 Task: Search one way flight ticket for 5 adults, 2 children, 1 infant in seat and 1 infant on lap in economy from Monroe: Monroe Regional Airport to Jacksonville: Albert J. Ellis Airport on 5-3-2023. Choice of flights is Emirates. Number of bags: 10 checked bags. Price is upto 83000. Outbound departure time preference is 17:15.
Action: Mouse moved to (222, 215)
Screenshot: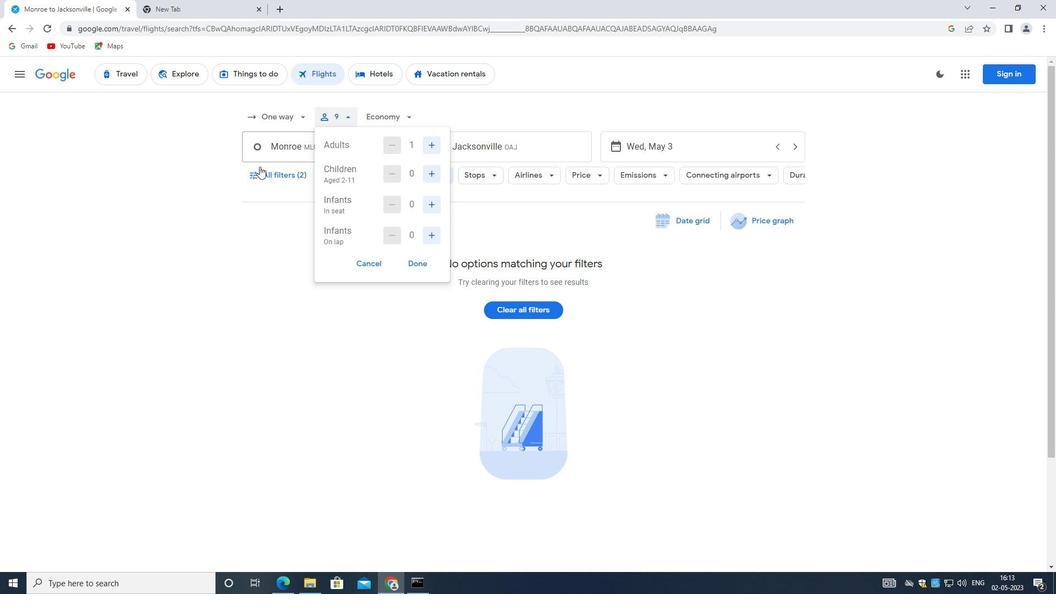 
Action: Mouse pressed left at (222, 215)
Screenshot: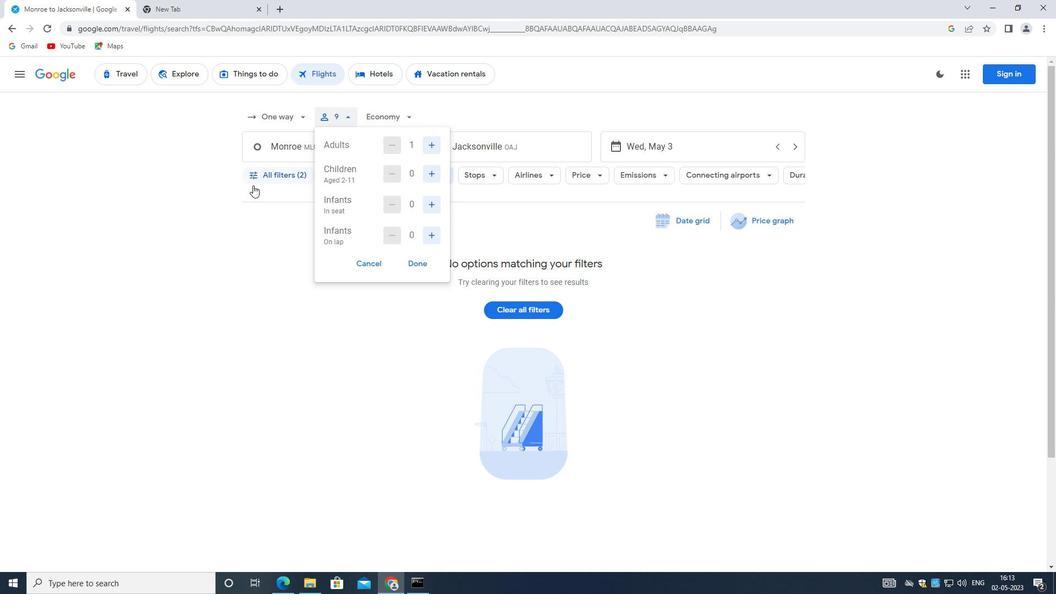 
Action: Mouse moved to (288, 120)
Screenshot: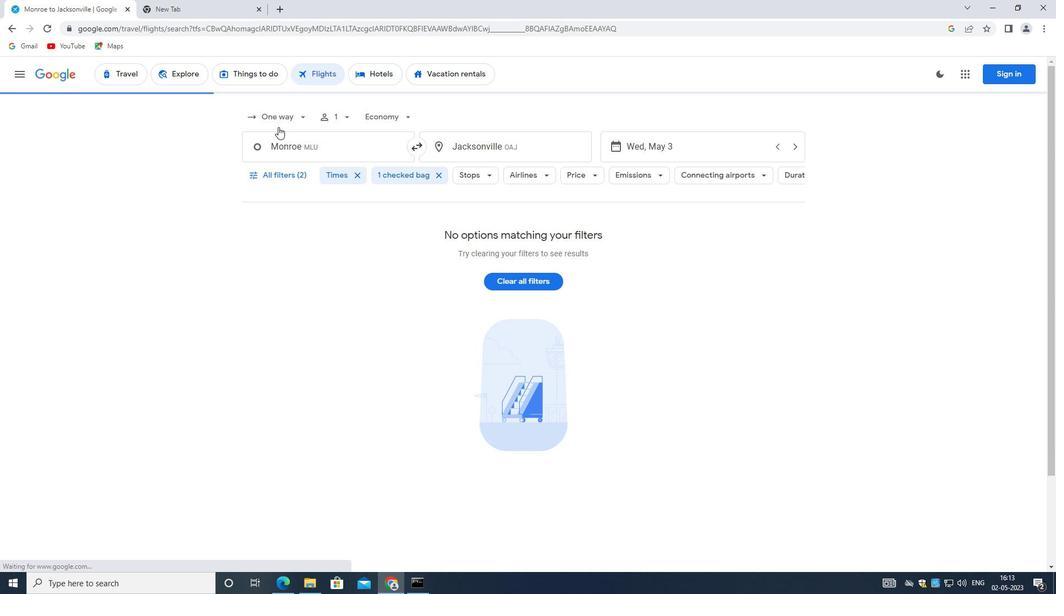 
Action: Mouse pressed left at (288, 120)
Screenshot: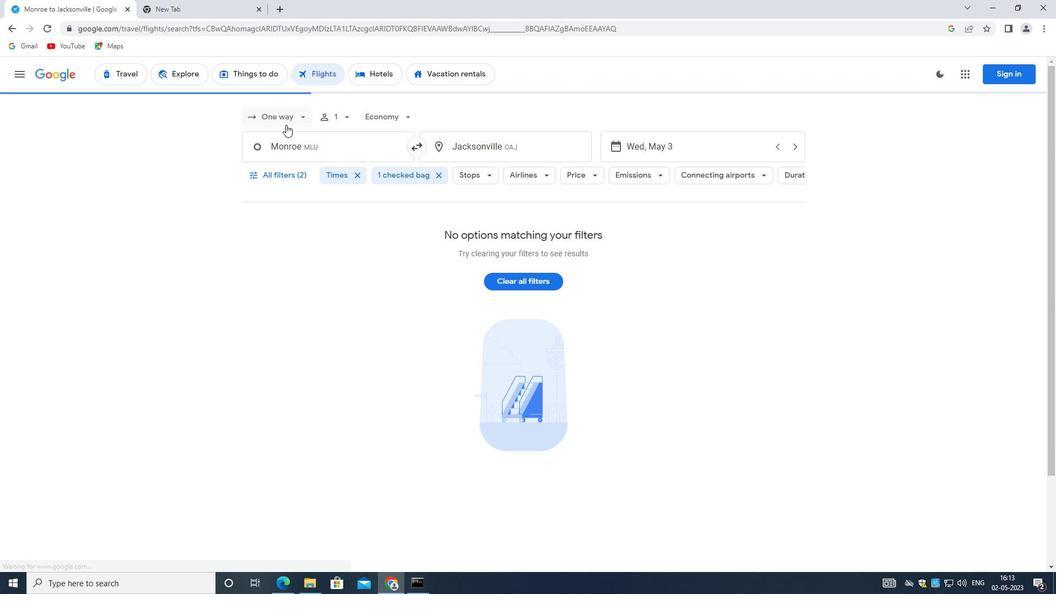 
Action: Mouse moved to (290, 167)
Screenshot: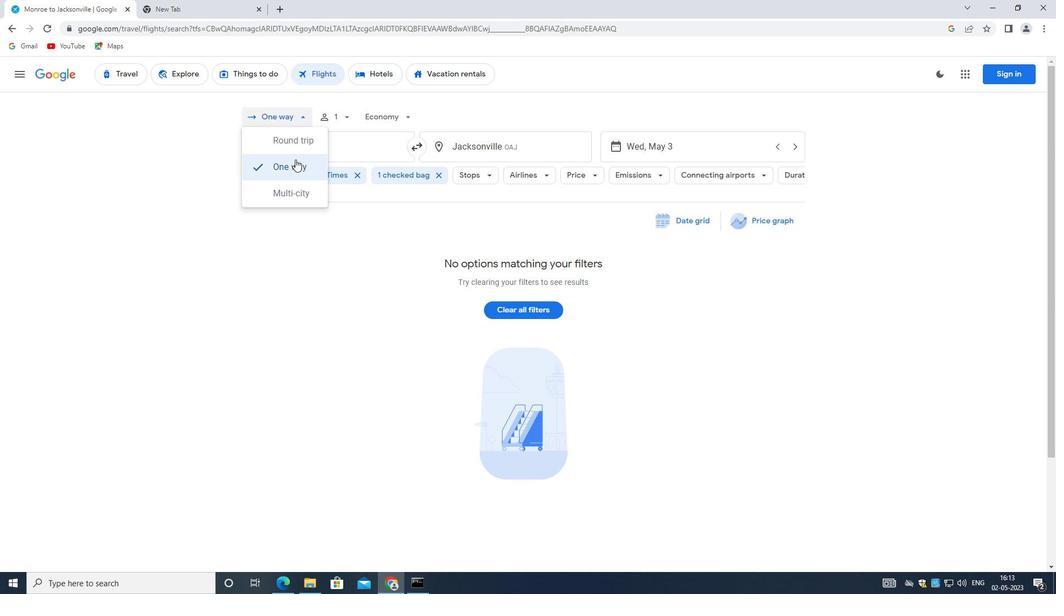 
Action: Mouse pressed left at (290, 167)
Screenshot: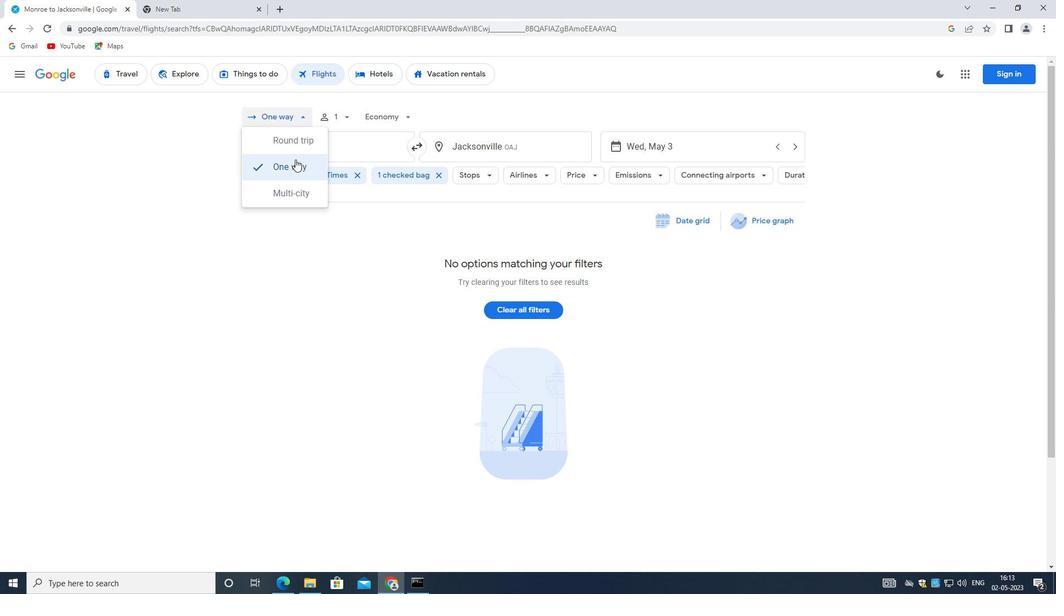 
Action: Mouse moved to (345, 117)
Screenshot: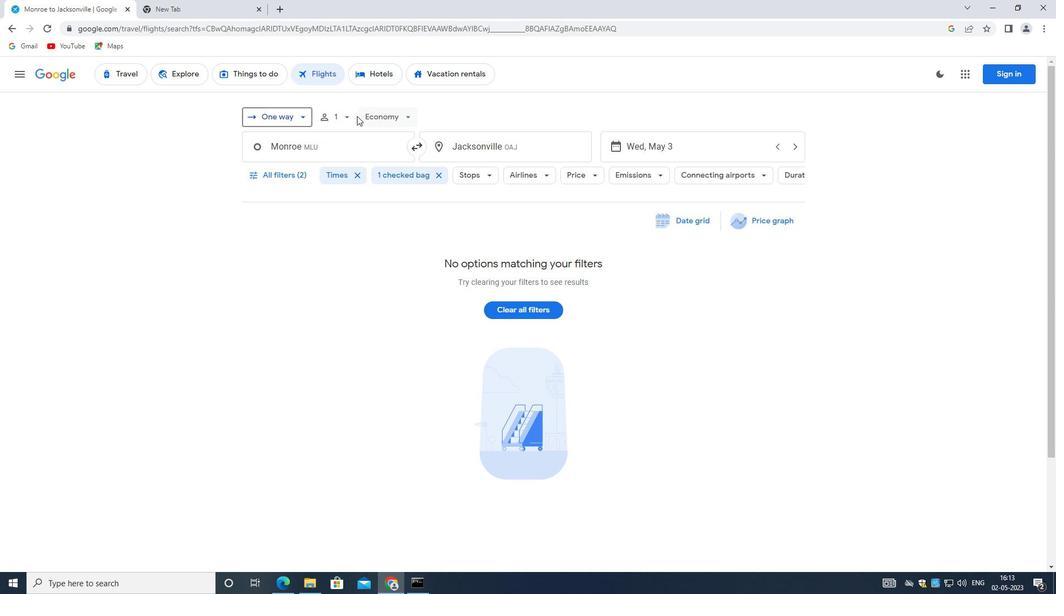 
Action: Mouse pressed left at (345, 117)
Screenshot: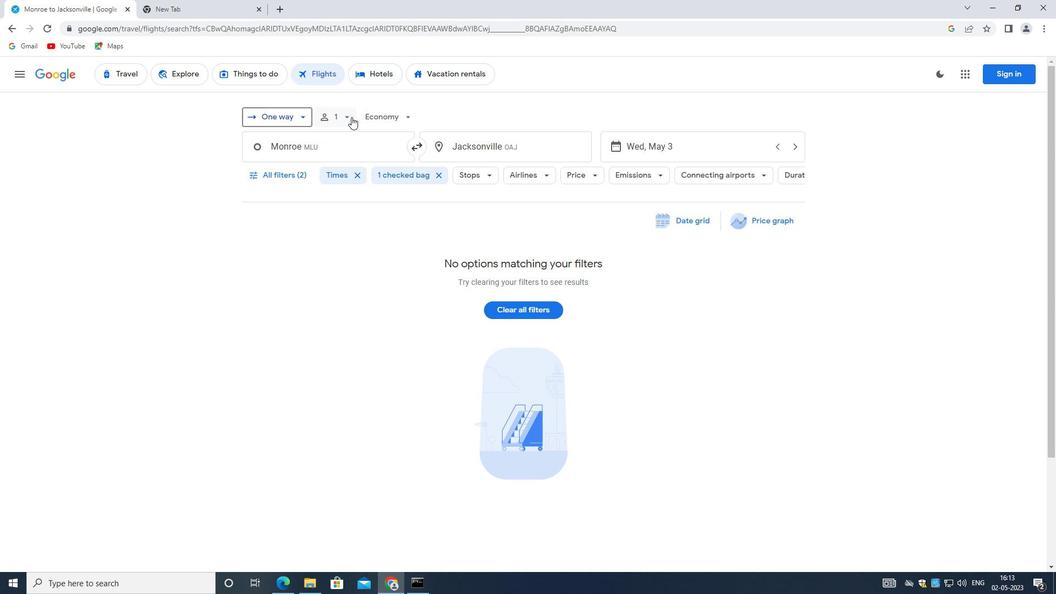
Action: Mouse moved to (425, 142)
Screenshot: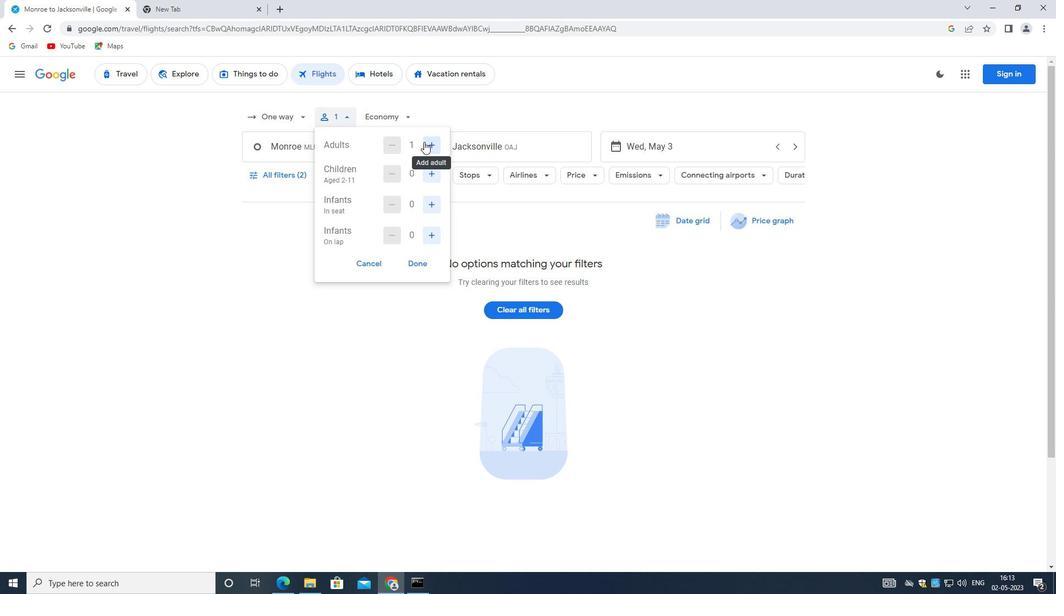 
Action: Mouse pressed left at (425, 142)
Screenshot: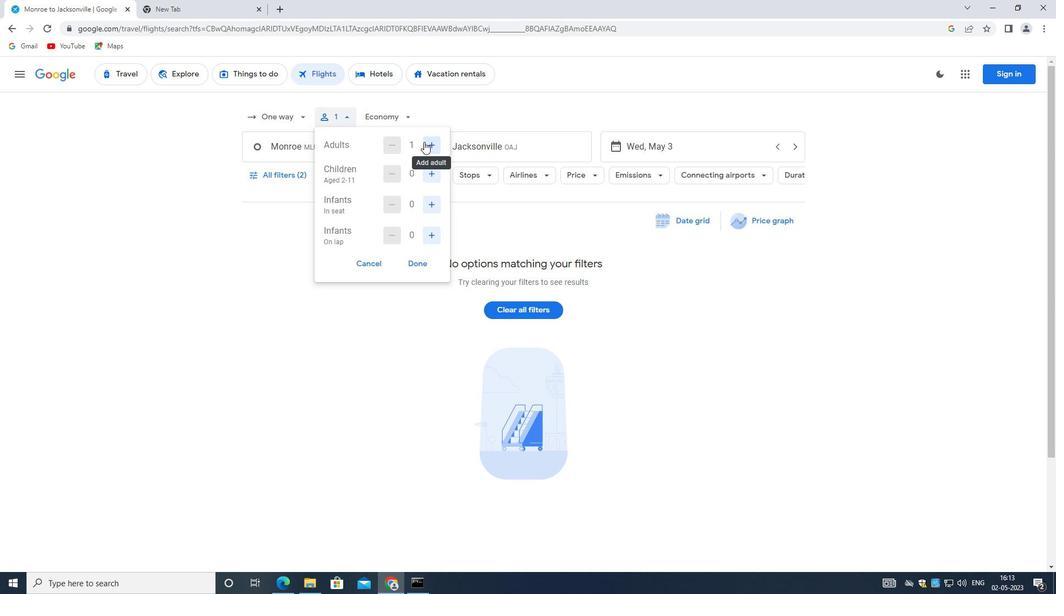 
Action: Mouse pressed left at (425, 142)
Screenshot: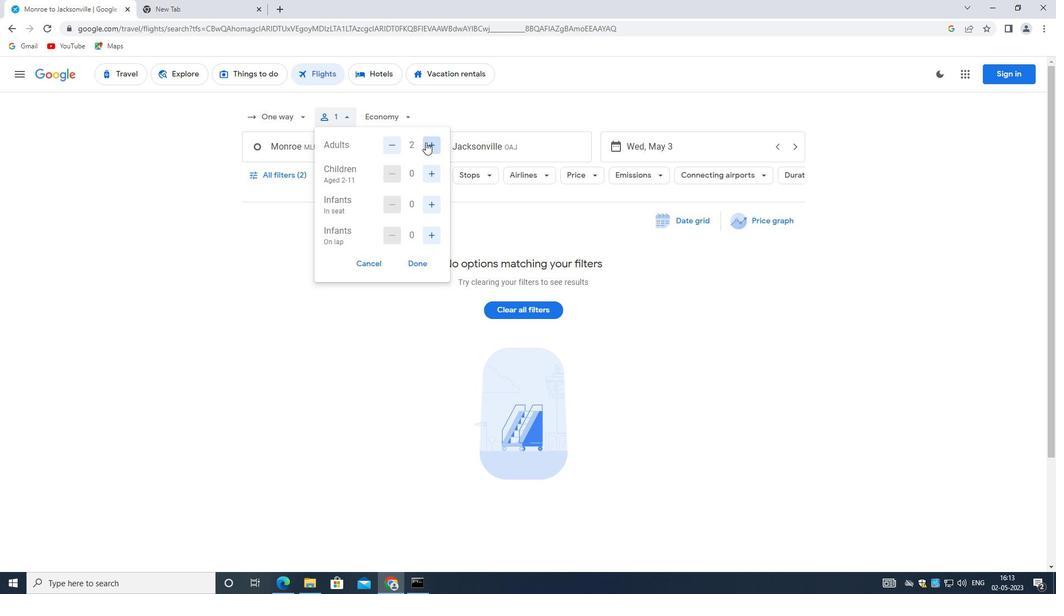 
Action: Mouse moved to (426, 142)
Screenshot: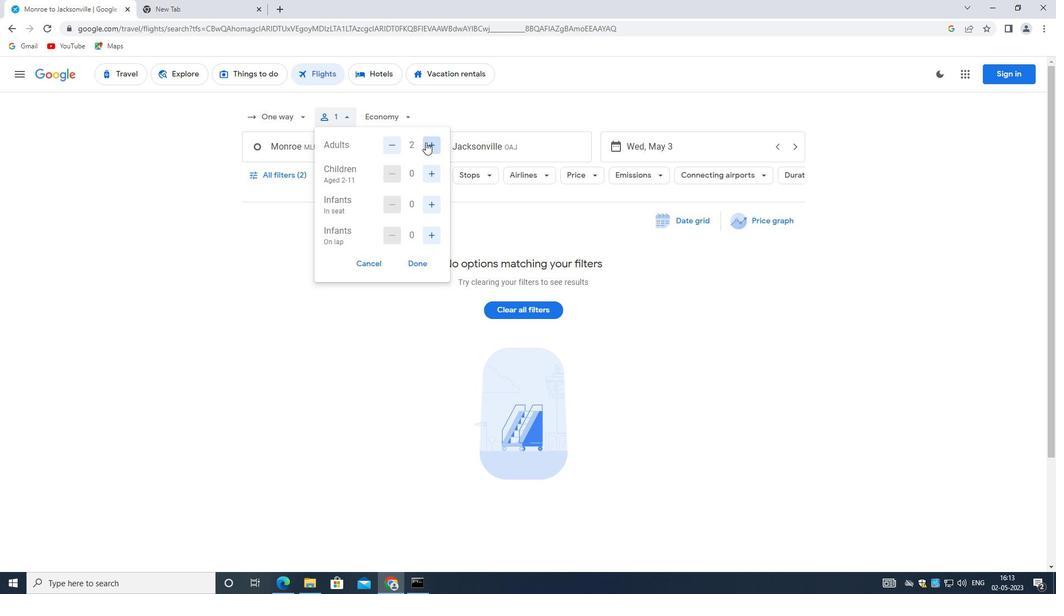 
Action: Mouse pressed left at (426, 142)
Screenshot: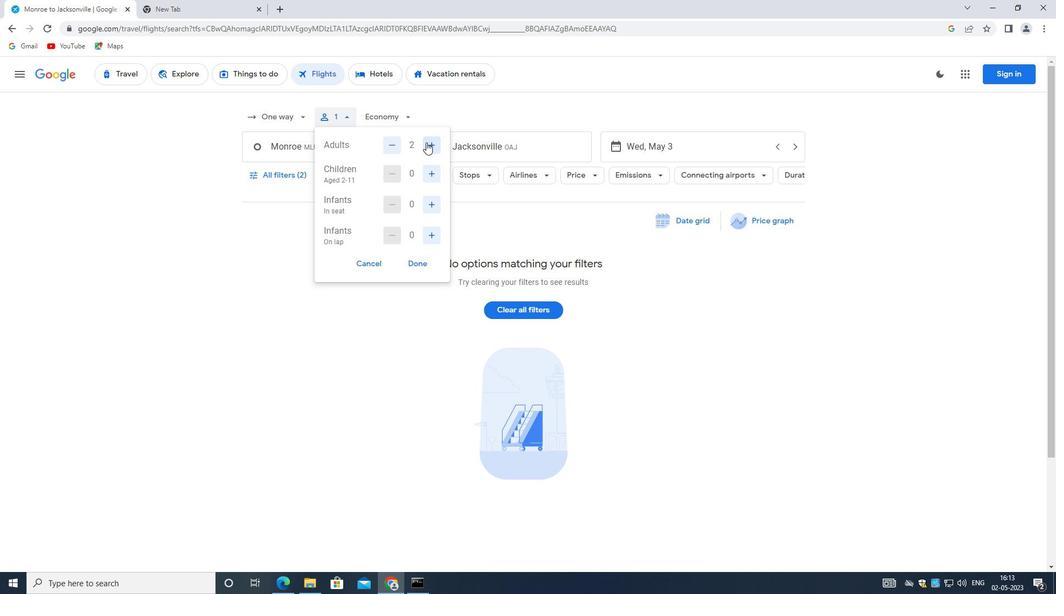 
Action: Mouse moved to (426, 142)
Screenshot: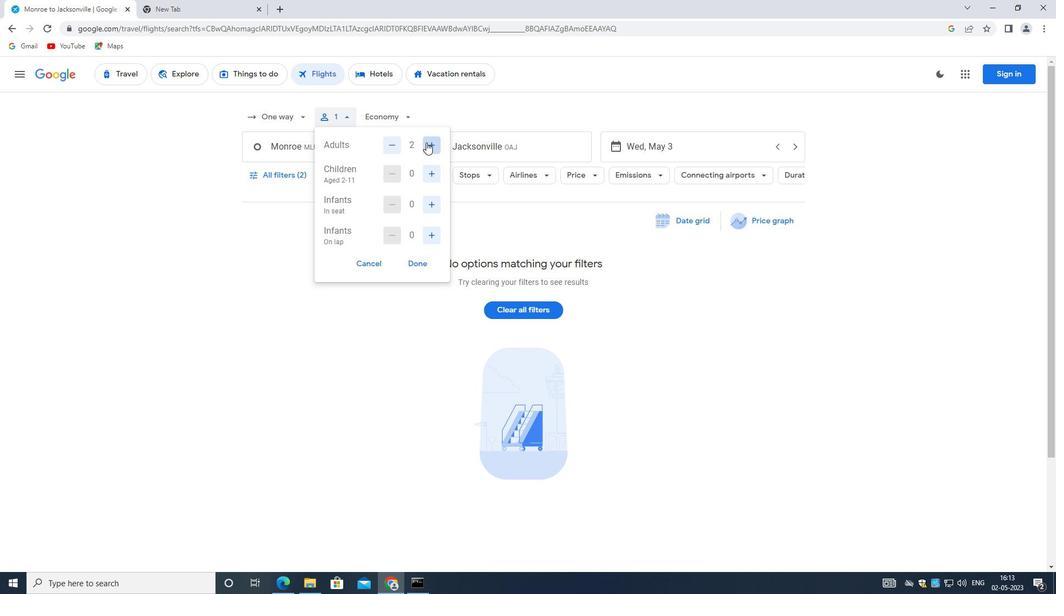 
Action: Mouse pressed left at (426, 142)
Screenshot: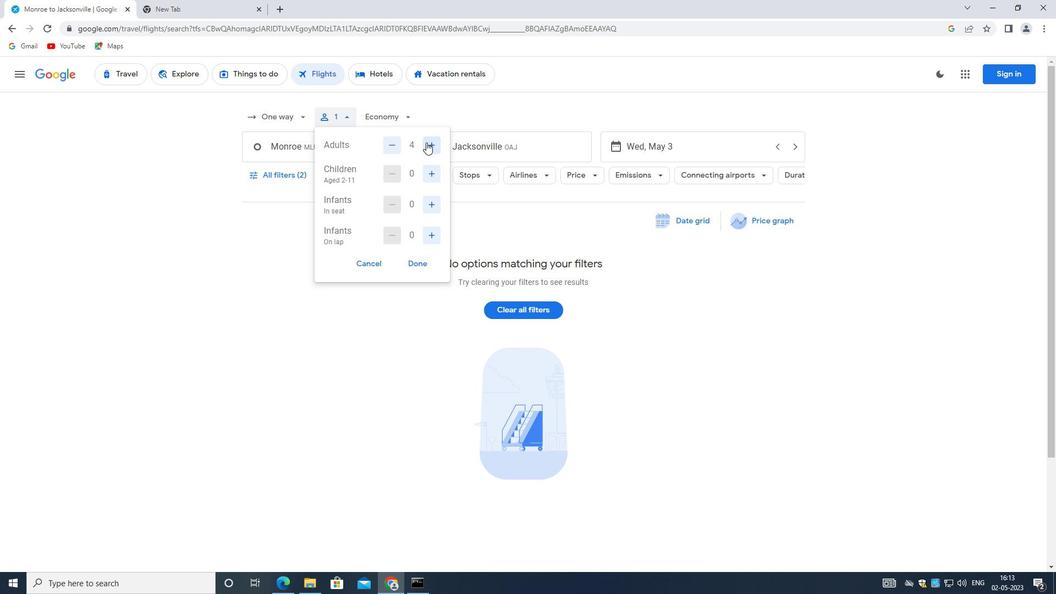 
Action: Mouse moved to (433, 171)
Screenshot: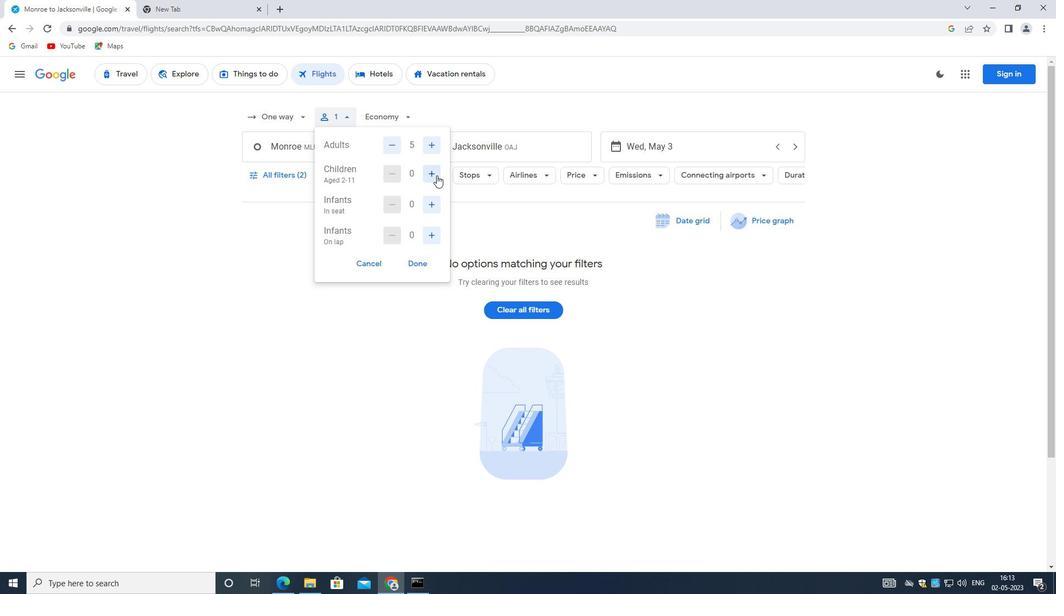 
Action: Mouse pressed left at (433, 171)
Screenshot: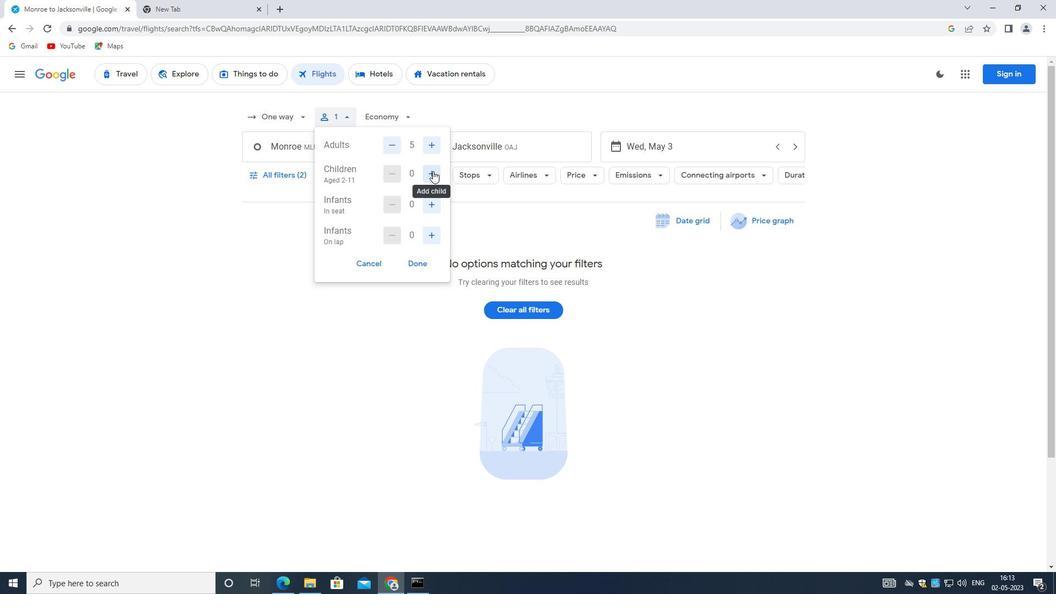 
Action: Mouse pressed left at (433, 171)
Screenshot: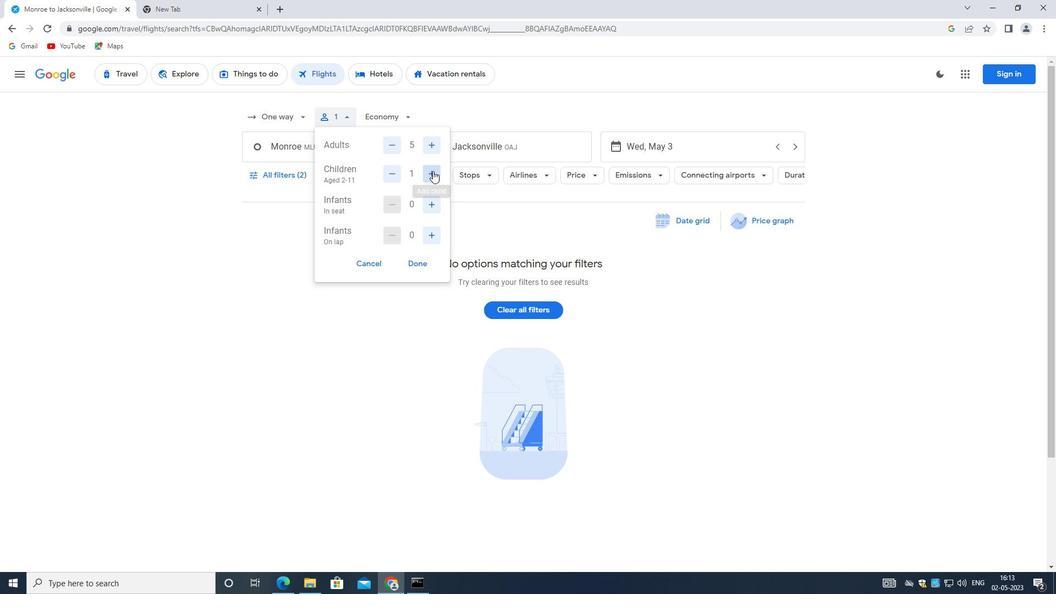 
Action: Mouse moved to (430, 201)
Screenshot: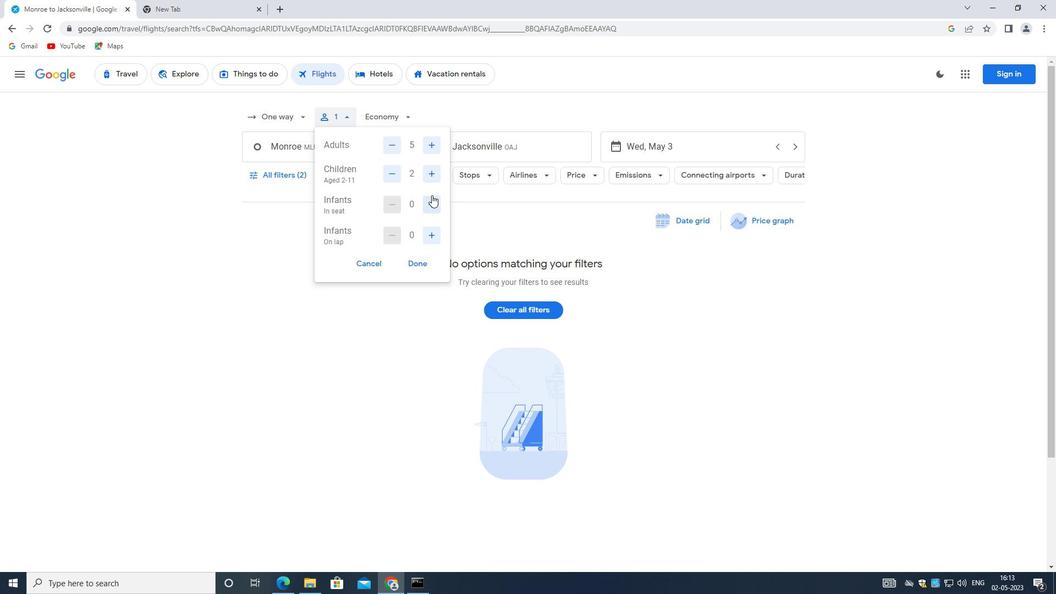 
Action: Mouse pressed left at (430, 201)
Screenshot: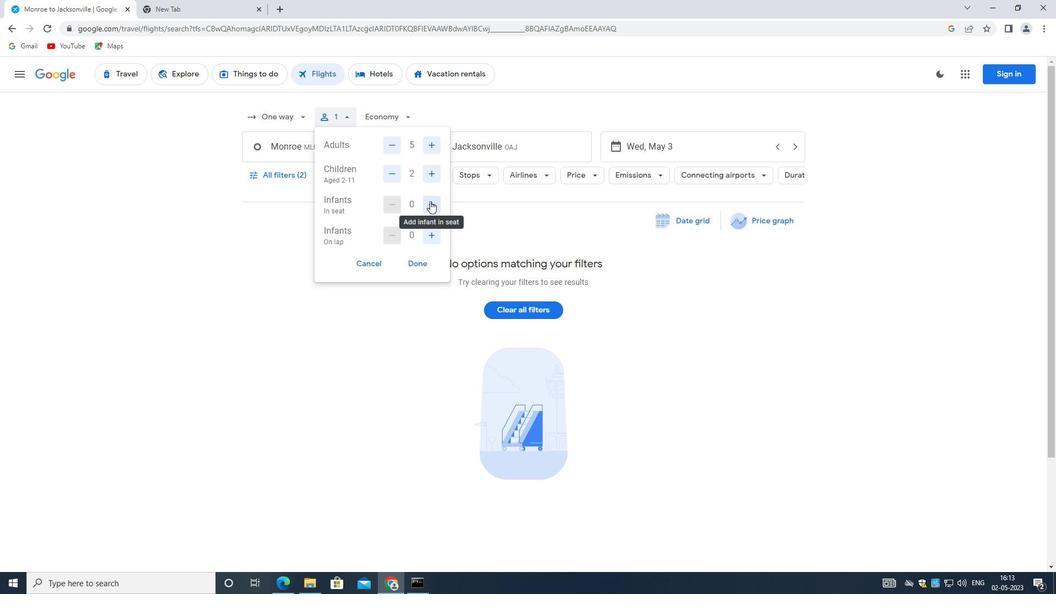 
Action: Mouse moved to (432, 238)
Screenshot: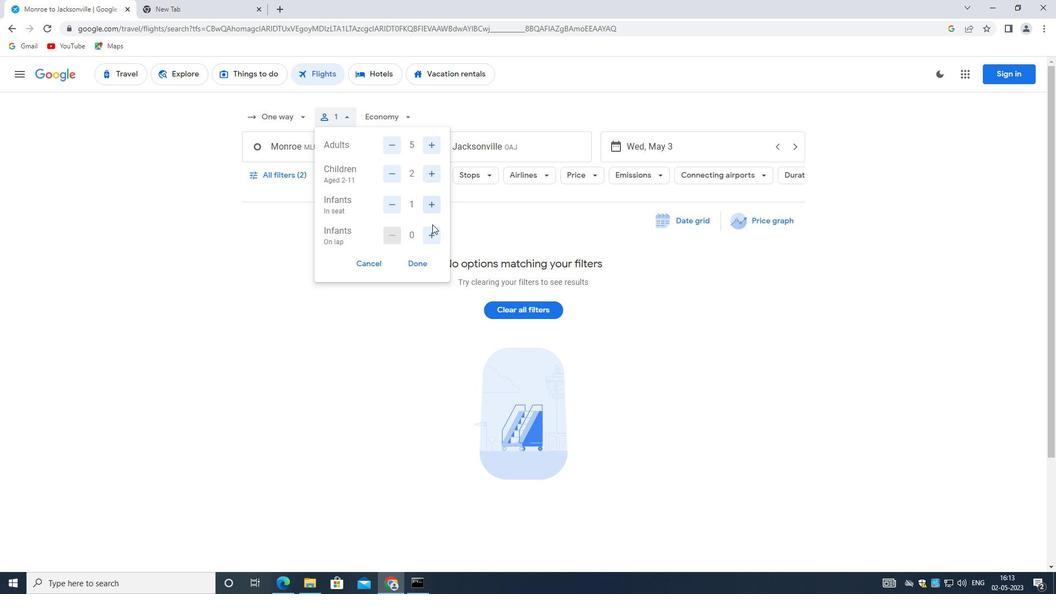 
Action: Mouse pressed left at (432, 238)
Screenshot: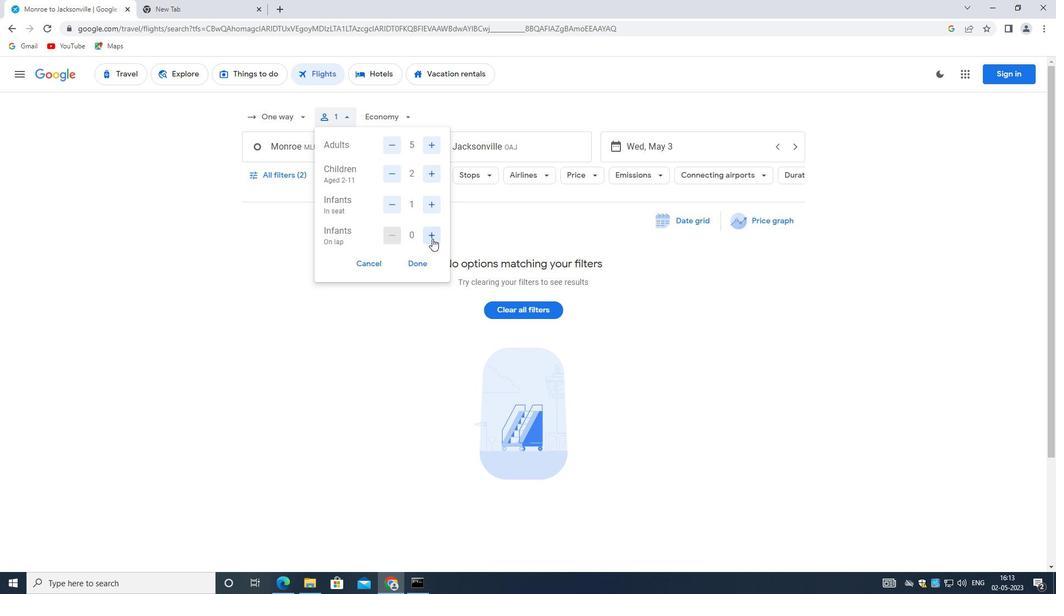 
Action: Mouse moved to (415, 264)
Screenshot: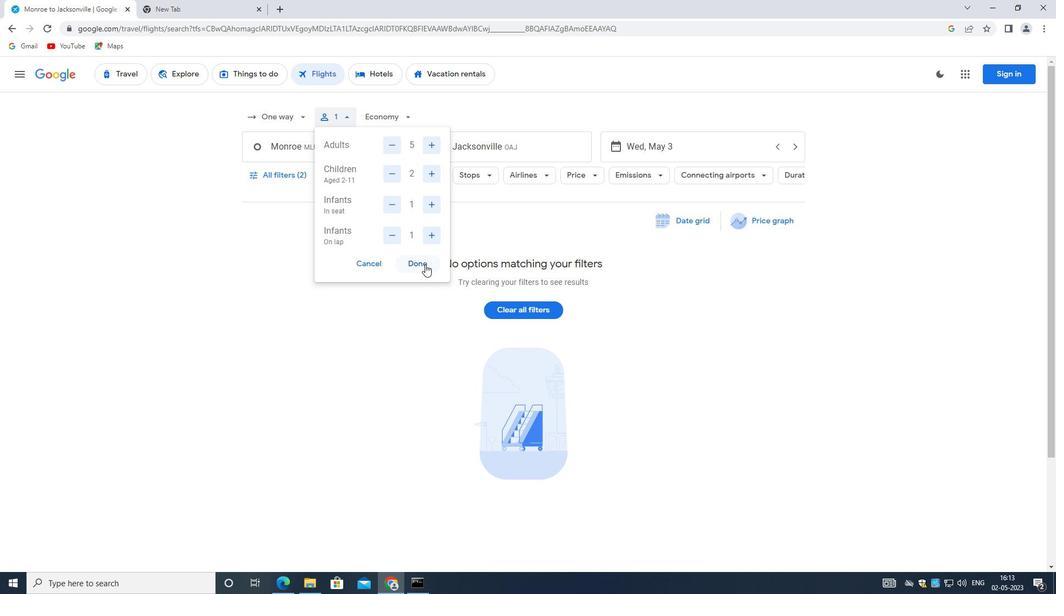 
Action: Mouse pressed left at (415, 264)
Screenshot: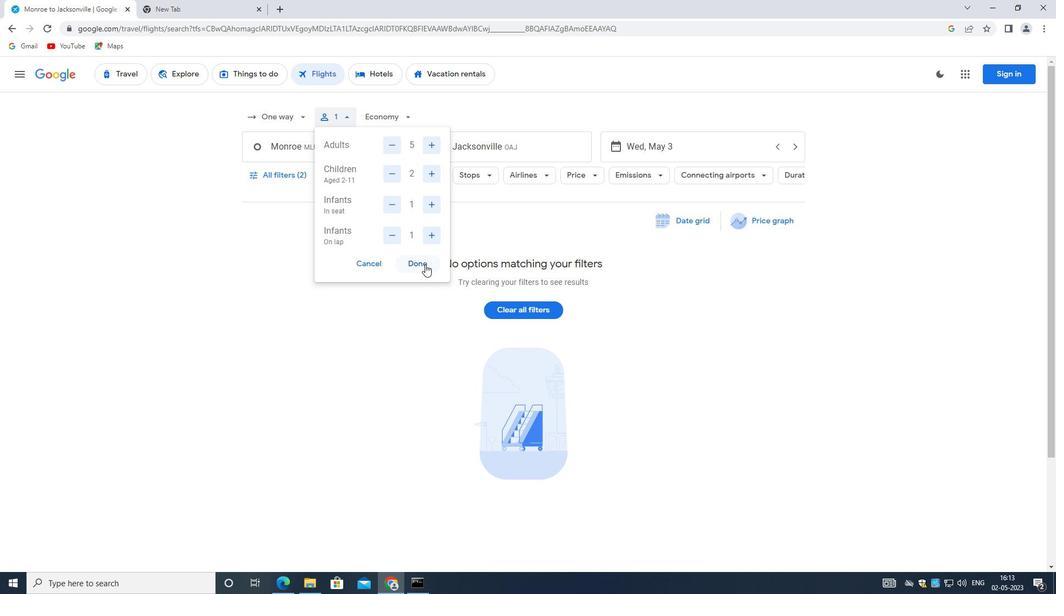
Action: Mouse moved to (404, 118)
Screenshot: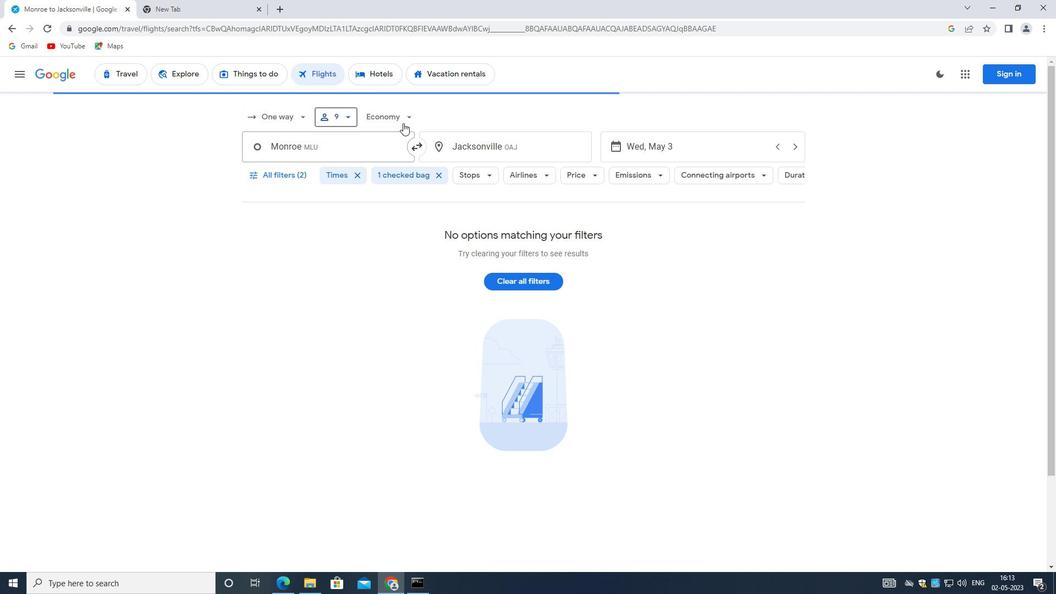 
Action: Mouse pressed left at (404, 118)
Screenshot: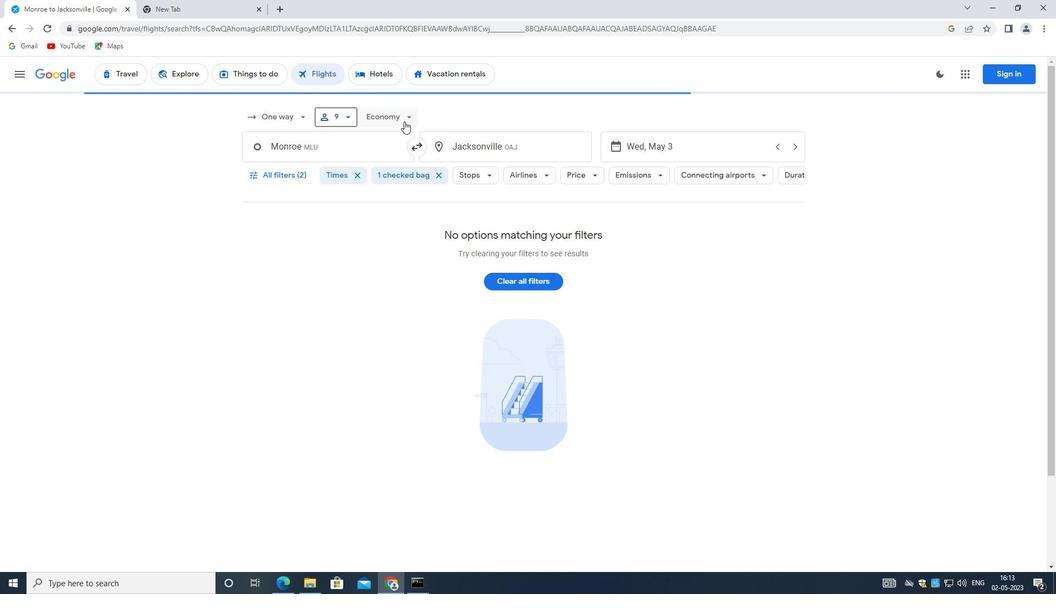 
Action: Mouse moved to (416, 142)
Screenshot: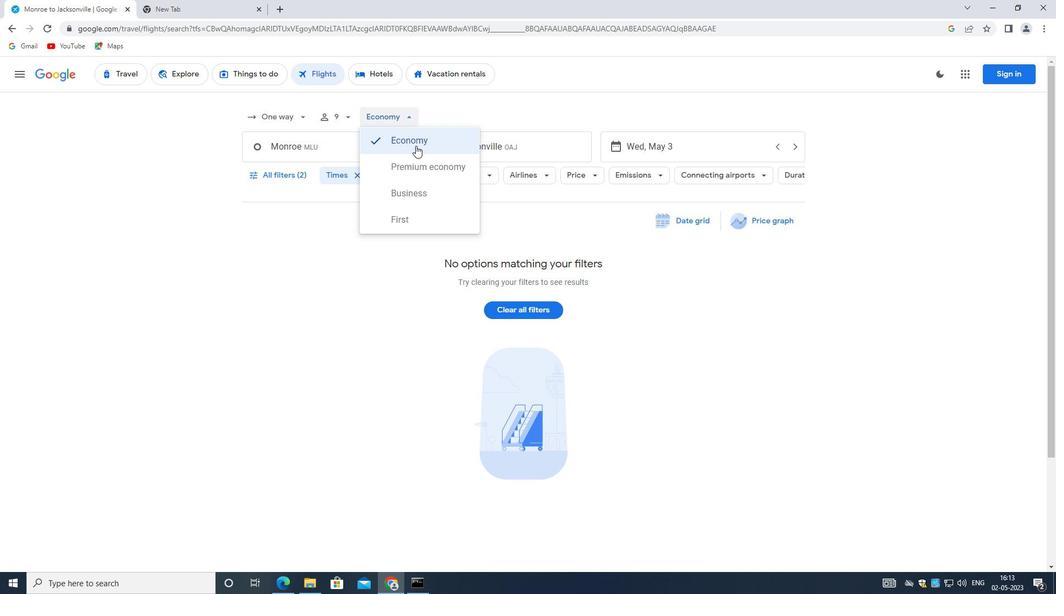 
Action: Mouse pressed left at (416, 142)
Screenshot: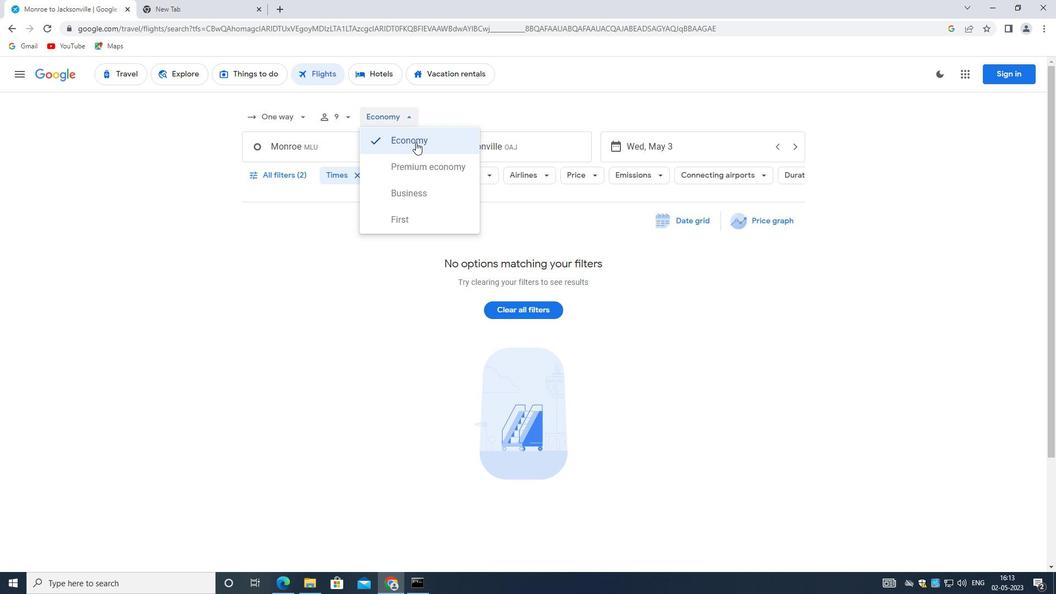 
Action: Mouse moved to (297, 148)
Screenshot: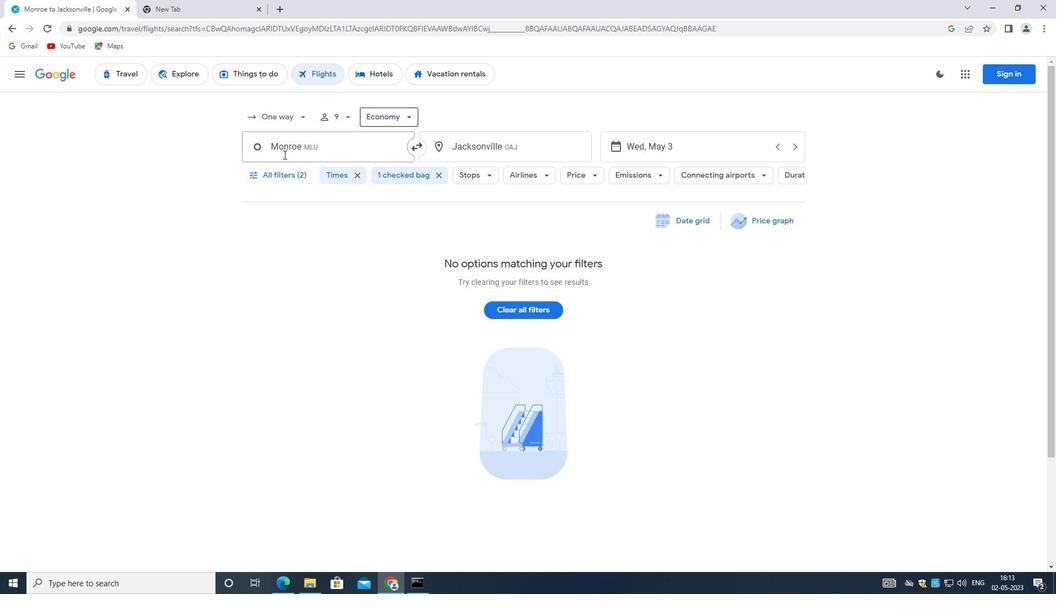 
Action: Mouse pressed left at (297, 148)
Screenshot: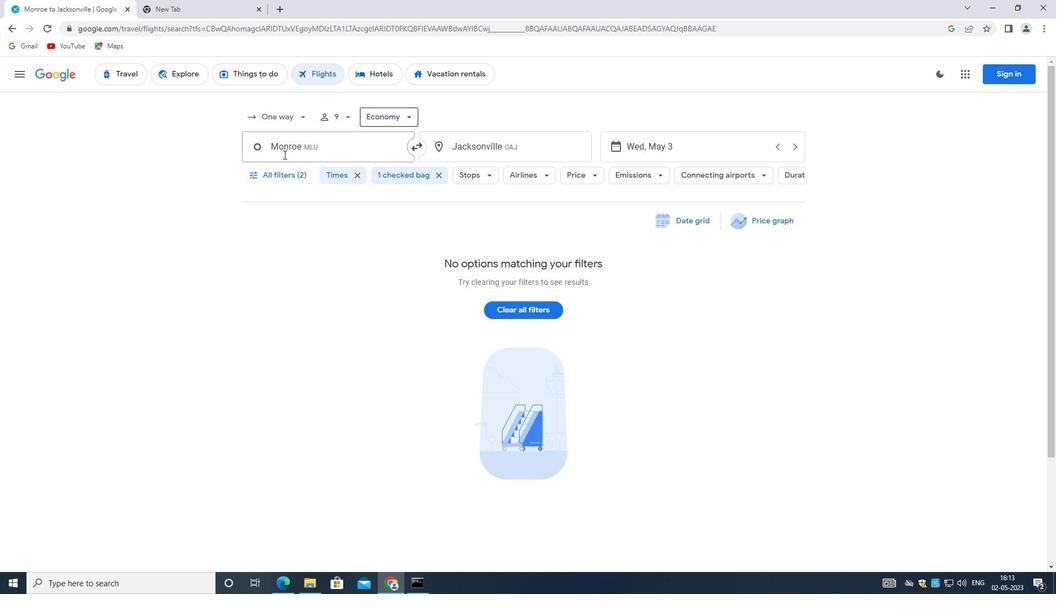 
Action: Mouse moved to (307, 178)
Screenshot: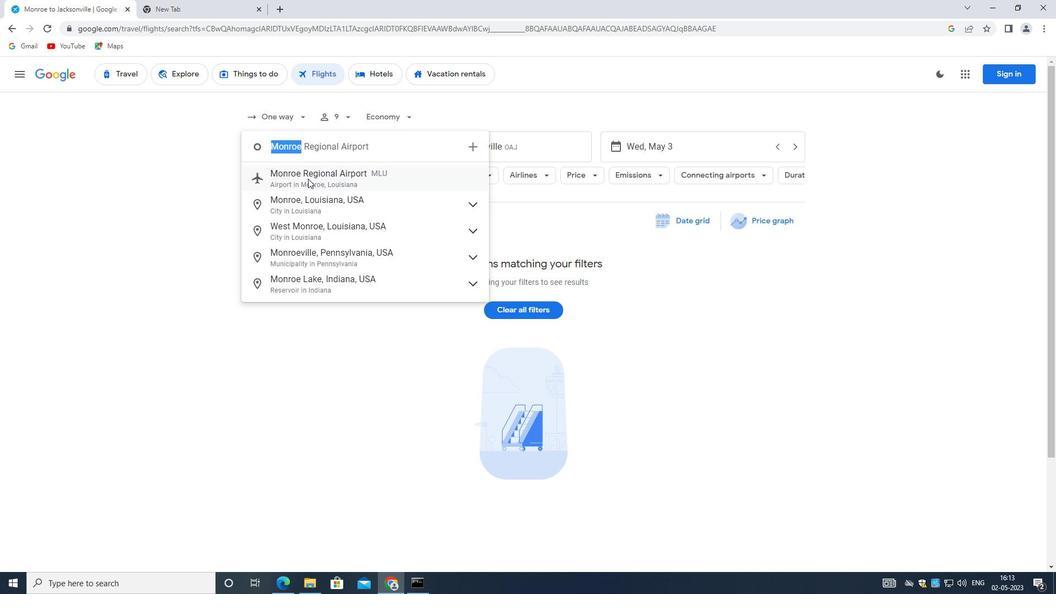 
Action: Mouse pressed left at (307, 178)
Screenshot: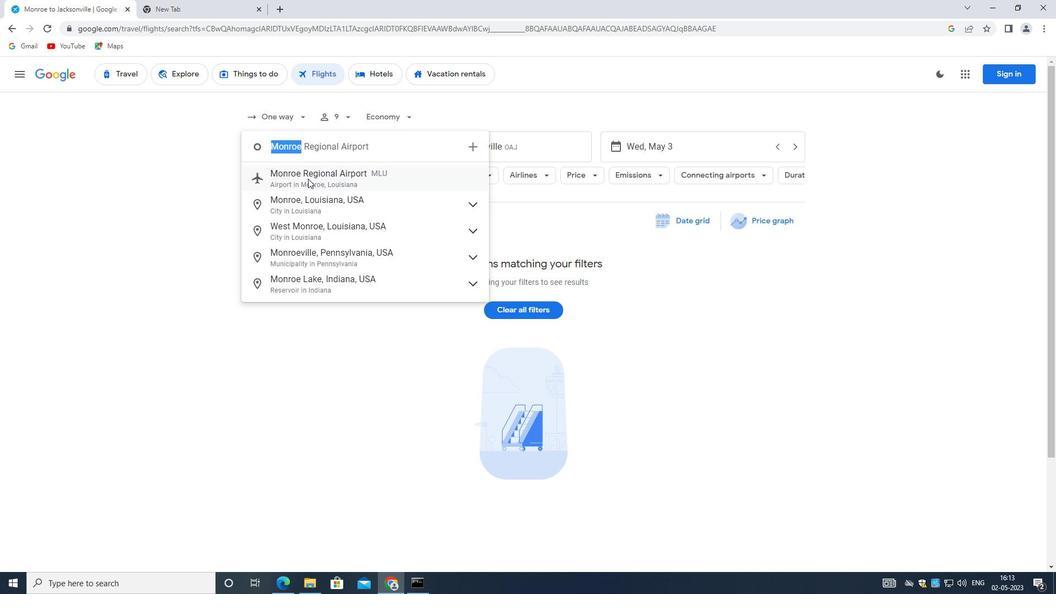 
Action: Mouse moved to (490, 151)
Screenshot: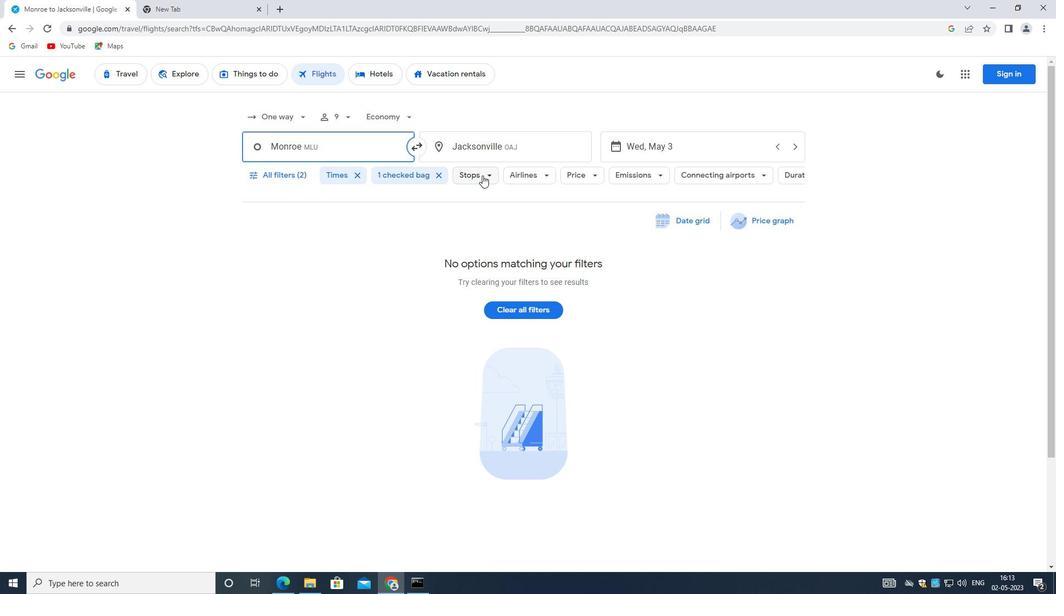
Action: Mouse pressed left at (490, 151)
Screenshot: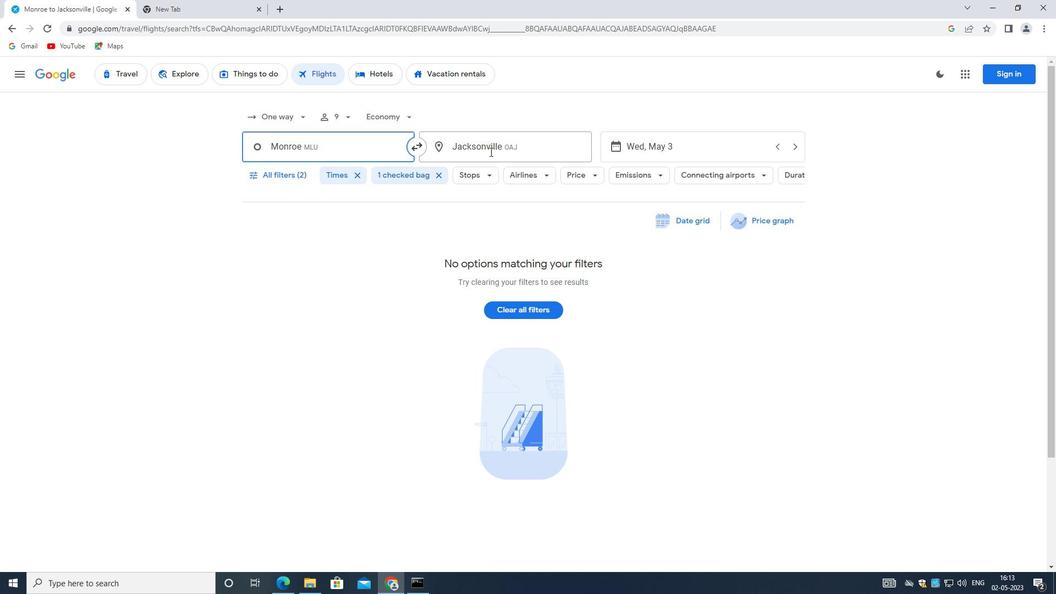 
Action: Mouse moved to (513, 263)
Screenshot: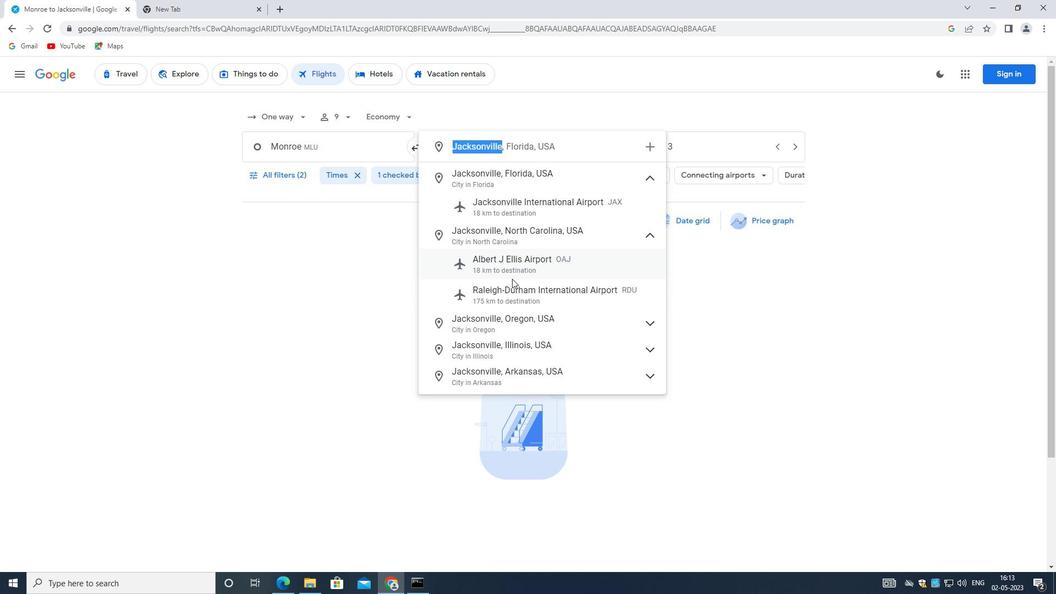
Action: Mouse pressed left at (513, 263)
Screenshot: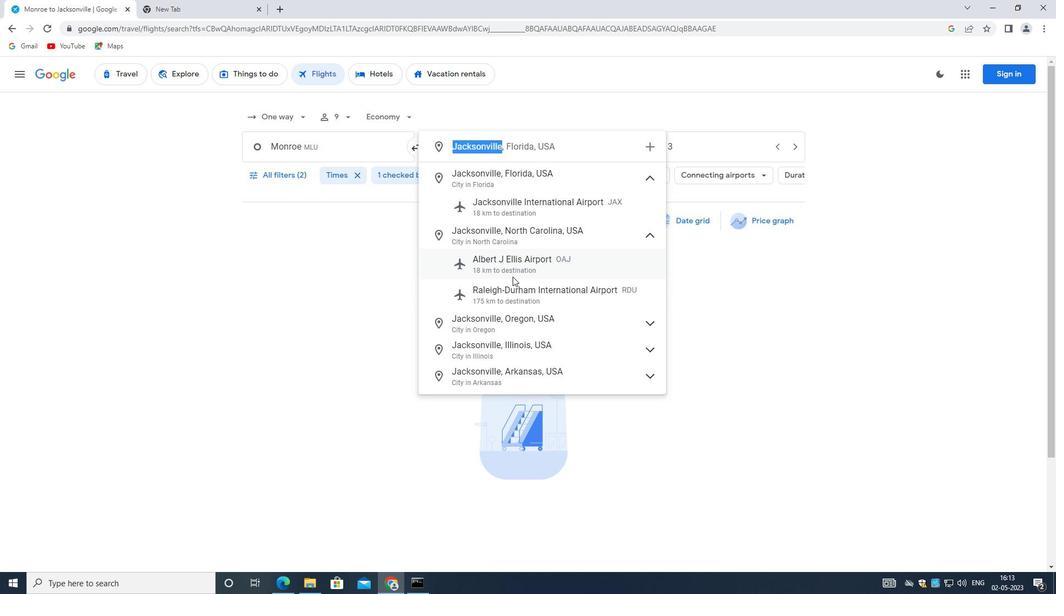 
Action: Mouse moved to (657, 144)
Screenshot: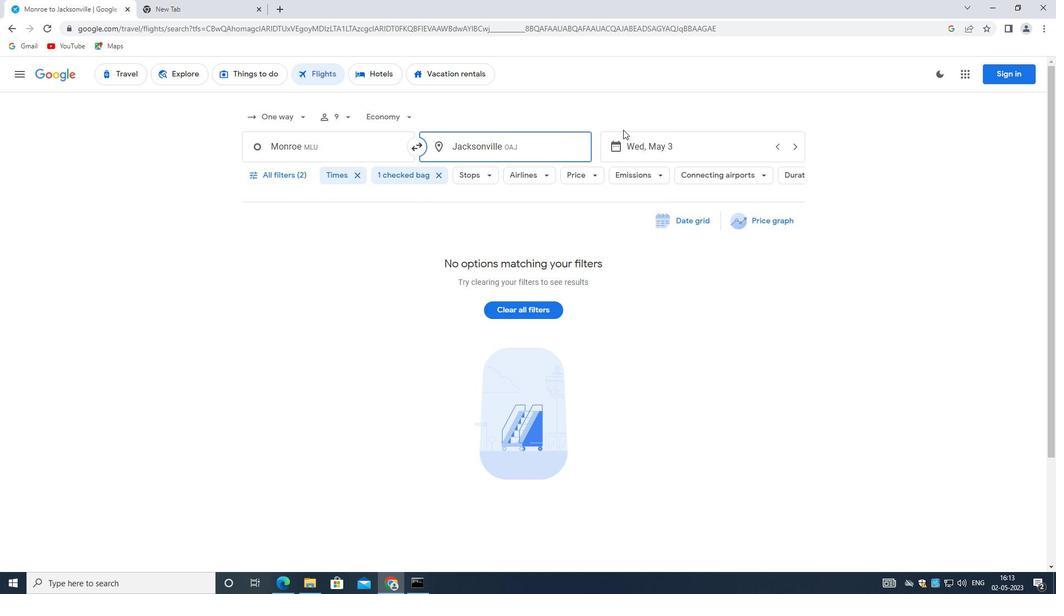 
Action: Mouse pressed left at (657, 144)
Screenshot: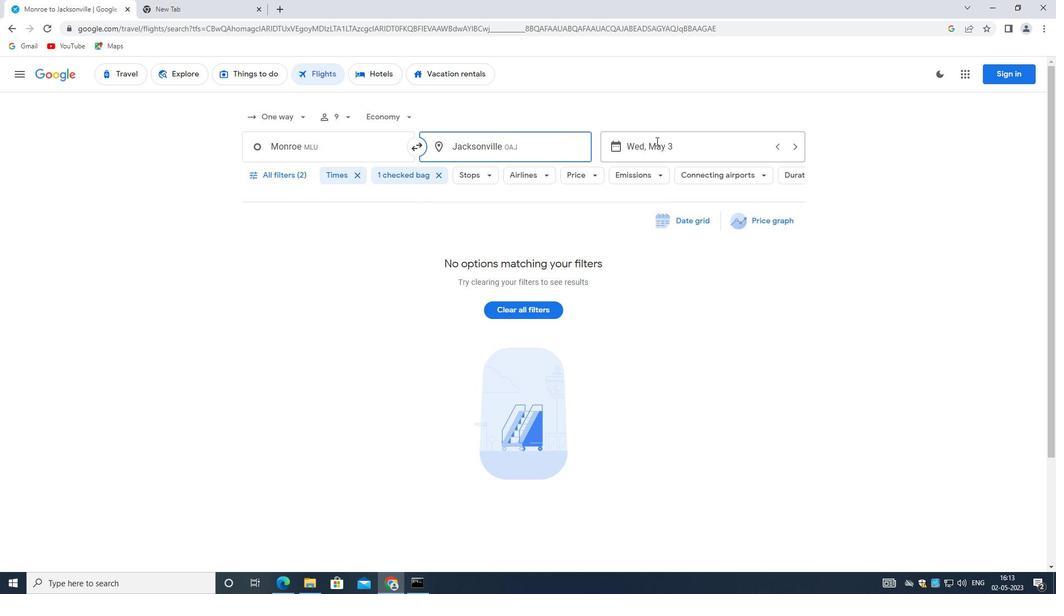 
Action: Mouse moved to (783, 417)
Screenshot: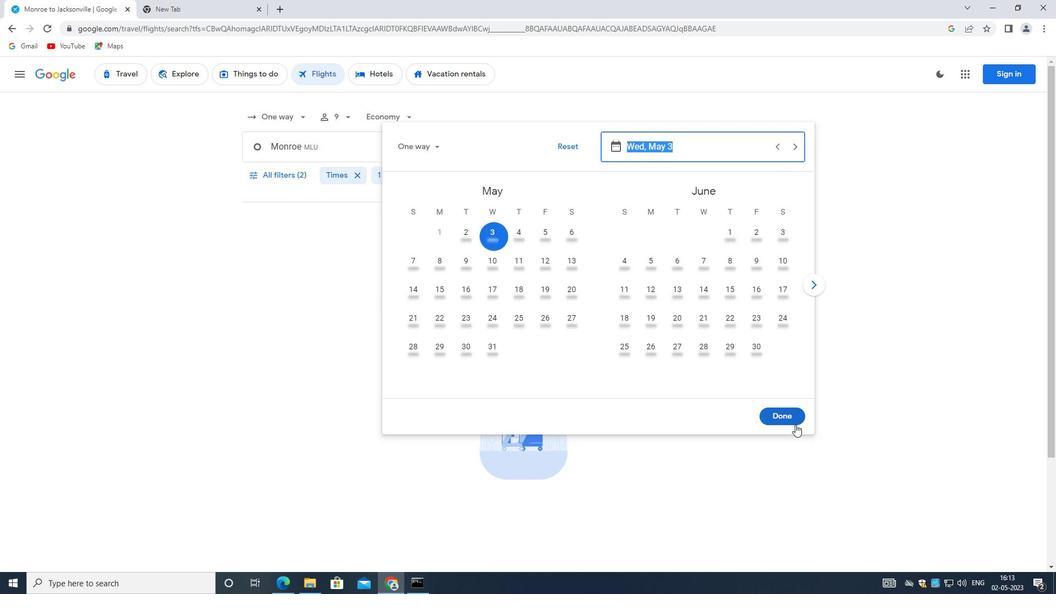 
Action: Mouse pressed left at (783, 417)
Screenshot: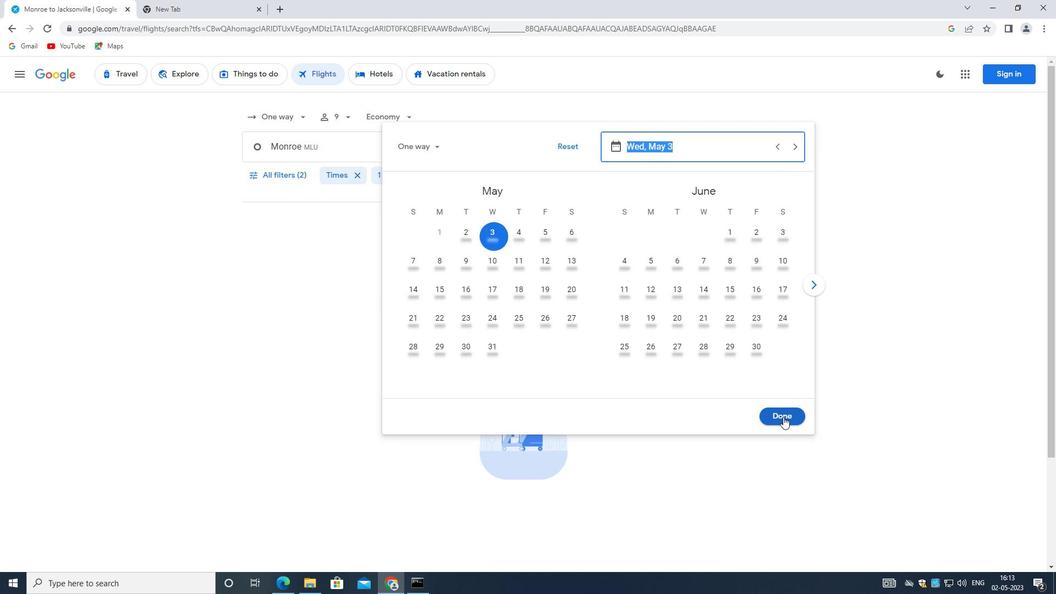 
Action: Mouse moved to (293, 173)
Screenshot: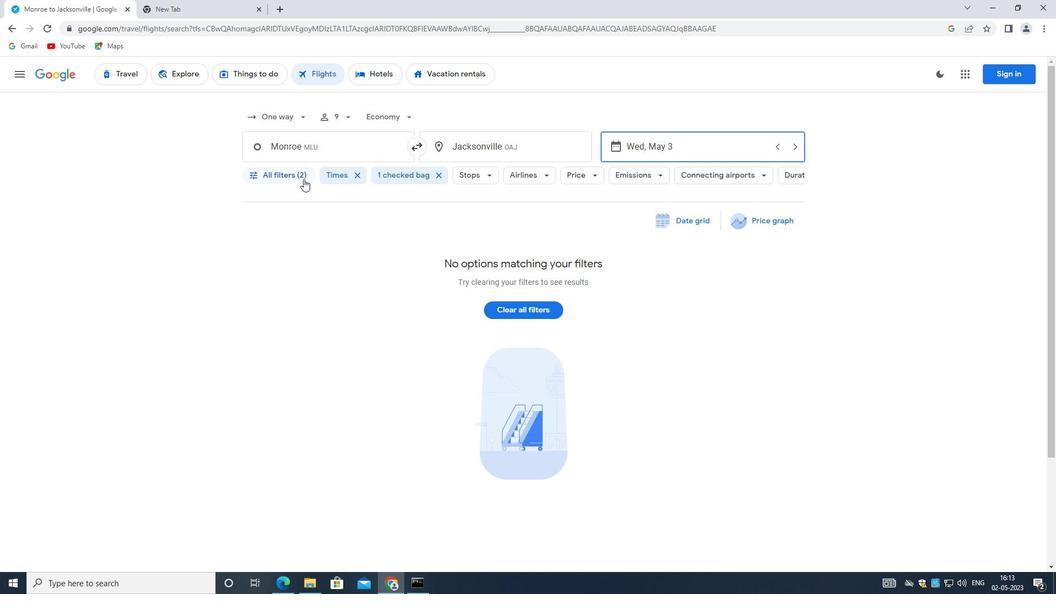 
Action: Mouse pressed left at (293, 173)
Screenshot: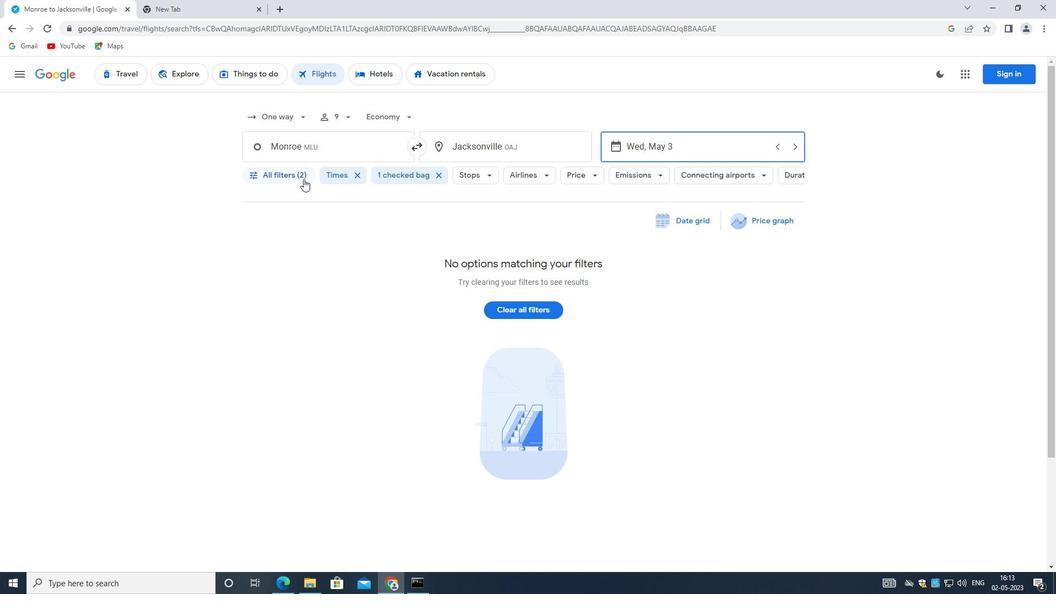 
Action: Mouse moved to (192, 361)
Screenshot: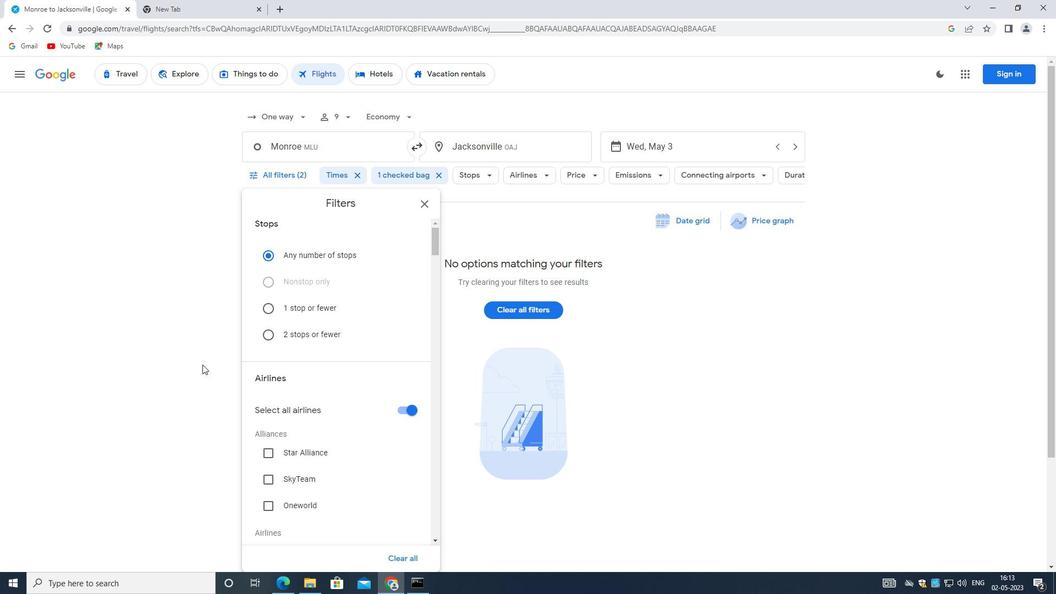 
Action: Mouse scrolled (192, 361) with delta (0, 0)
Screenshot: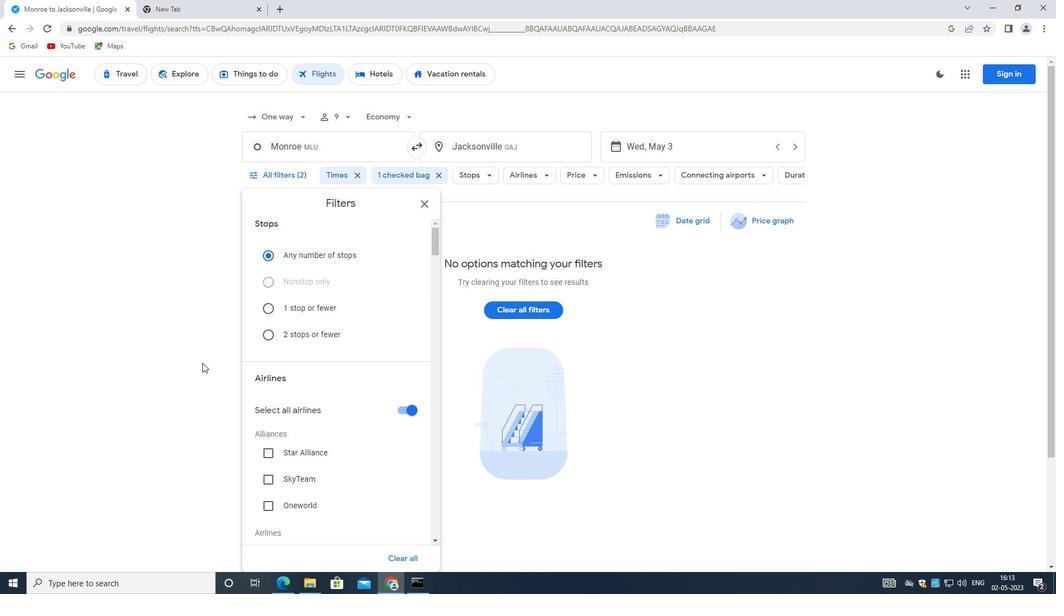 
Action: Mouse moved to (398, 352)
Screenshot: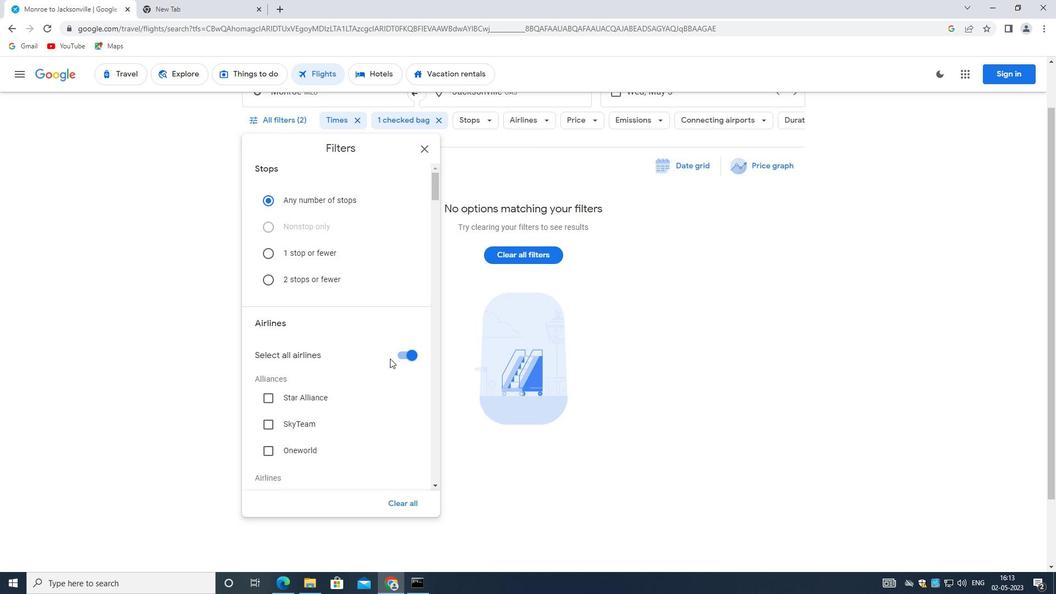 
Action: Mouse pressed left at (398, 352)
Screenshot: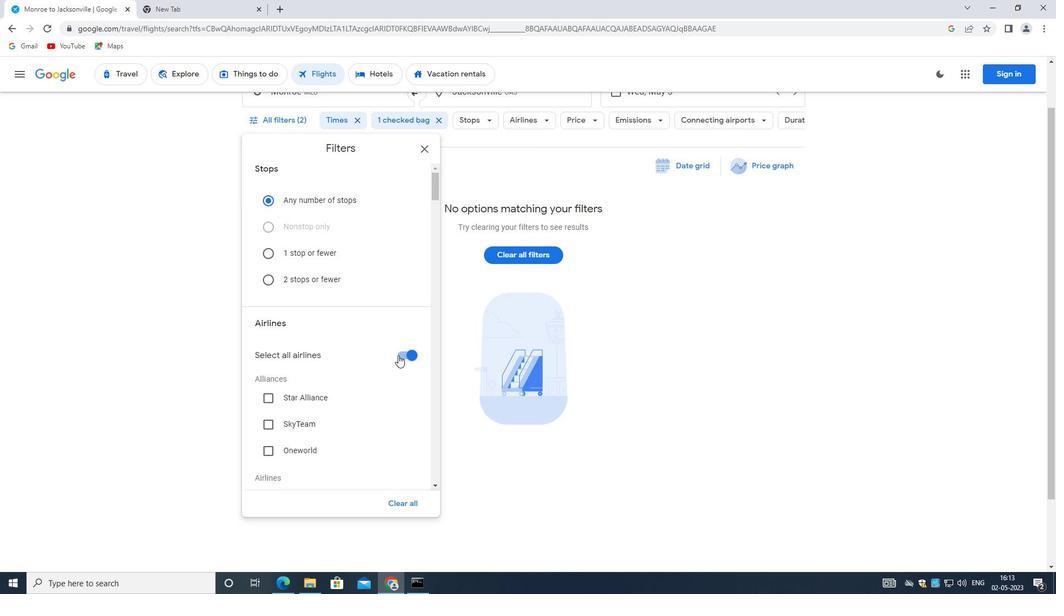 
Action: Mouse moved to (345, 338)
Screenshot: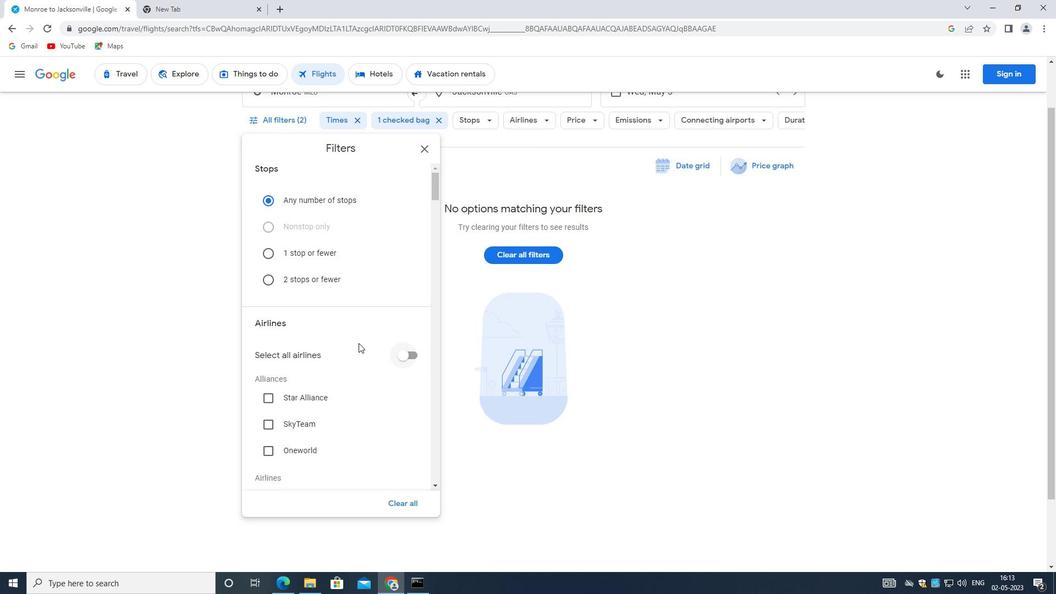 
Action: Mouse scrolled (345, 337) with delta (0, 0)
Screenshot: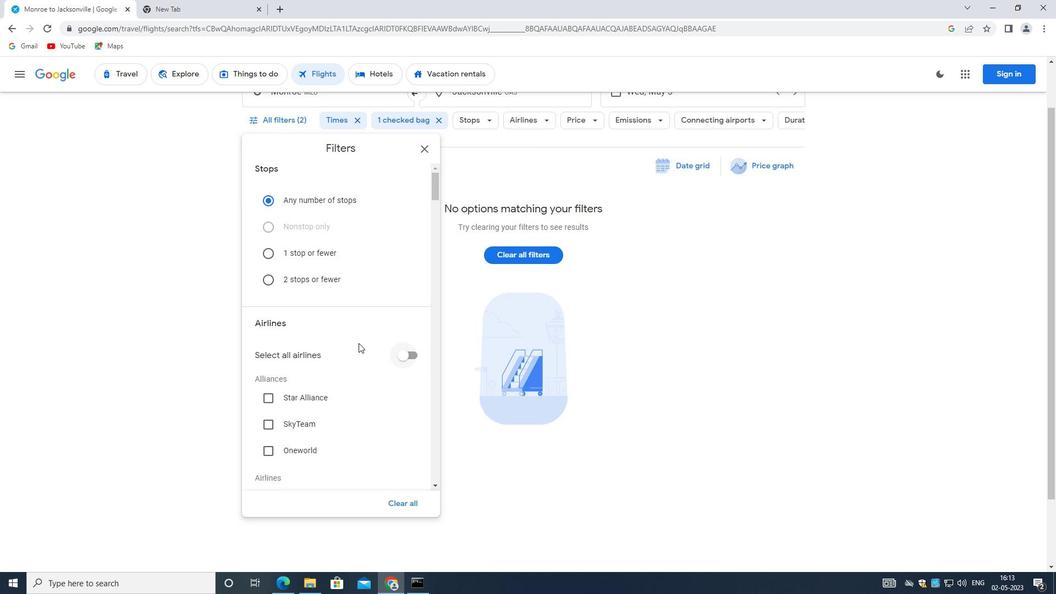 
Action: Mouse moved to (343, 341)
Screenshot: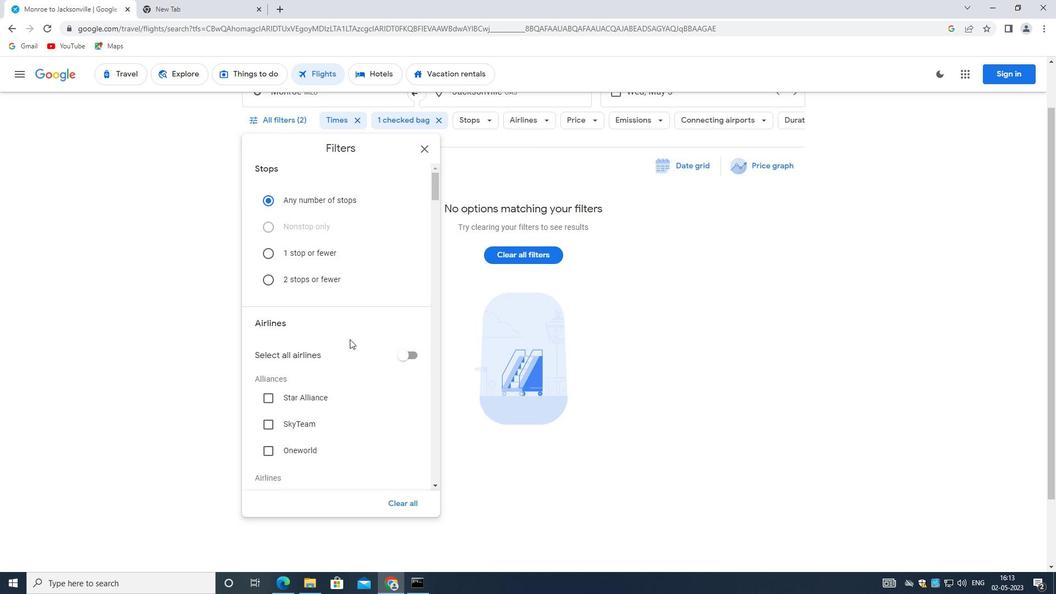 
Action: Mouse scrolled (343, 340) with delta (0, 0)
Screenshot: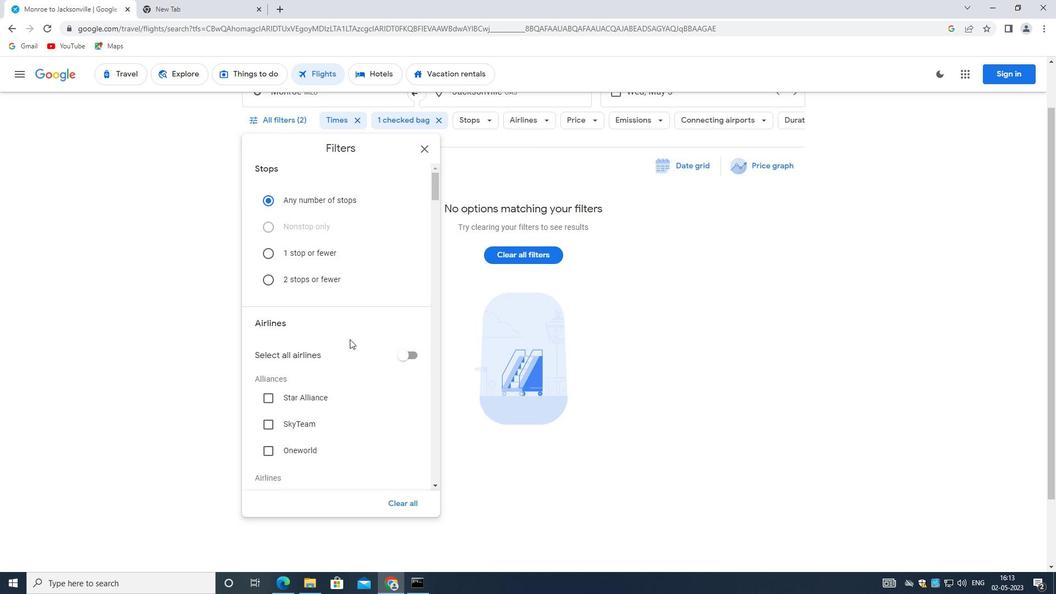 
Action: Mouse moved to (343, 341)
Screenshot: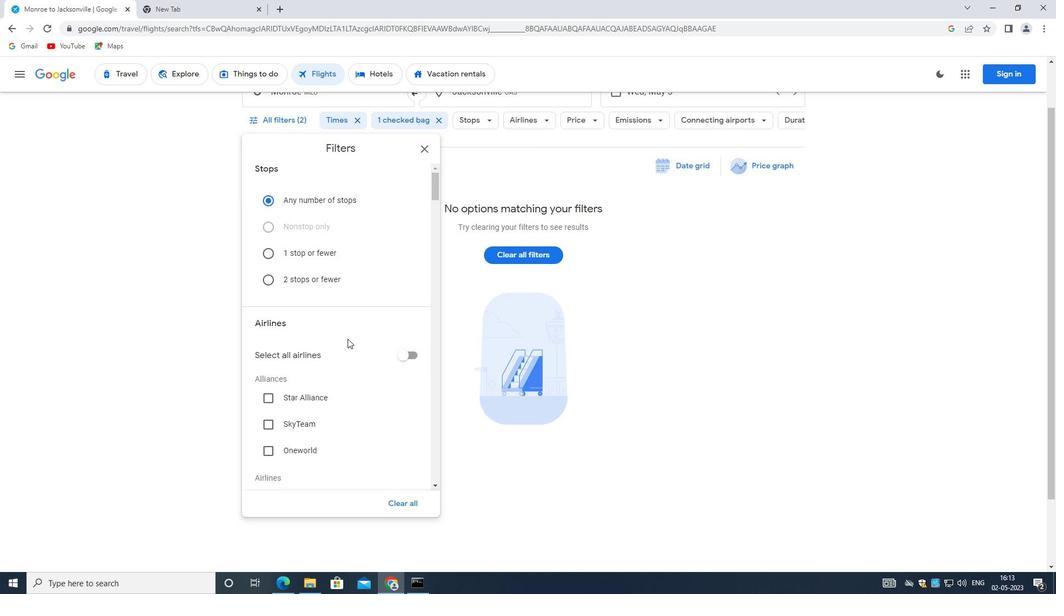 
Action: Mouse scrolled (343, 341) with delta (0, 0)
Screenshot: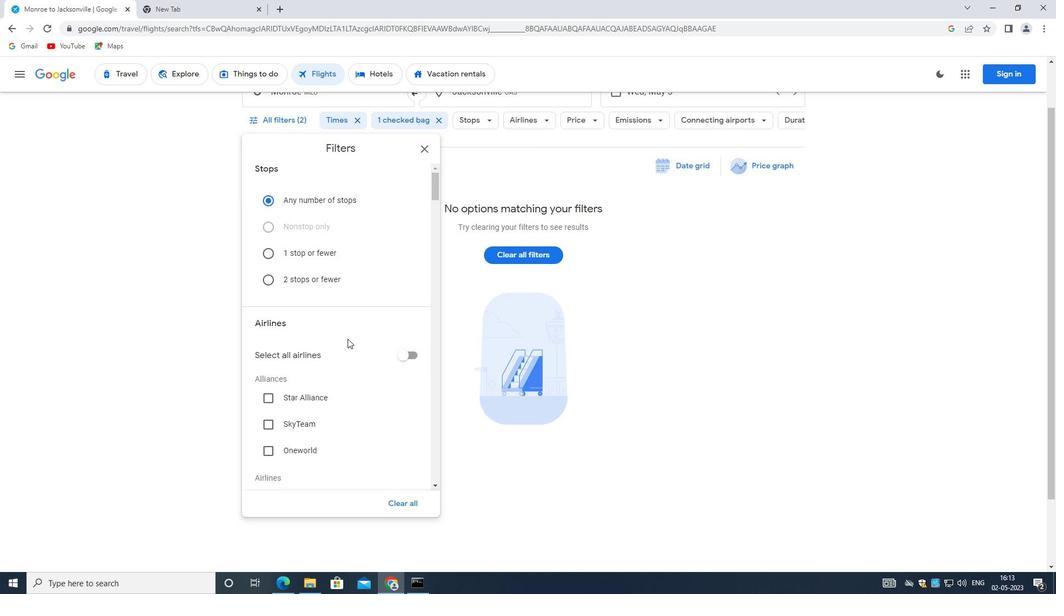 
Action: Mouse moved to (342, 342)
Screenshot: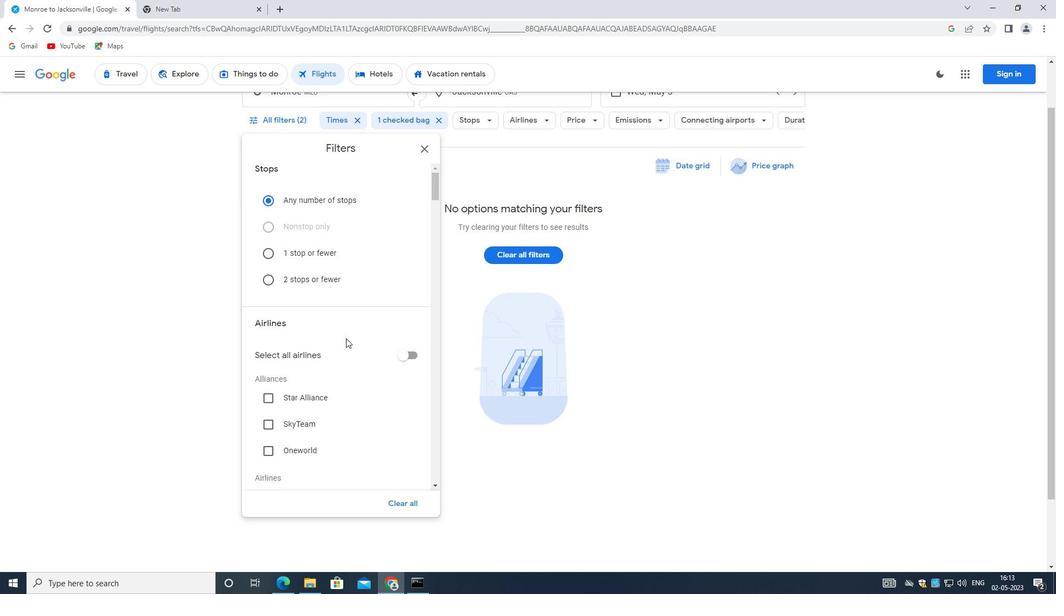 
Action: Mouse scrolled (342, 341) with delta (0, 0)
Screenshot: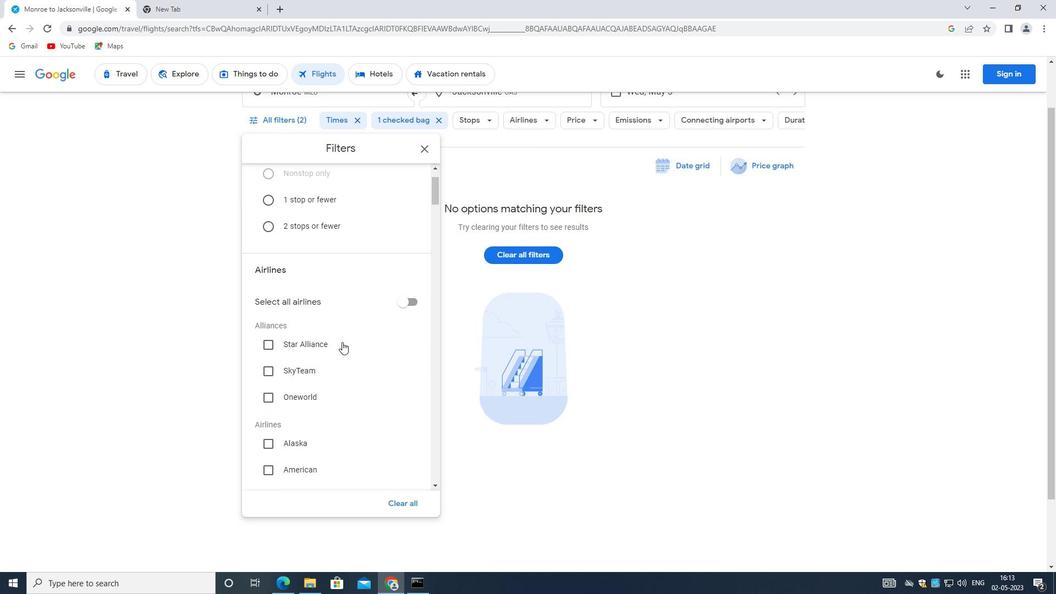 
Action: Mouse moved to (342, 342)
Screenshot: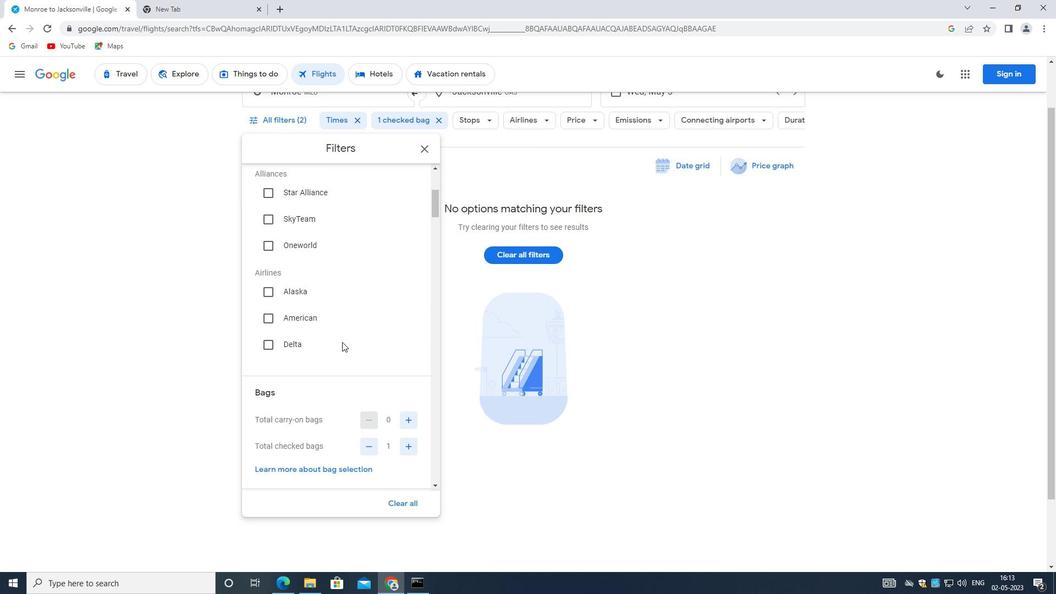 
Action: Mouse scrolled (342, 342) with delta (0, 0)
Screenshot: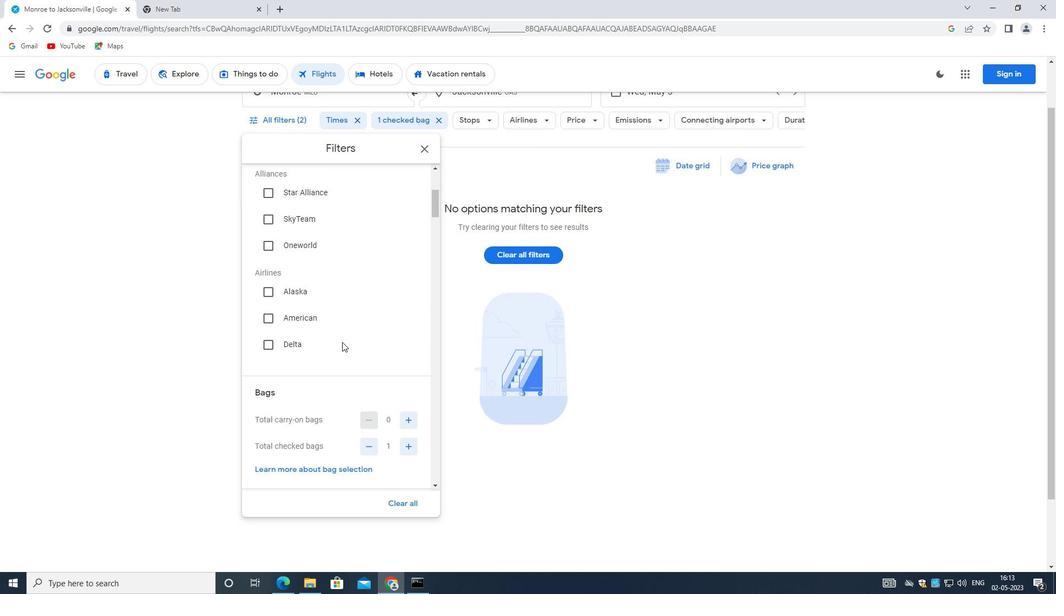 
Action: Mouse moved to (403, 378)
Screenshot: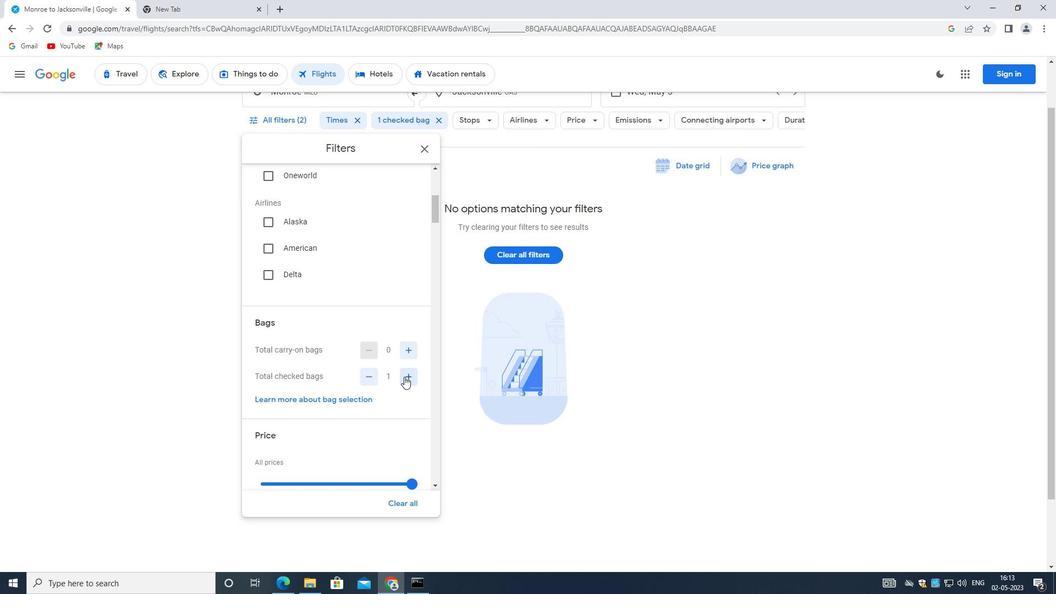 
Action: Mouse pressed left at (403, 378)
Screenshot: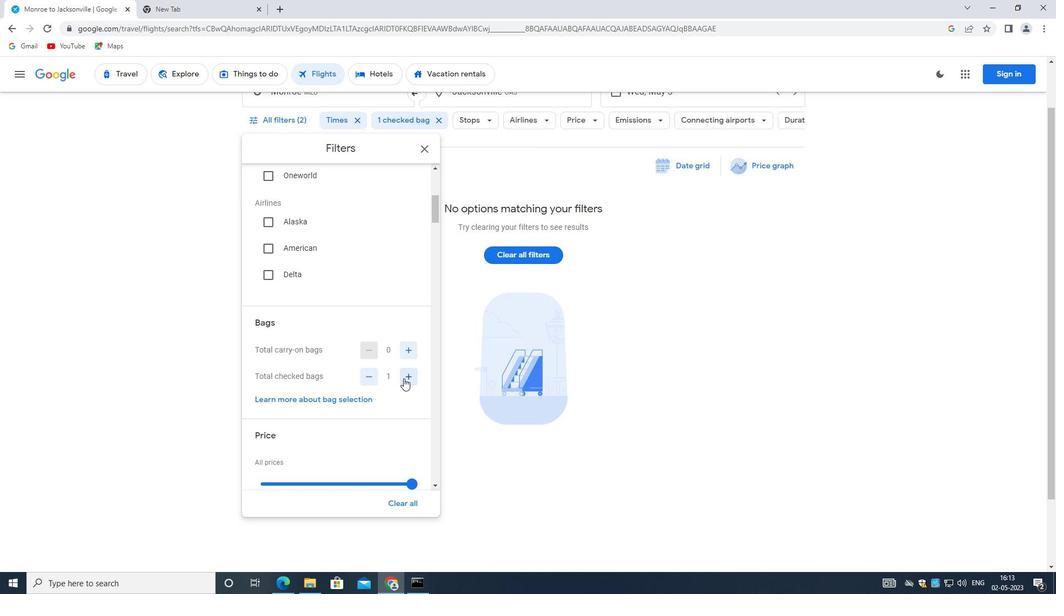 
Action: Mouse pressed left at (403, 378)
Screenshot: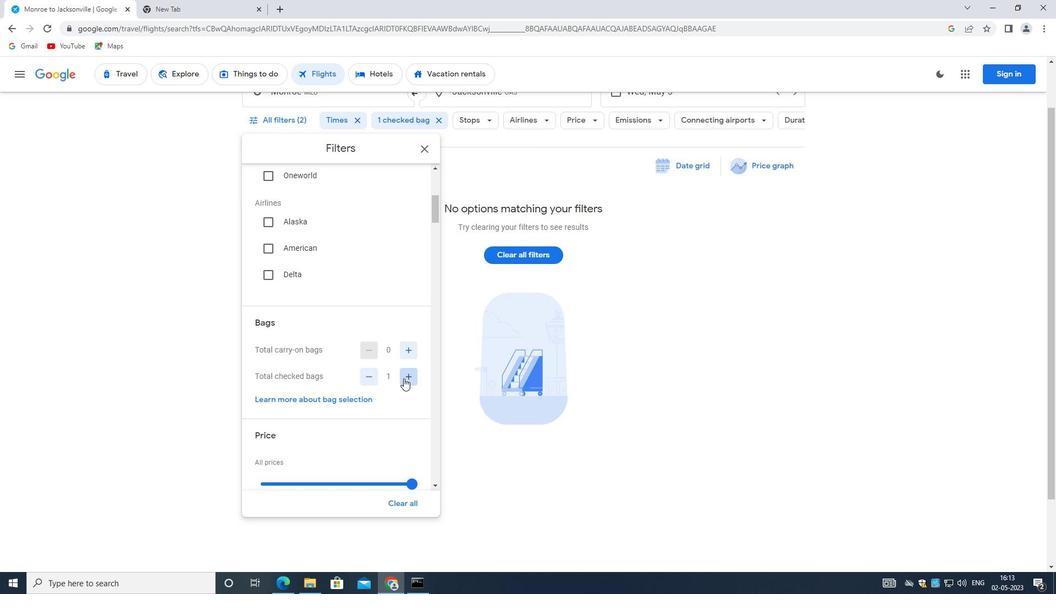 
Action: Mouse pressed left at (403, 378)
Screenshot: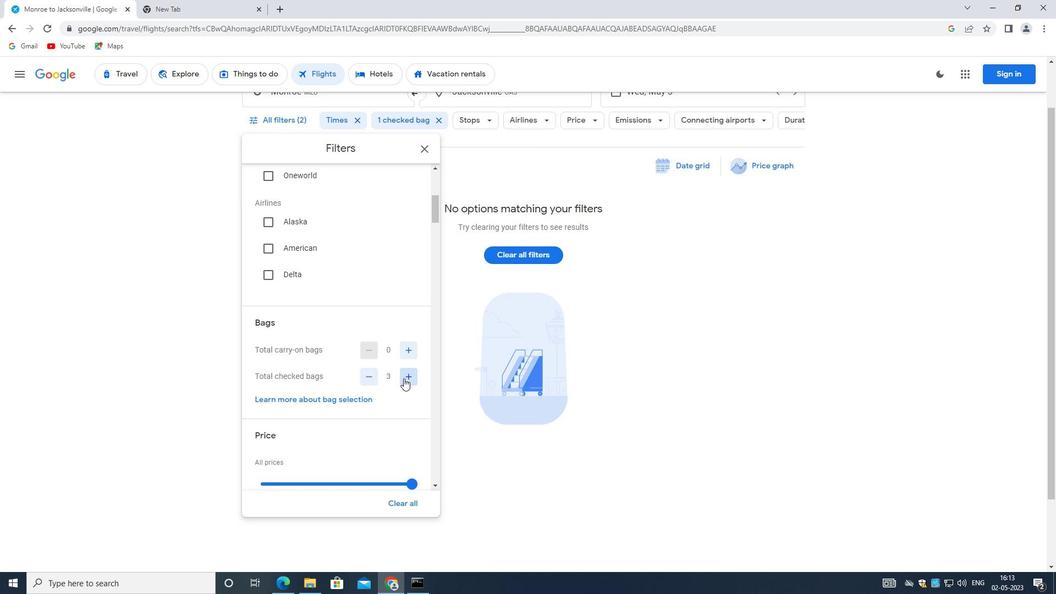 
Action: Mouse pressed left at (403, 378)
Screenshot: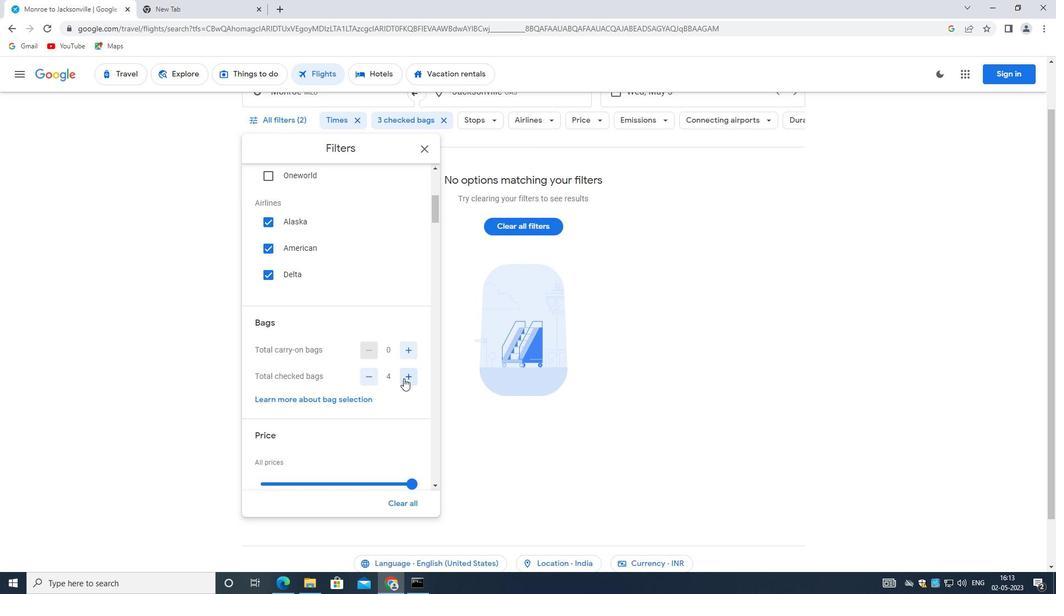 
Action: Mouse moved to (404, 376)
Screenshot: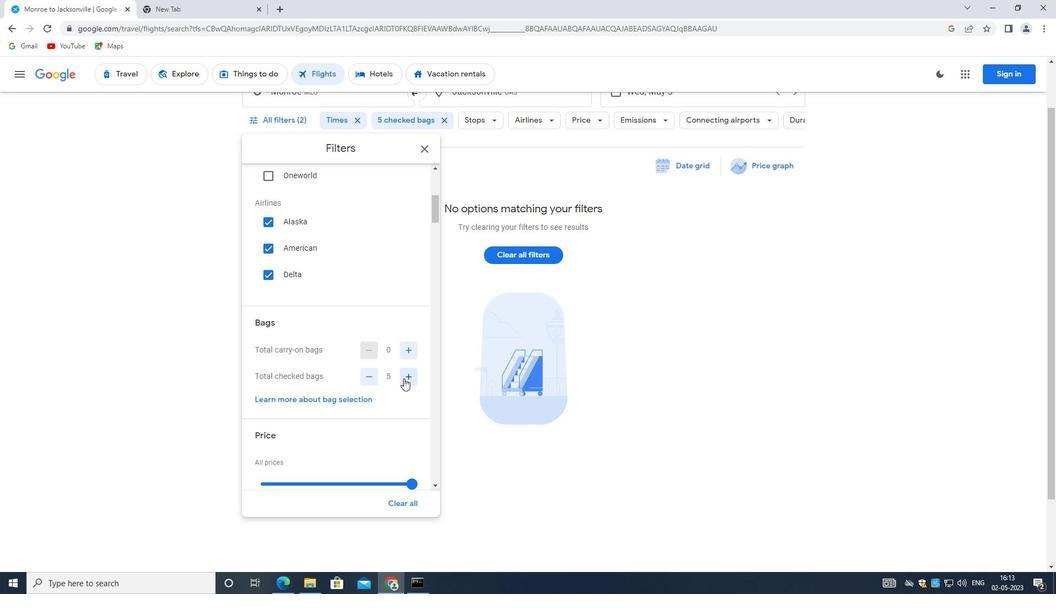 
Action: Mouse pressed left at (404, 376)
Screenshot: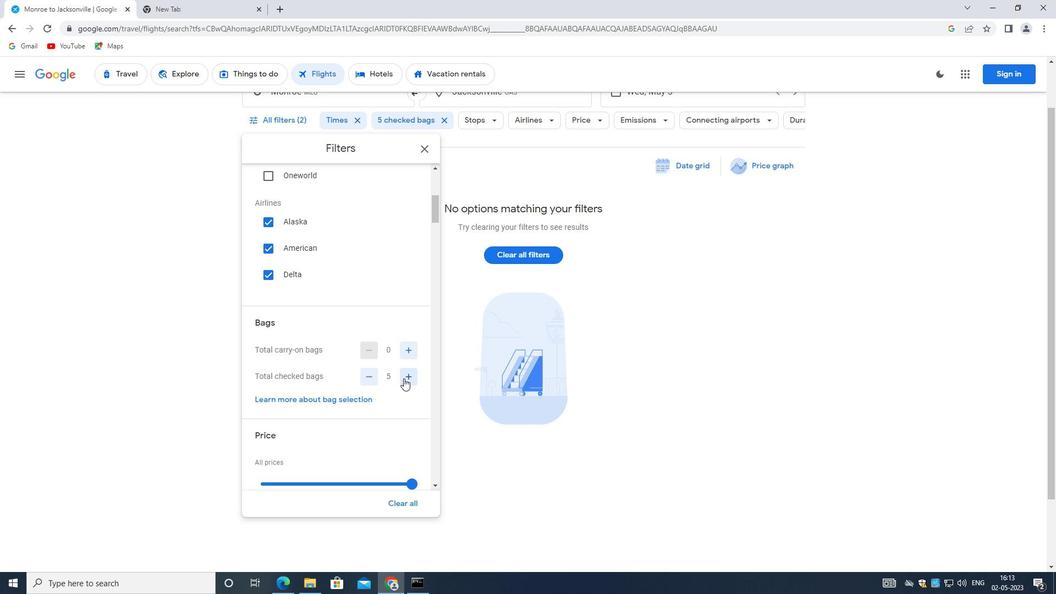 
Action: Mouse pressed left at (404, 376)
Screenshot: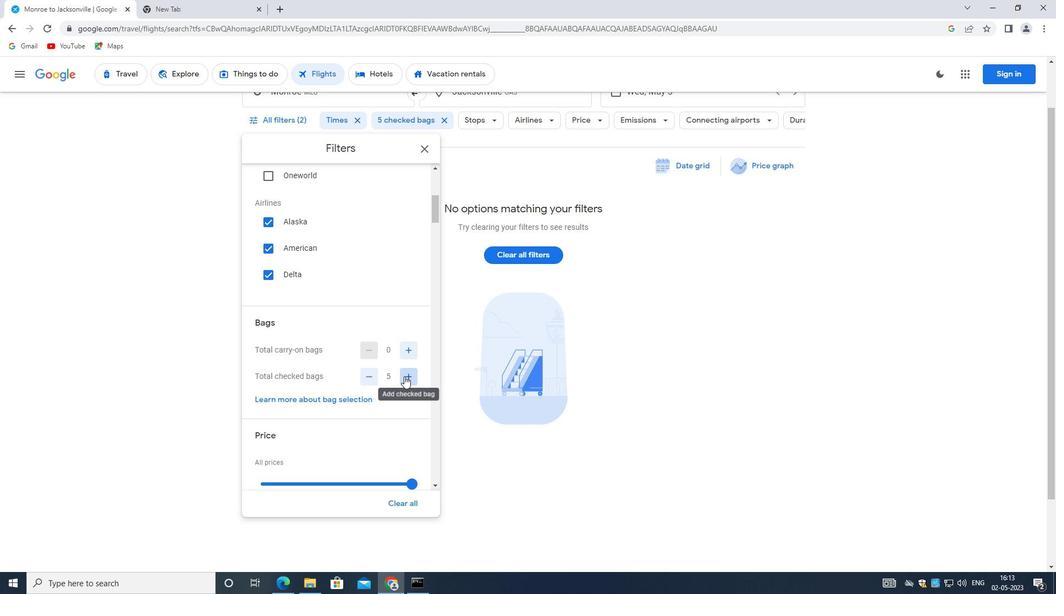 
Action: Mouse pressed left at (404, 376)
Screenshot: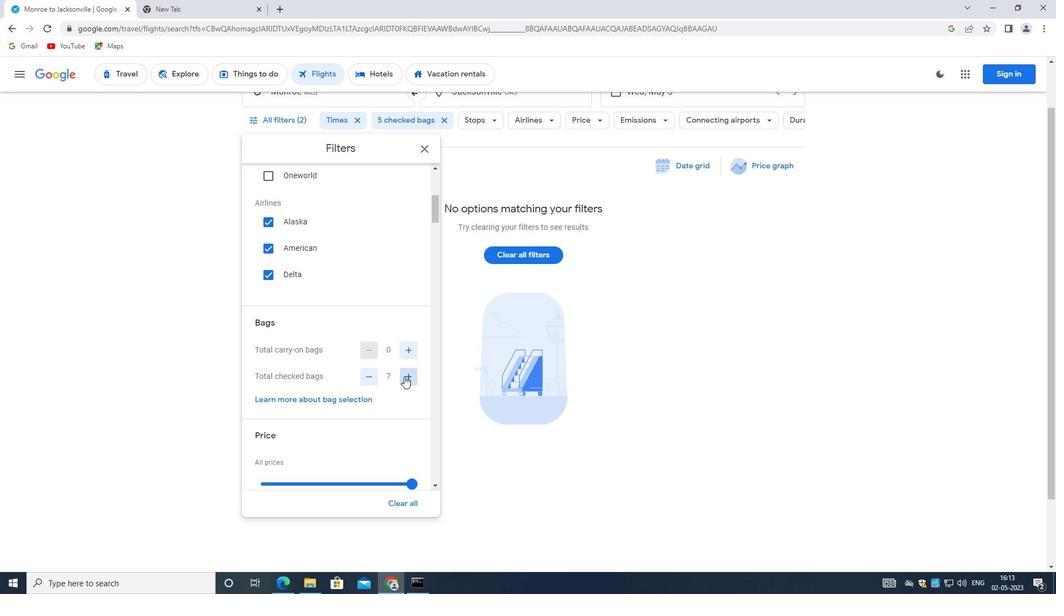 
Action: Mouse moved to (404, 375)
Screenshot: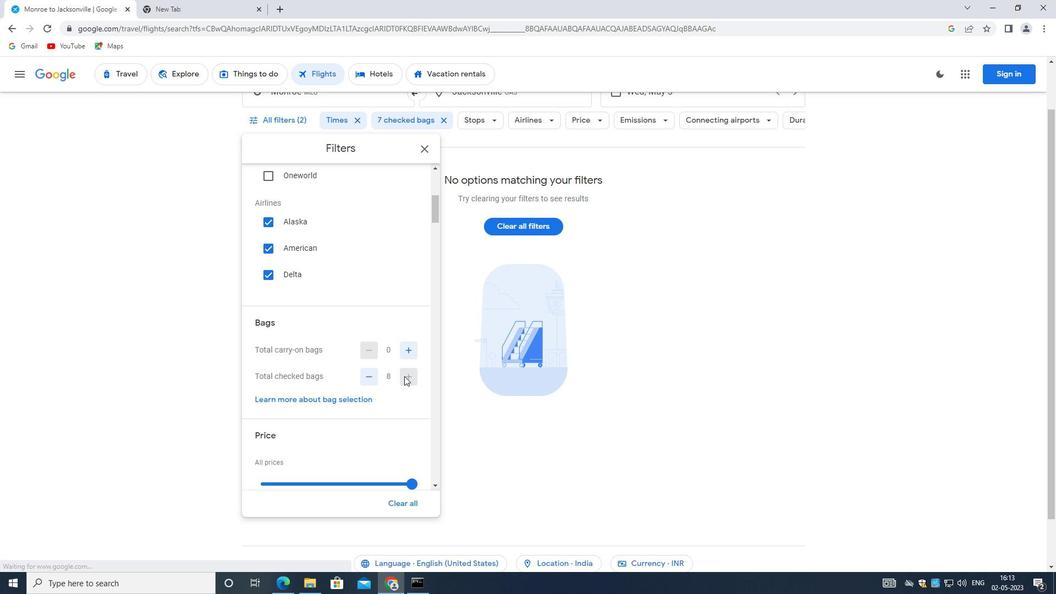 
Action: Mouse pressed left at (404, 375)
Screenshot: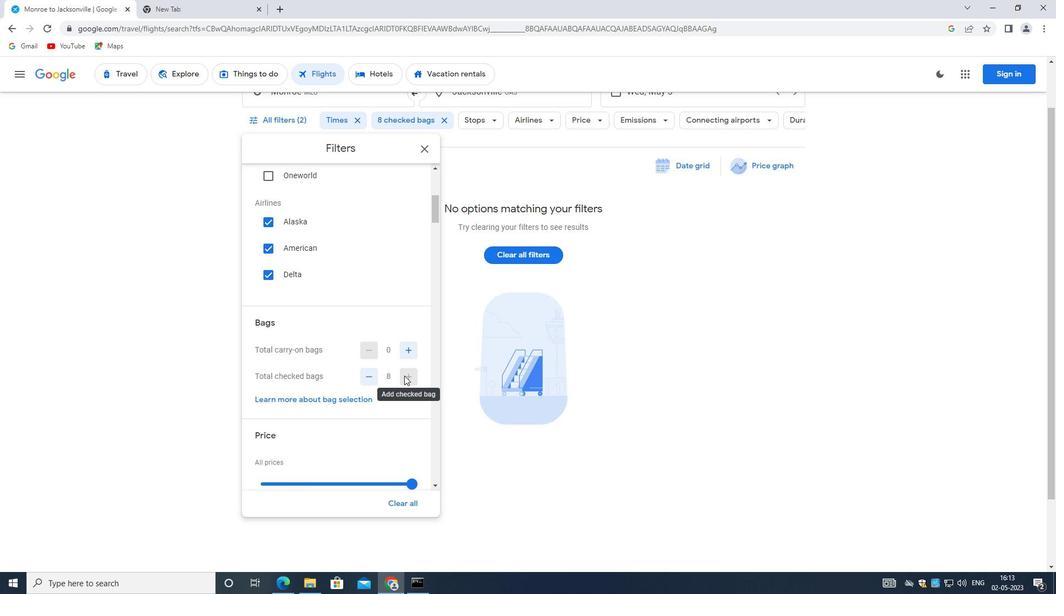
Action: Mouse moved to (370, 354)
Screenshot: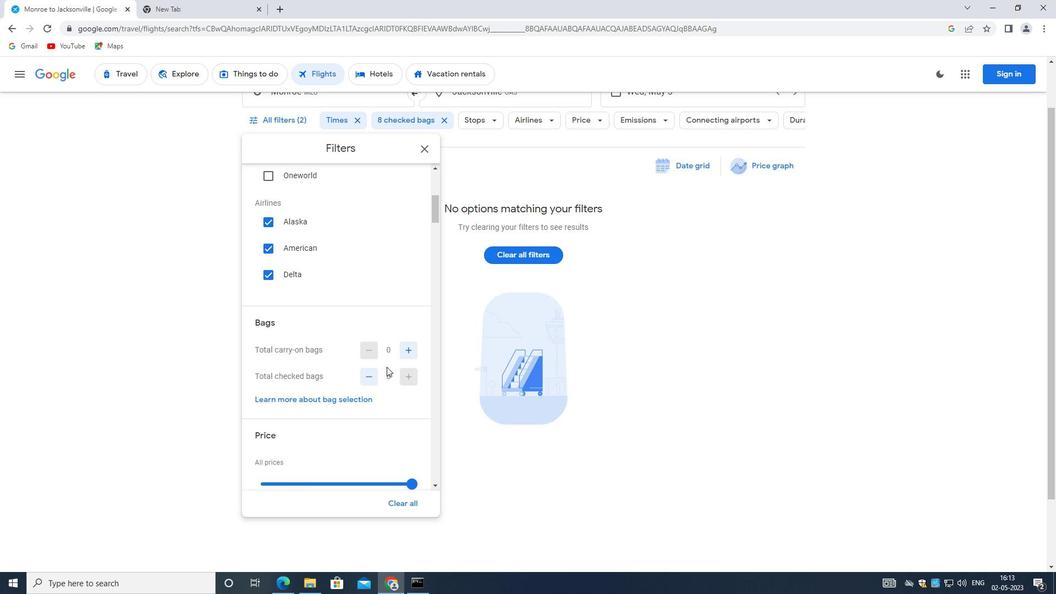 
Action: Mouse scrolled (370, 354) with delta (0, 0)
Screenshot: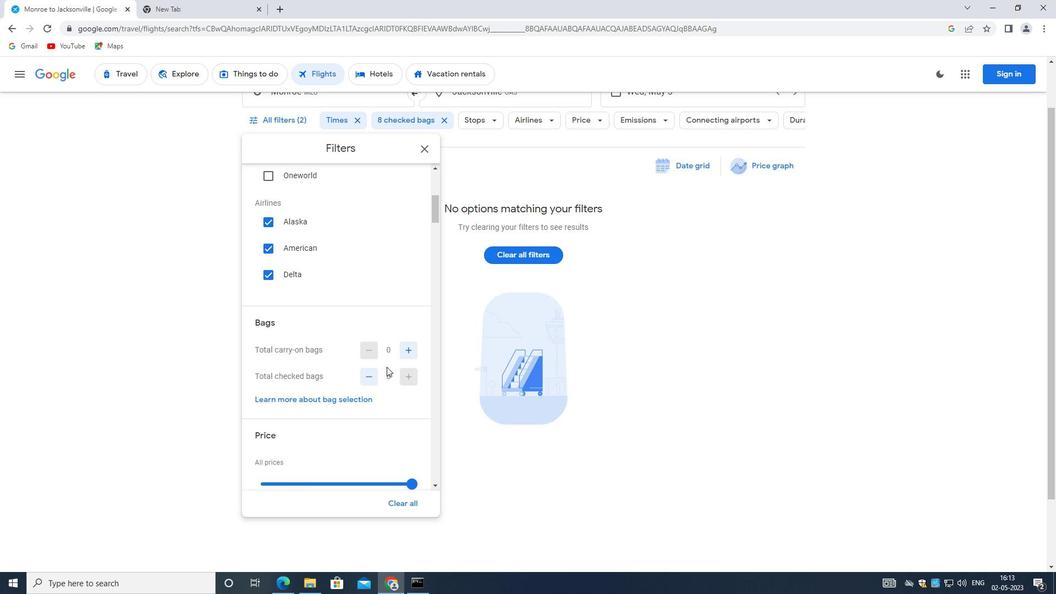 
Action: Mouse moved to (369, 354)
Screenshot: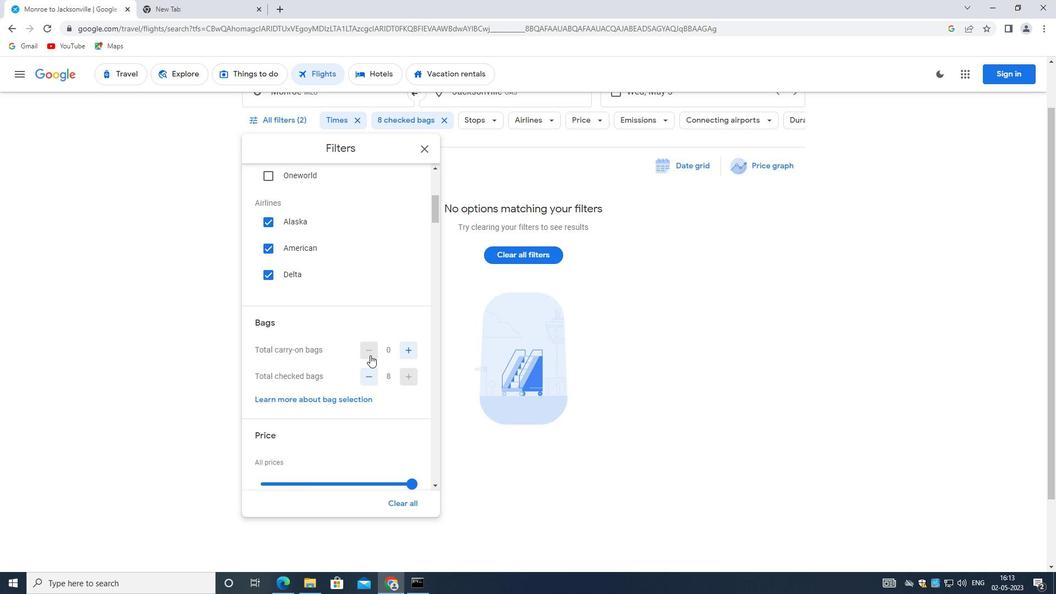 
Action: Mouse scrolled (369, 354) with delta (0, 0)
Screenshot: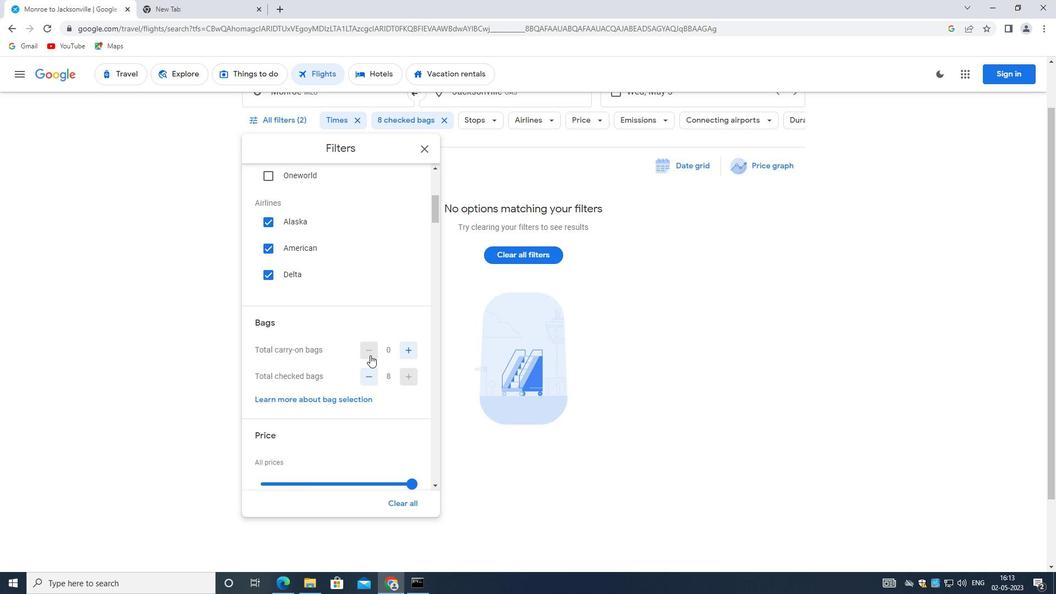
Action: Mouse moved to (369, 354)
Screenshot: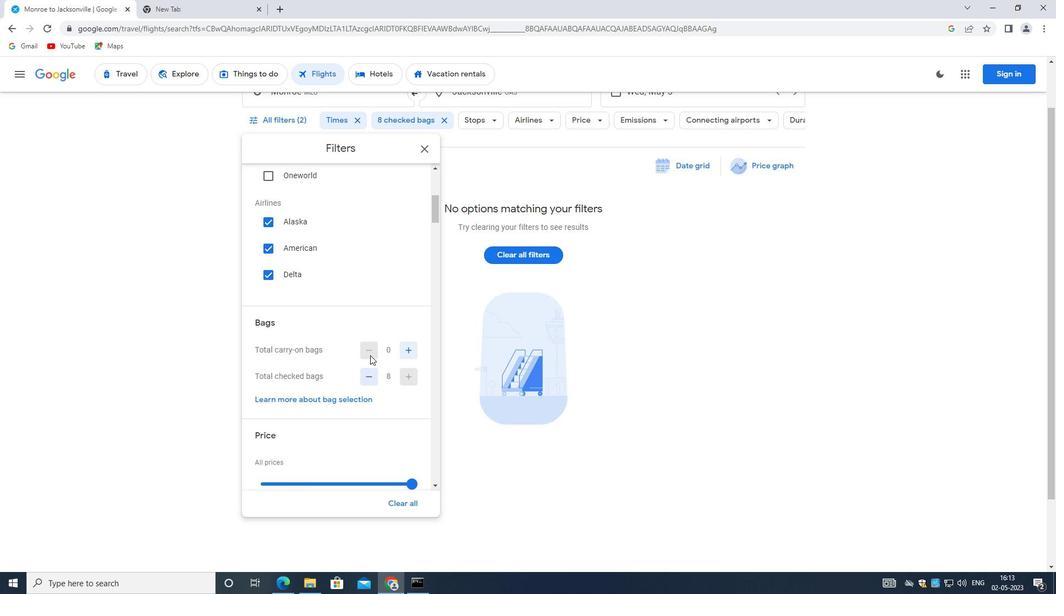 
Action: Mouse scrolled (369, 354) with delta (0, 0)
Screenshot: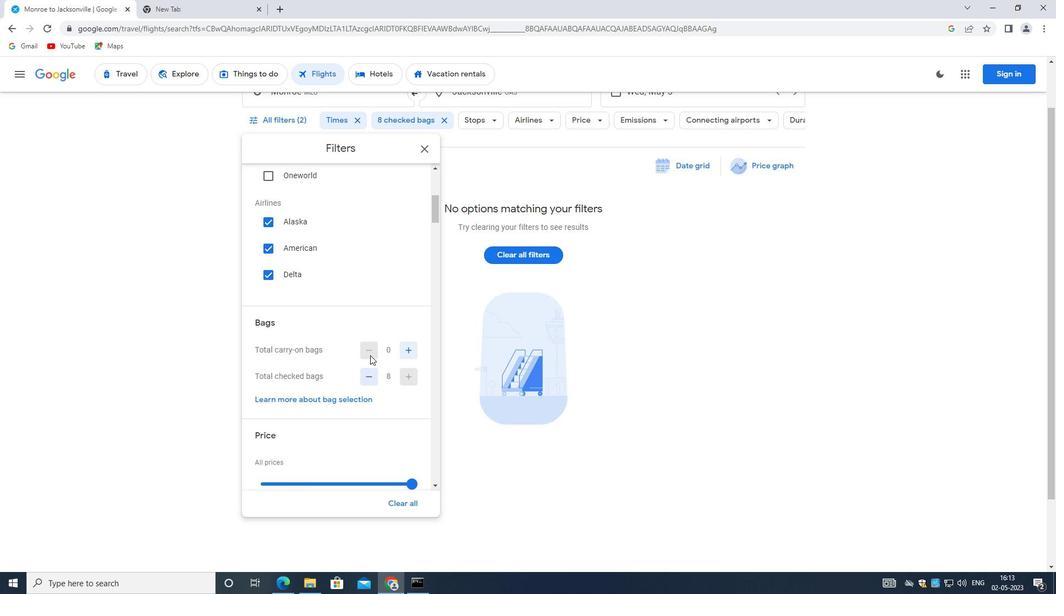 
Action: Mouse moved to (416, 315)
Screenshot: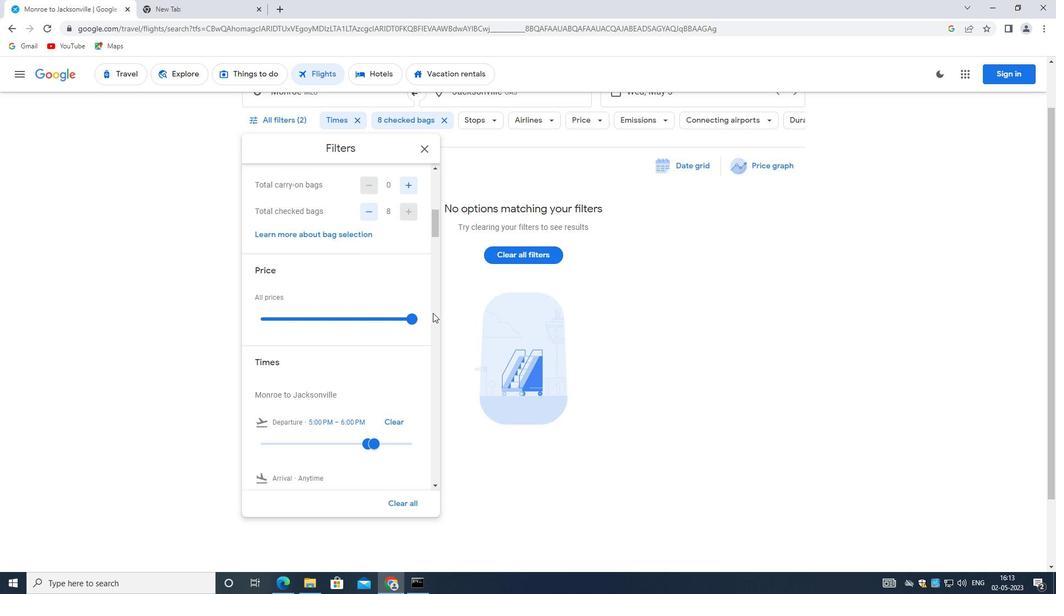 
Action: Mouse pressed left at (416, 315)
Screenshot: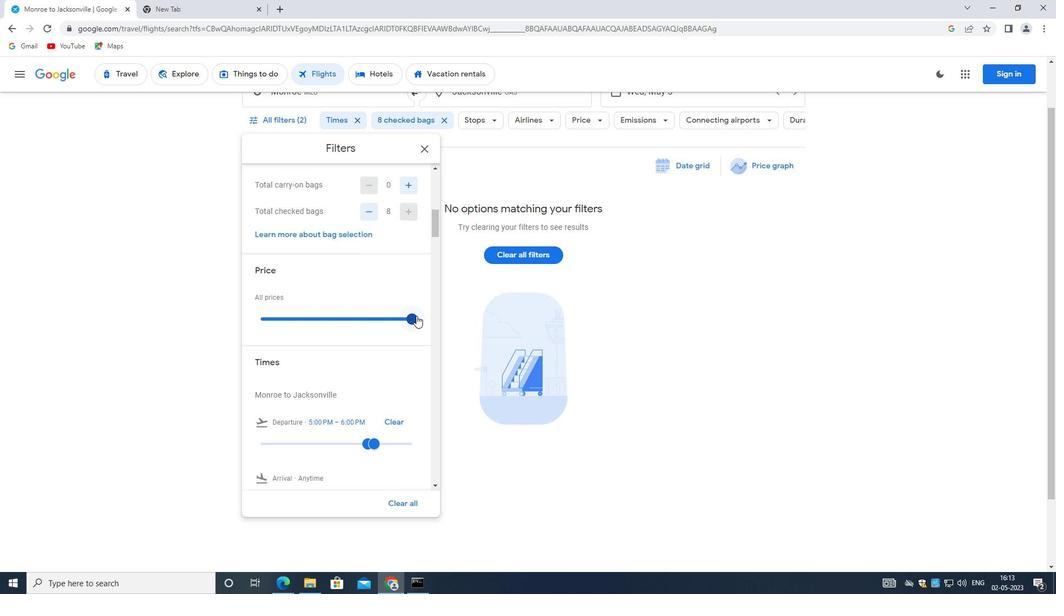 
Action: Mouse moved to (416, 316)
Screenshot: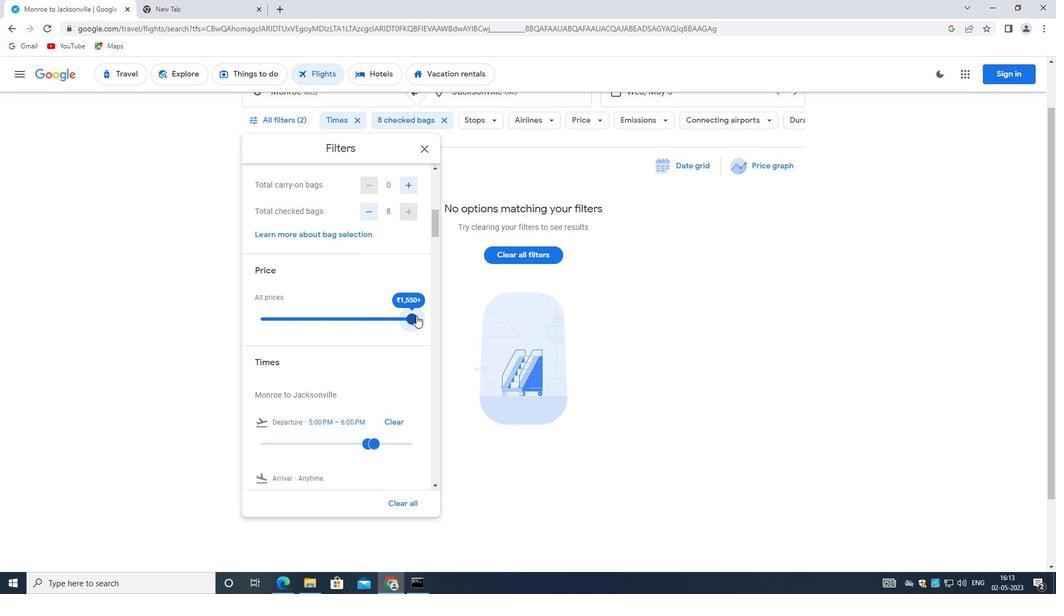 
Action: Mouse pressed left at (416, 316)
Screenshot: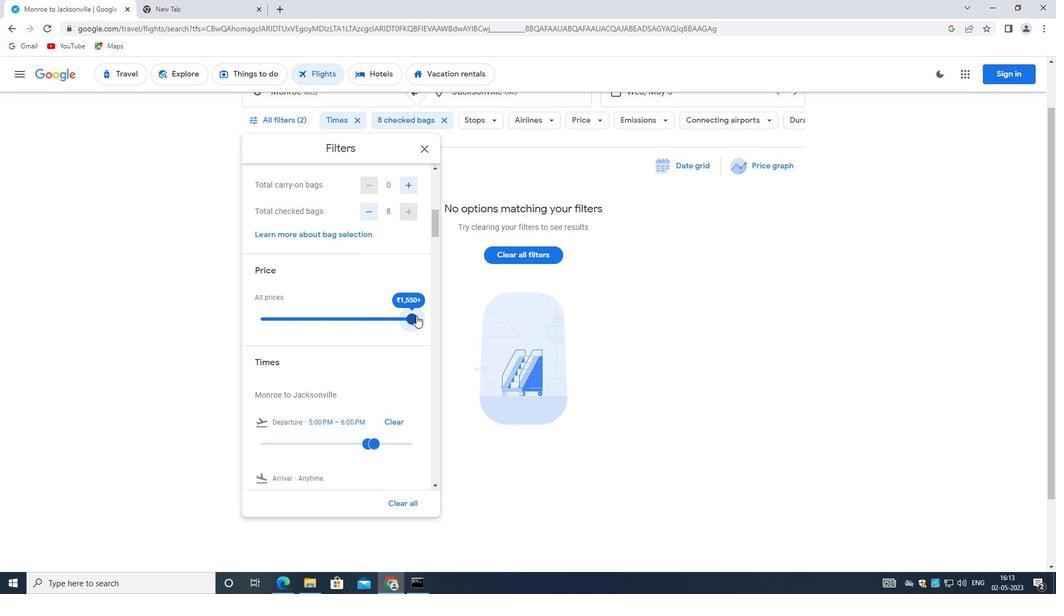 
Action: Mouse moved to (396, 377)
Screenshot: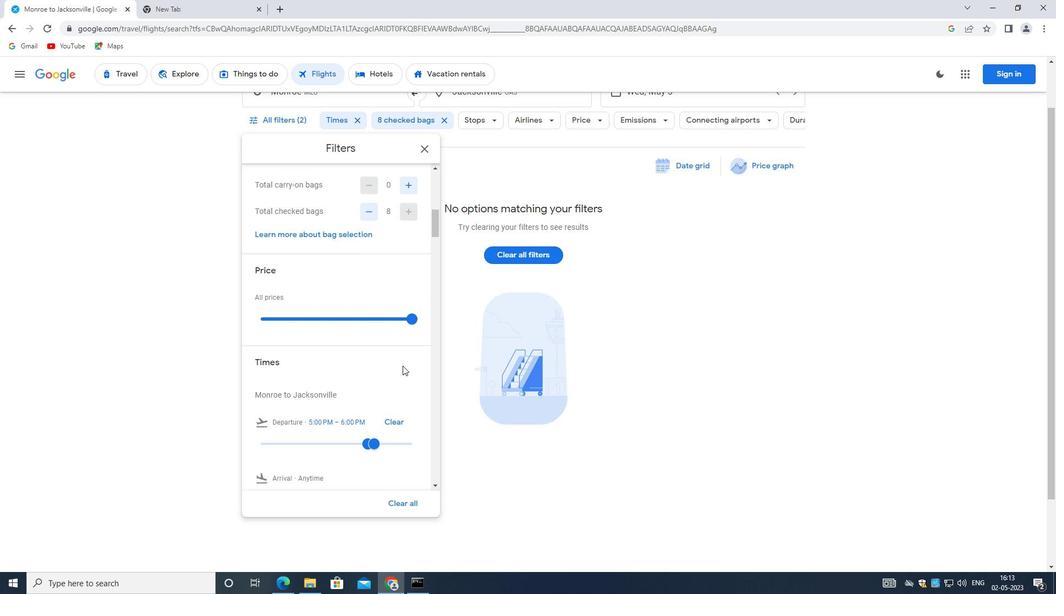 
Action: Mouse scrolled (396, 376) with delta (0, 0)
Screenshot: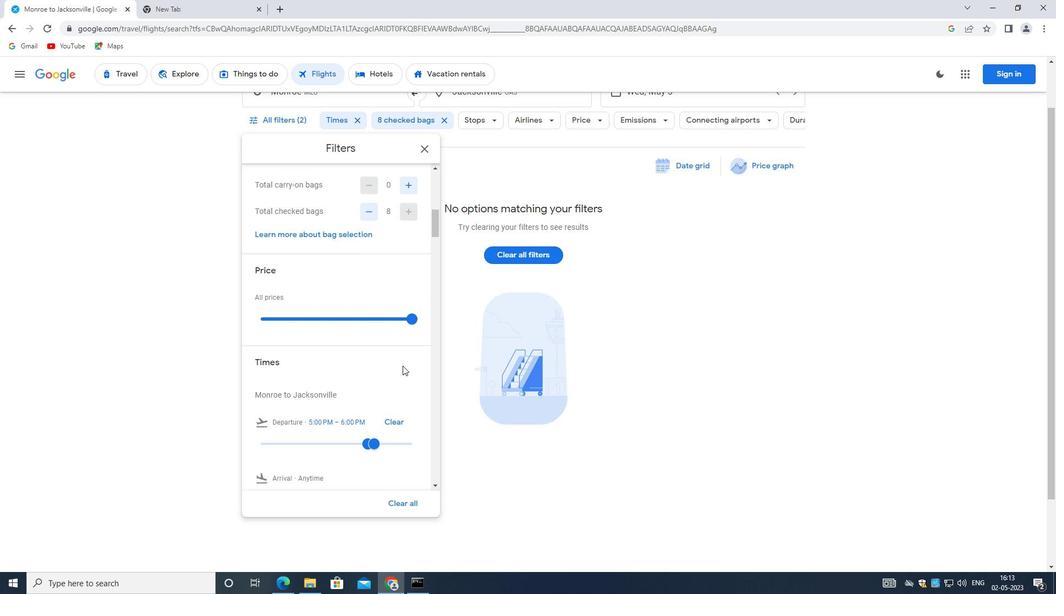 
Action: Mouse moved to (395, 380)
Screenshot: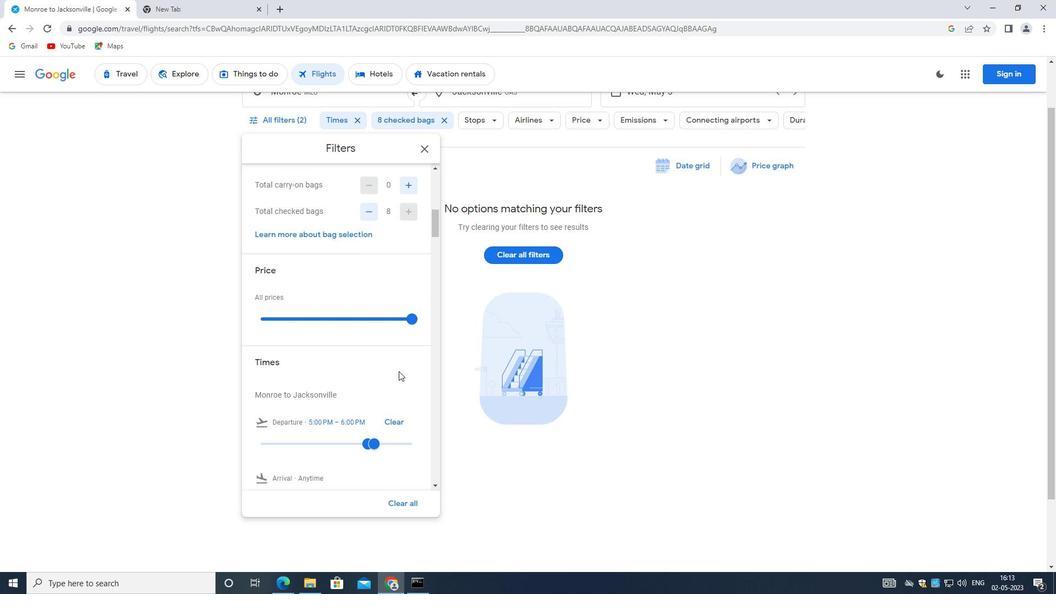 
Action: Mouse scrolled (395, 380) with delta (0, 0)
Screenshot: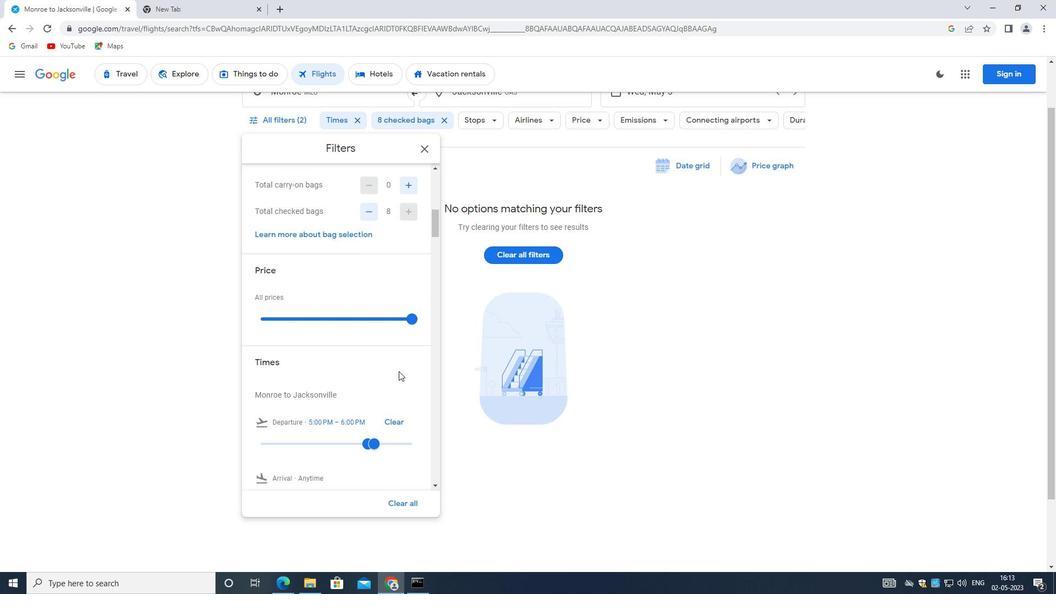
Action: Mouse moved to (336, 334)
Screenshot: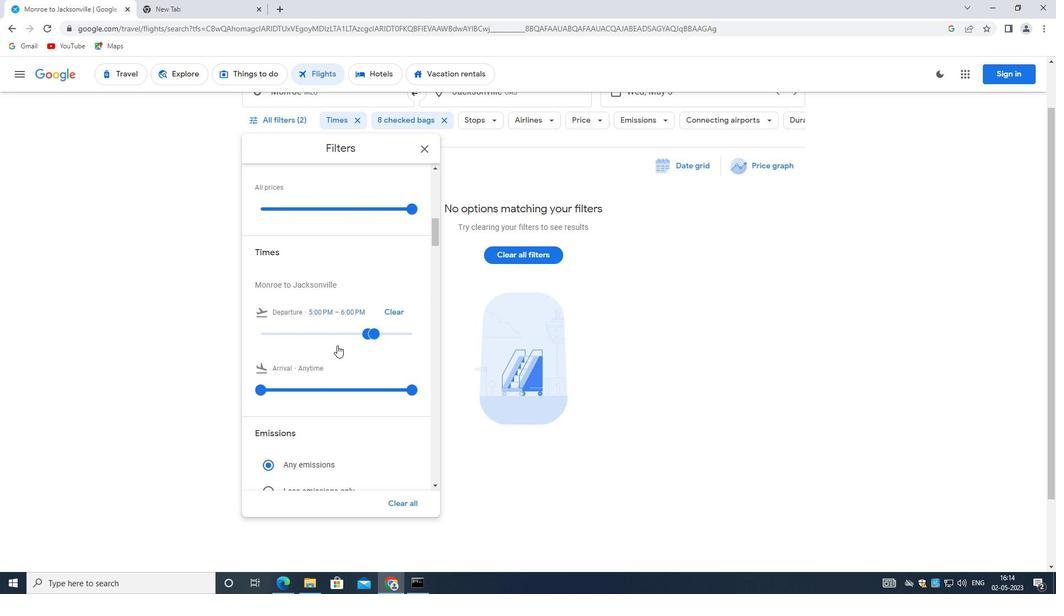 
Action: Mouse pressed left at (336, 334)
Screenshot: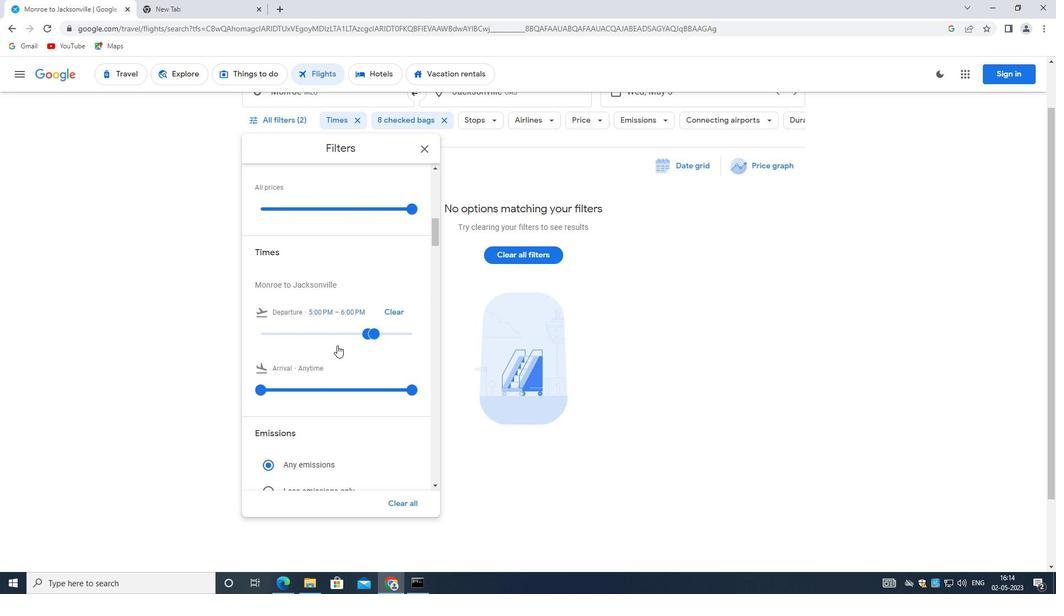 
Action: Mouse moved to (389, 336)
Screenshot: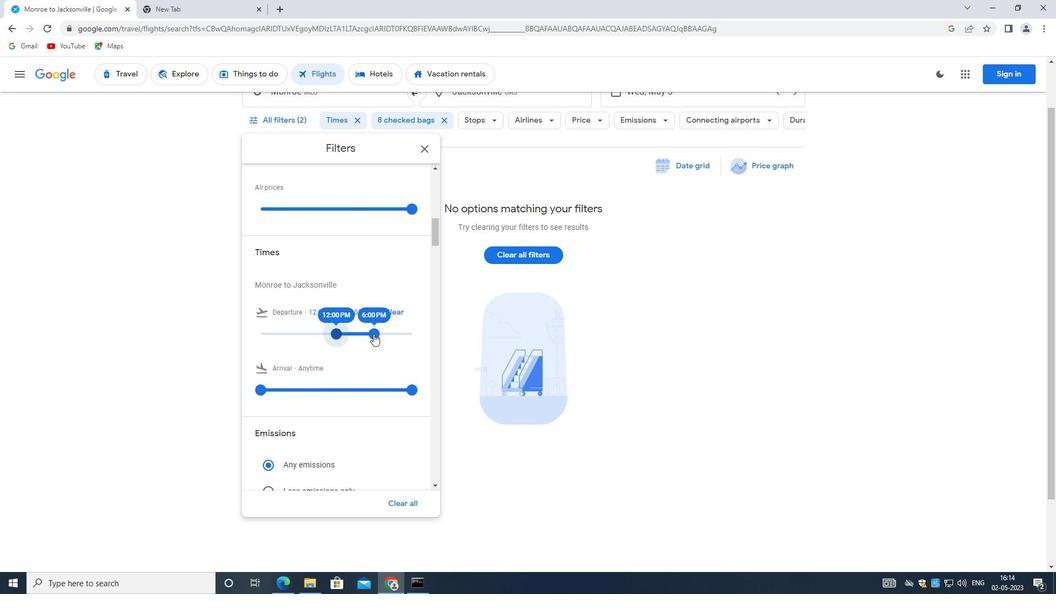 
Action: Mouse pressed left at (389, 336)
Screenshot: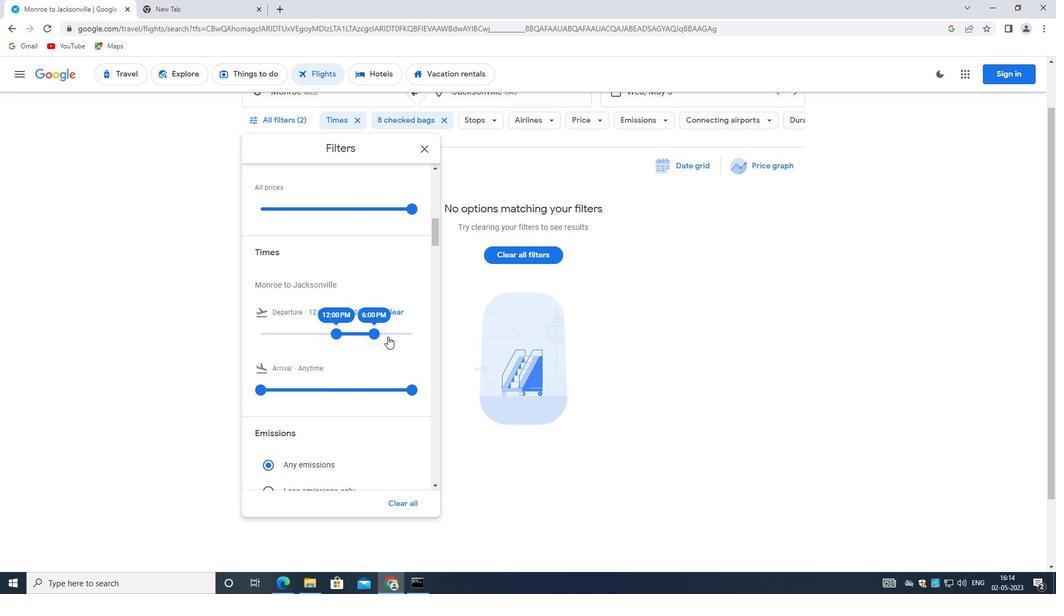 
Action: Mouse moved to (332, 333)
Screenshot: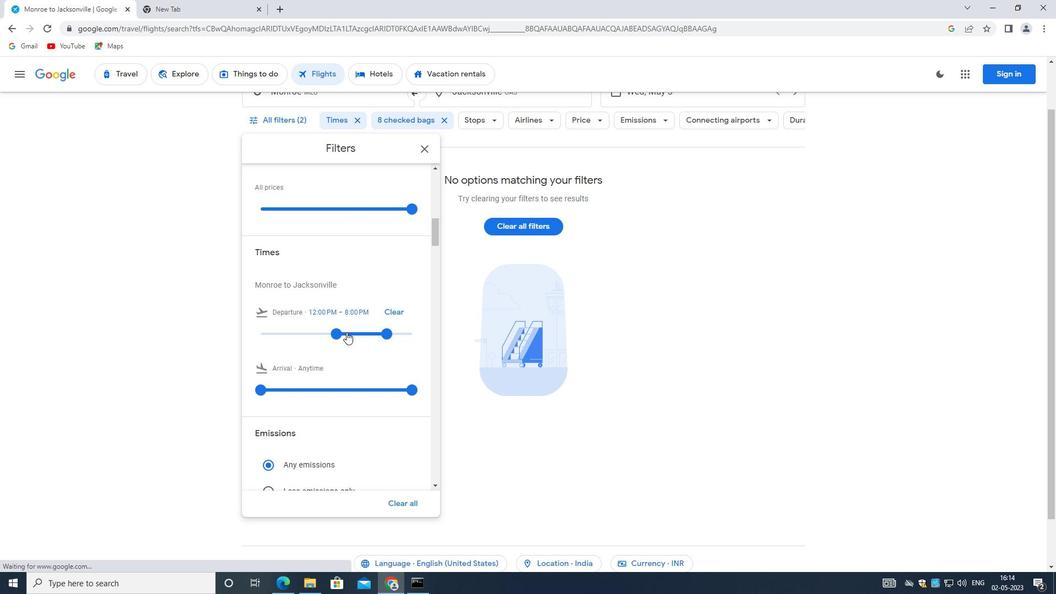 
Action: Mouse pressed left at (332, 333)
Screenshot: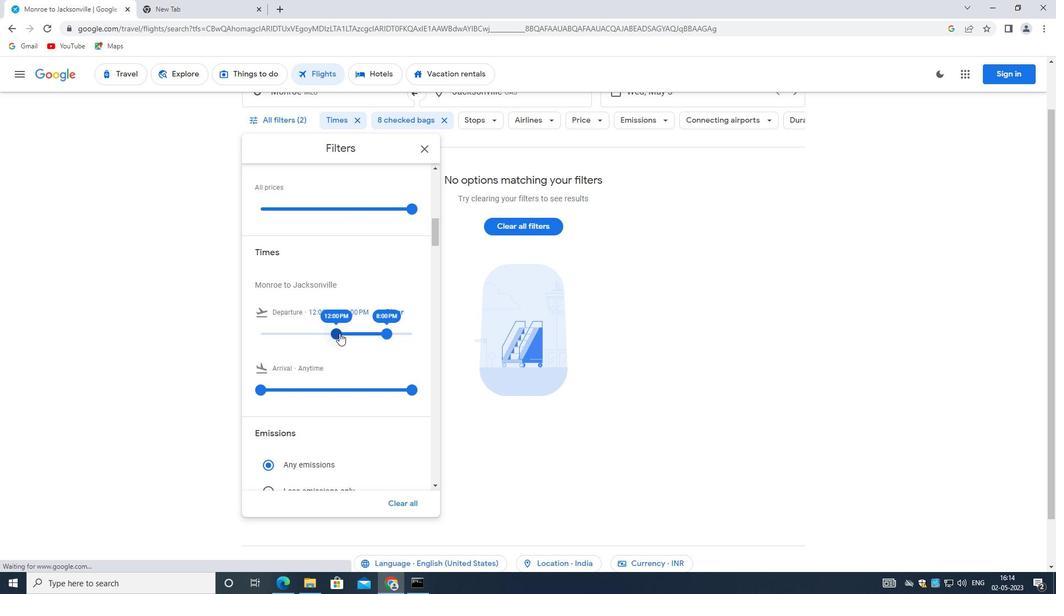 
Action: Mouse moved to (385, 381)
Screenshot: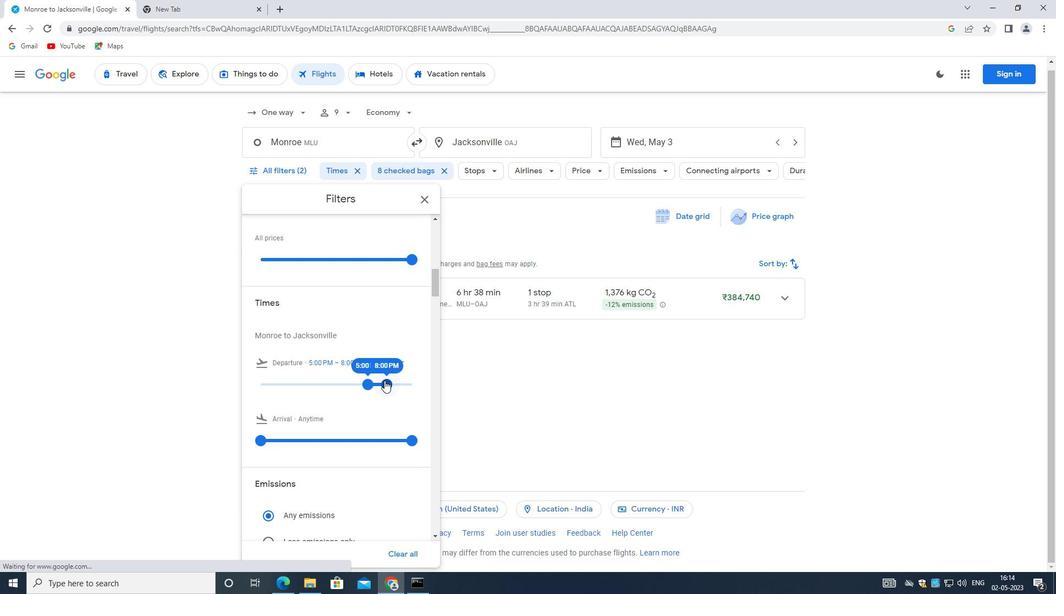 
Action: Mouse pressed left at (385, 381)
Screenshot: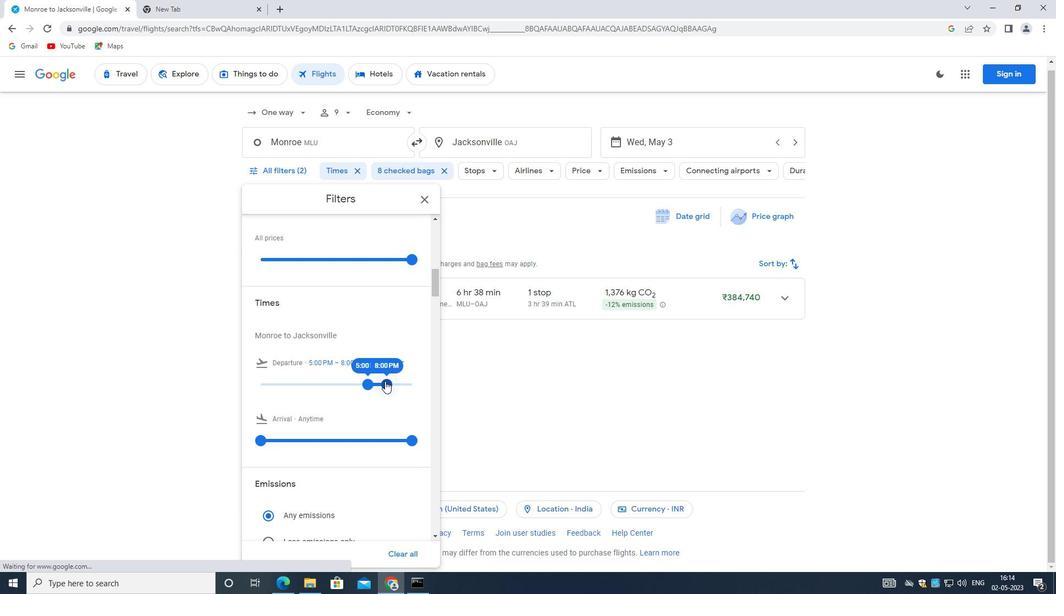 
Action: Mouse moved to (326, 372)
Screenshot: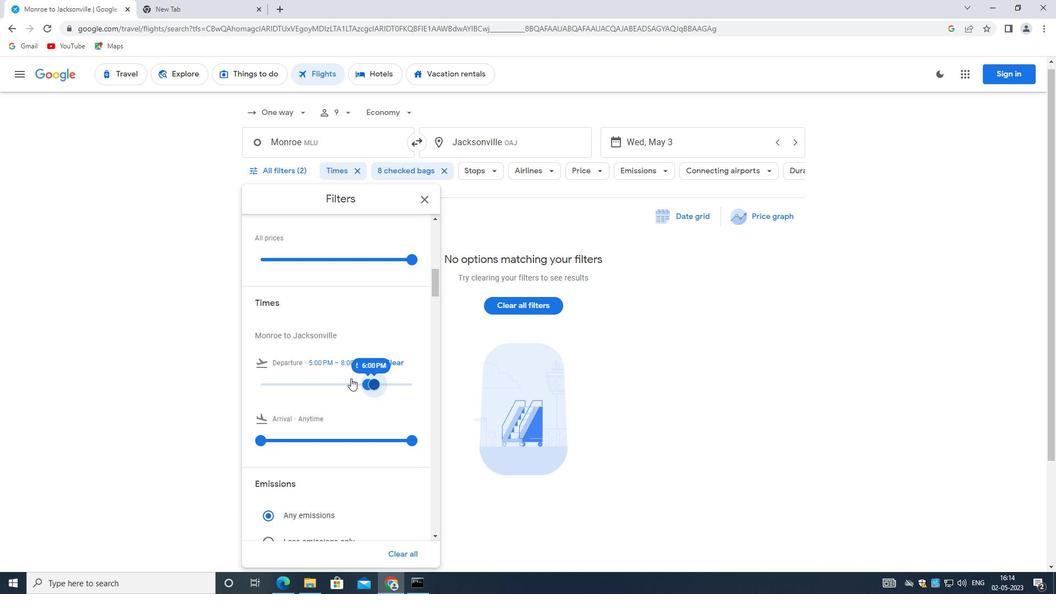 
Action: Mouse scrolled (326, 372) with delta (0, 0)
Screenshot: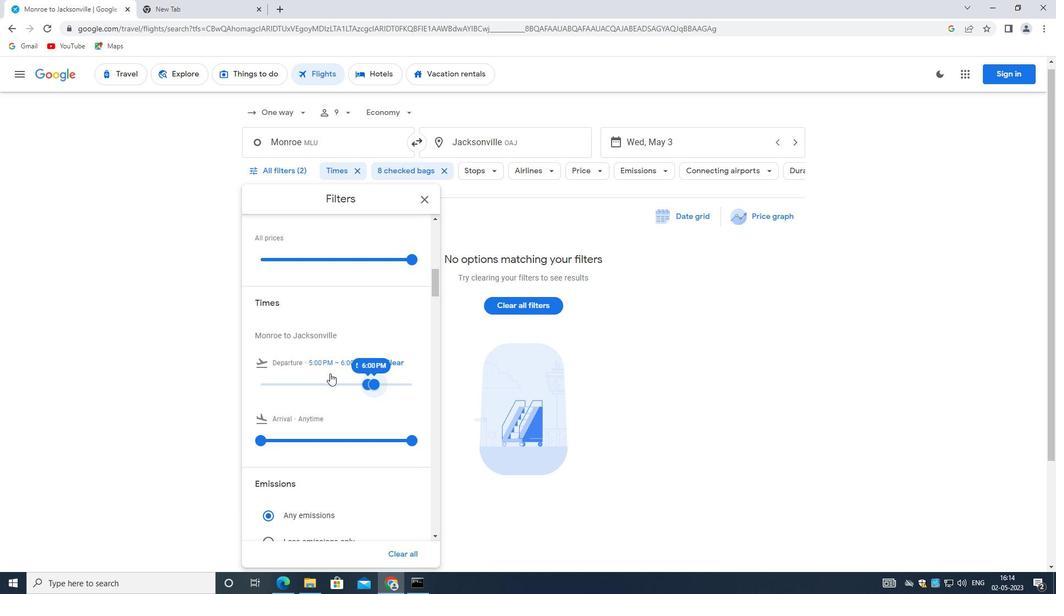 
Action: Mouse moved to (326, 372)
Screenshot: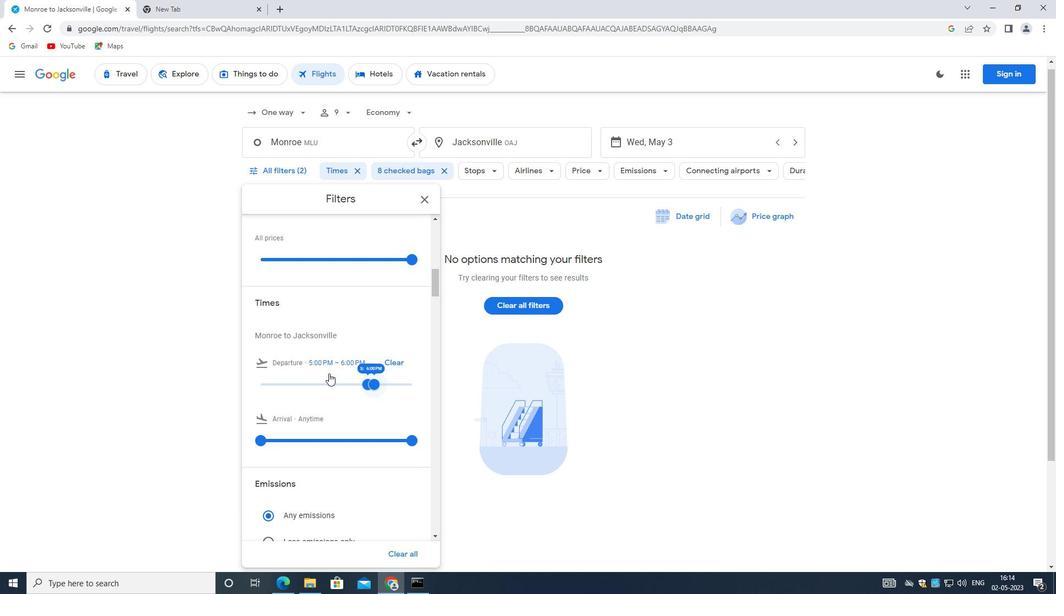 
Action: Mouse scrolled (326, 372) with delta (0, 0)
Screenshot: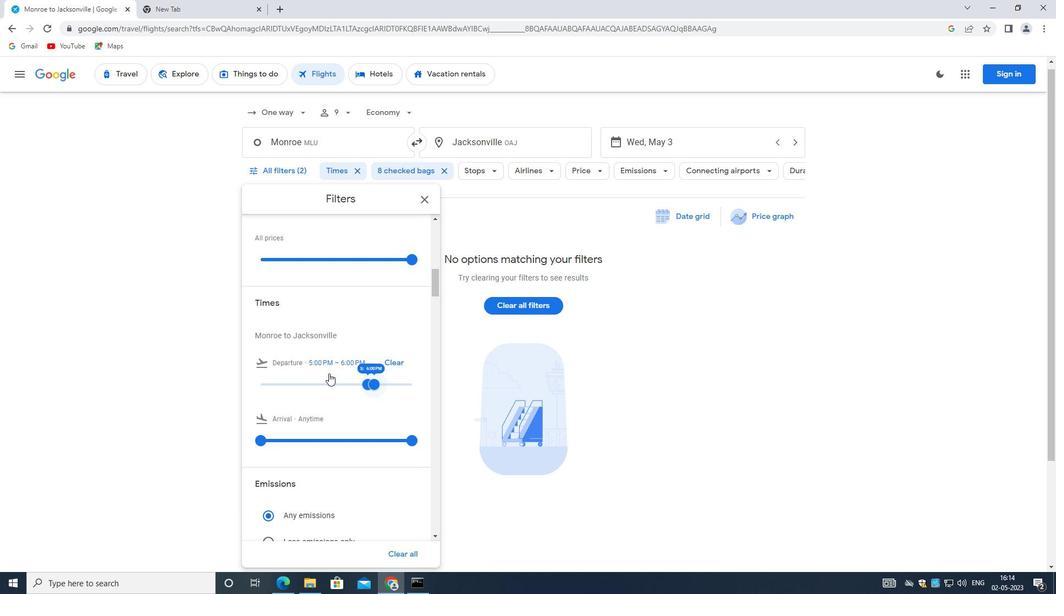 
Action: Mouse moved to (325, 372)
Screenshot: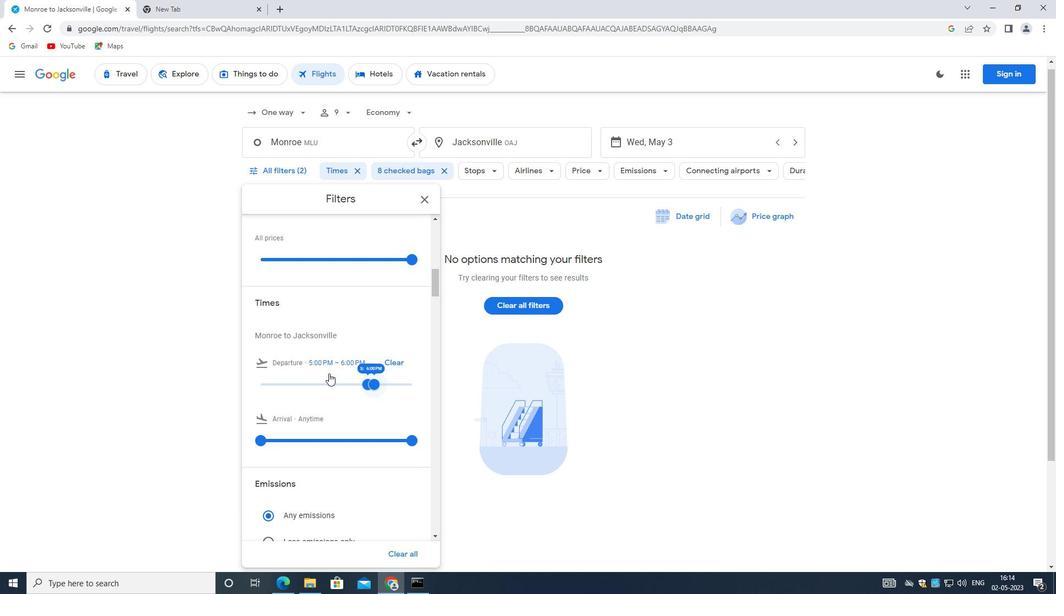 
Action: Mouse scrolled (325, 372) with delta (0, 0)
Screenshot: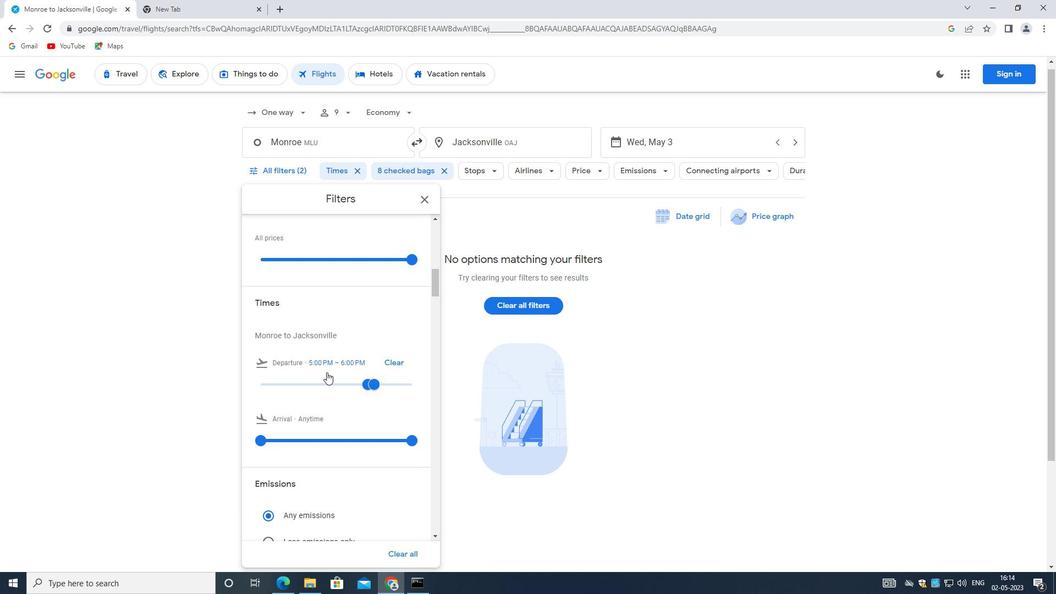 
Action: Mouse moved to (325, 372)
Screenshot: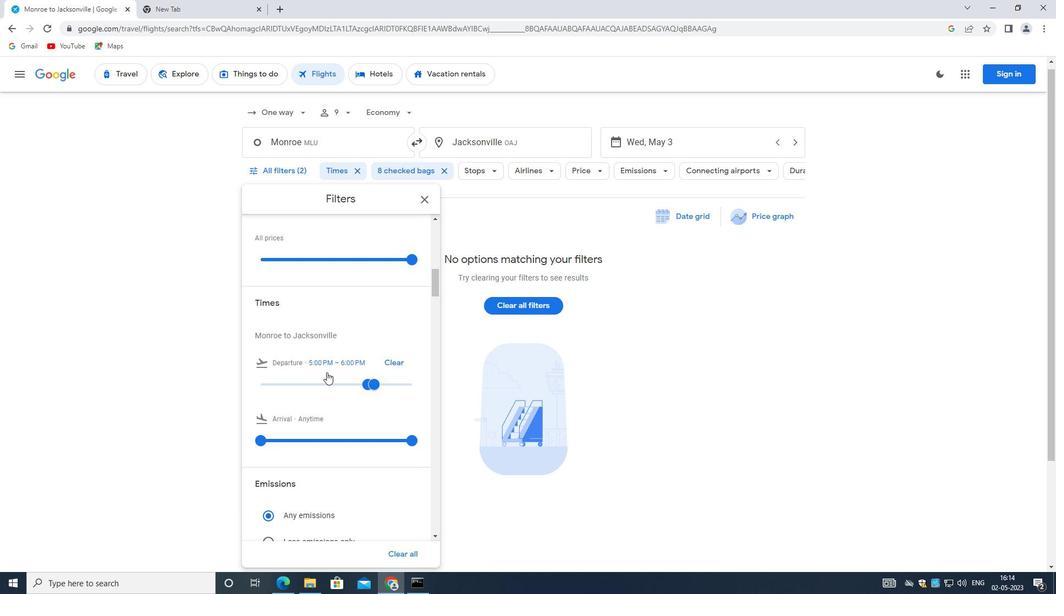 
Action: Mouse scrolled (325, 372) with delta (0, 0)
Screenshot: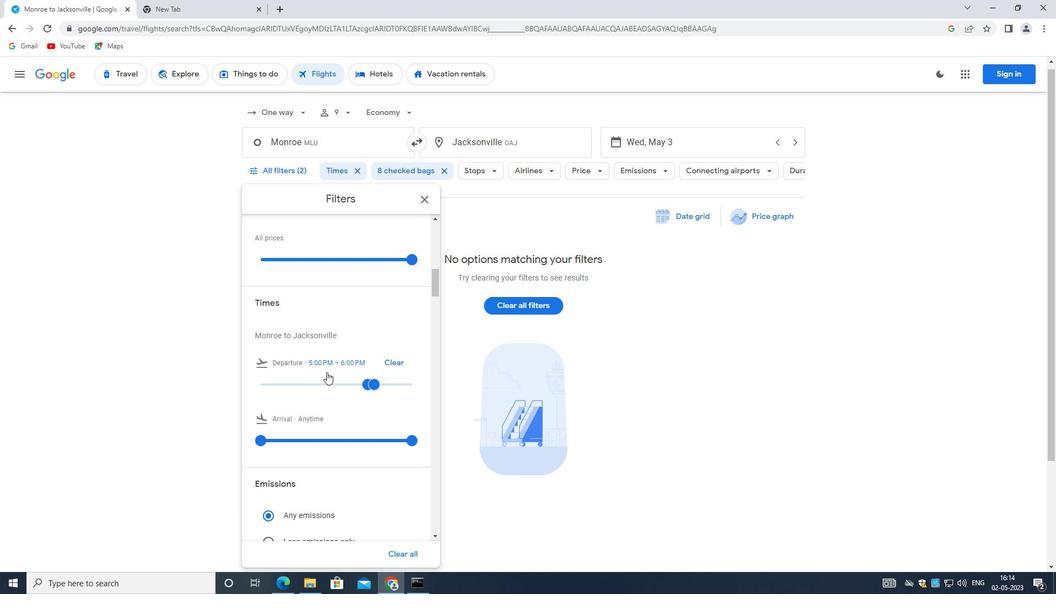 
Action: Mouse moved to (323, 372)
Screenshot: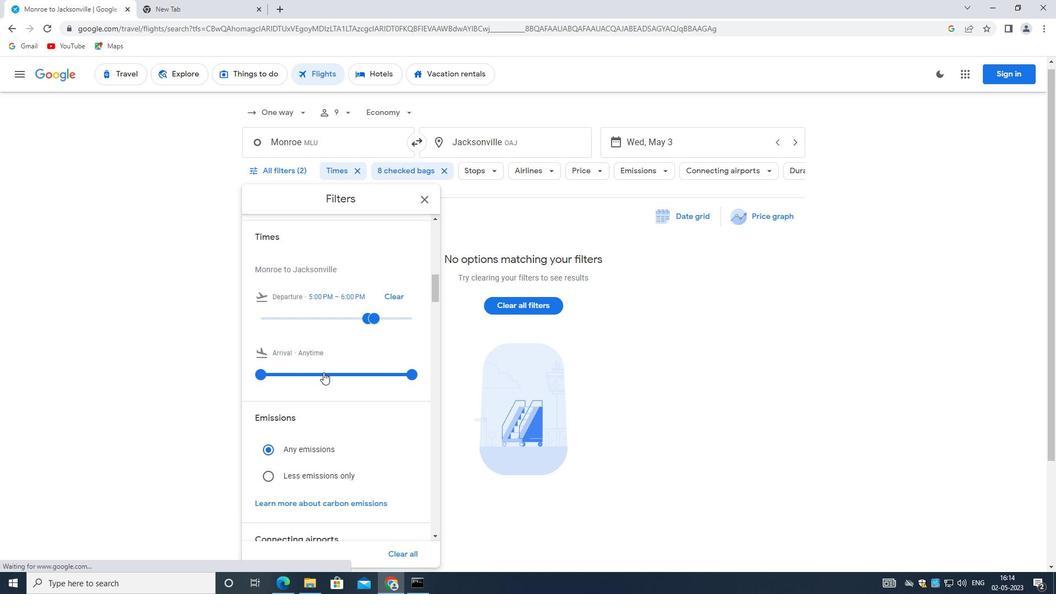 
Action: Mouse scrolled (323, 371) with delta (0, 0)
Screenshot: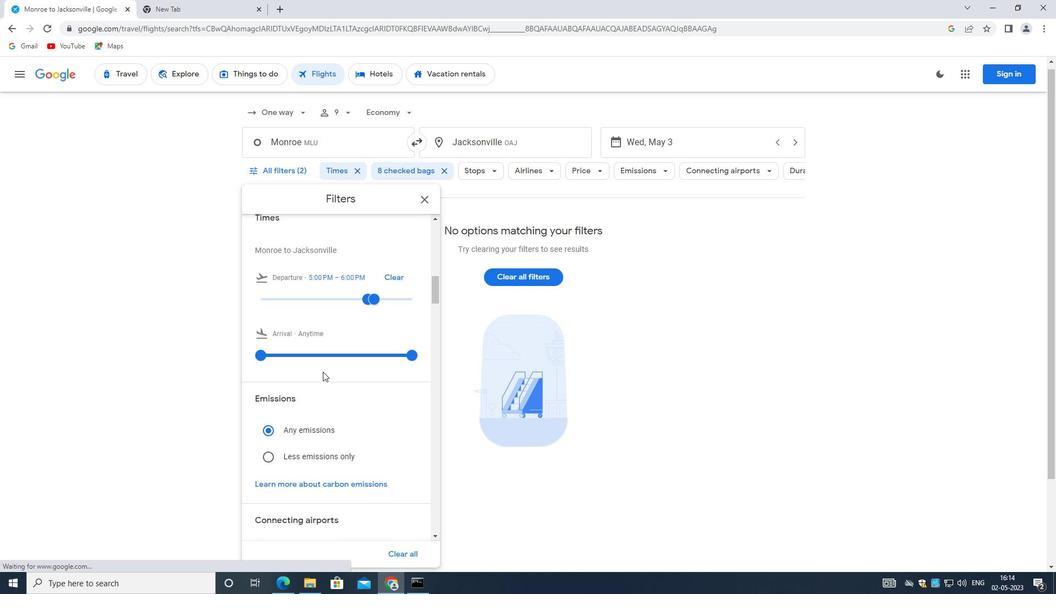 
Action: Mouse moved to (322, 372)
Screenshot: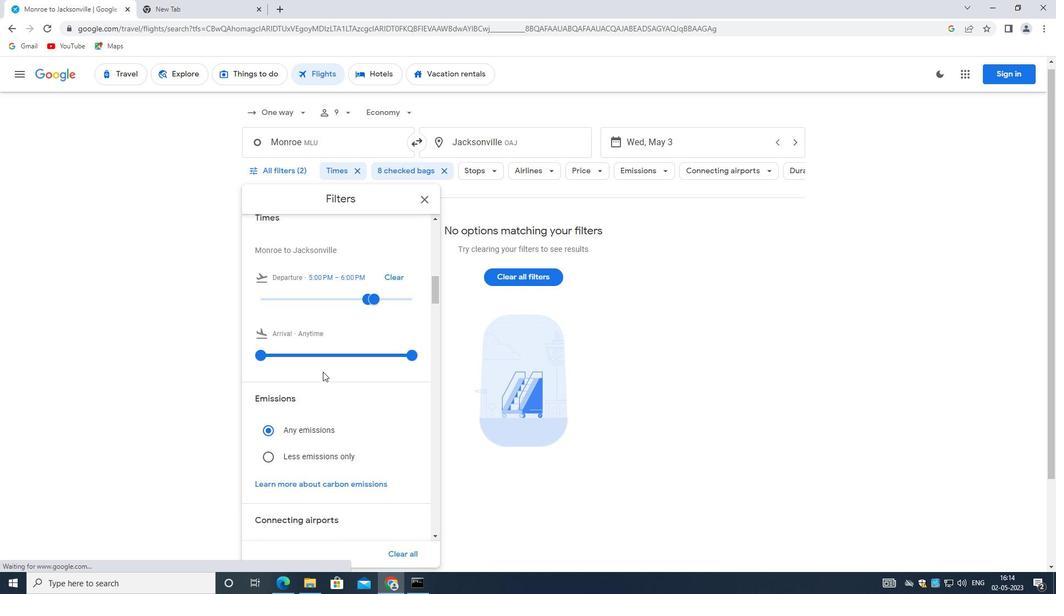 
Action: Mouse scrolled (322, 371) with delta (0, 0)
Screenshot: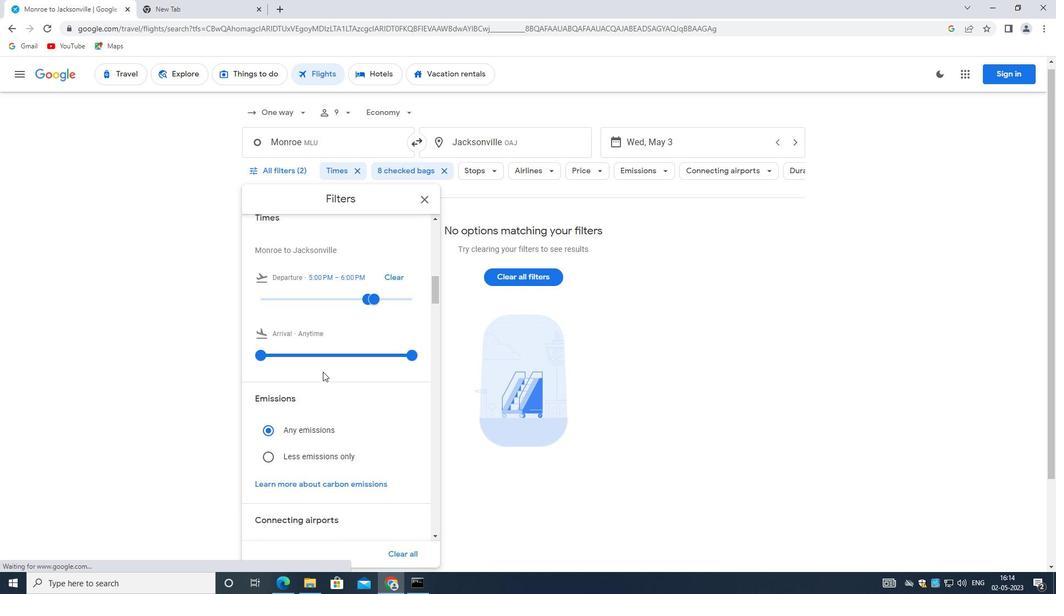 
Action: Mouse moved to (402, 372)
Screenshot: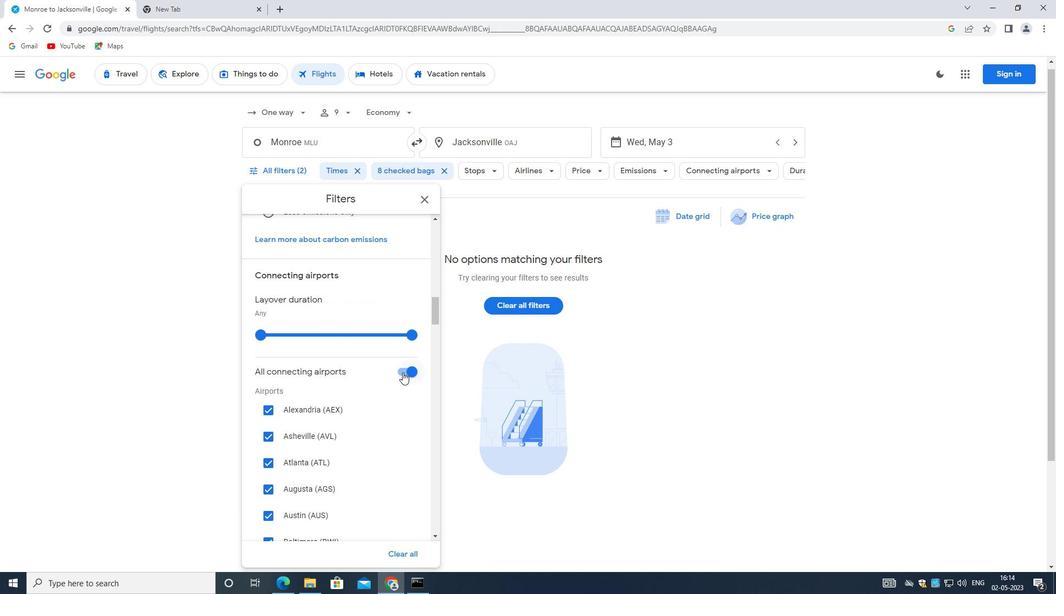 
Action: Mouse pressed left at (402, 372)
Screenshot: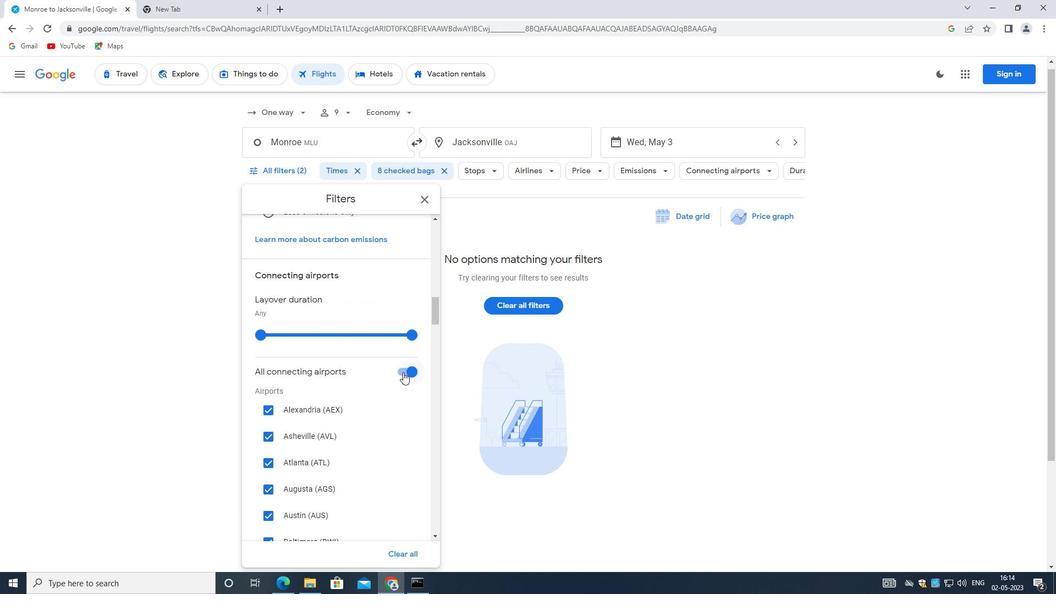 
Action: Mouse moved to (376, 374)
Screenshot: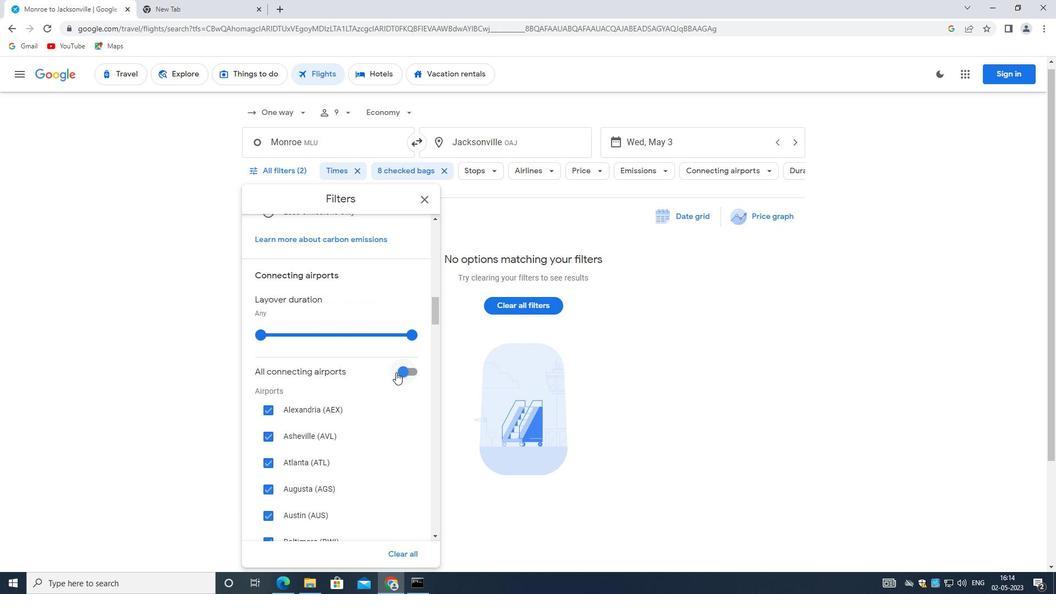 
Action: Mouse scrolled (376, 373) with delta (0, 0)
Screenshot: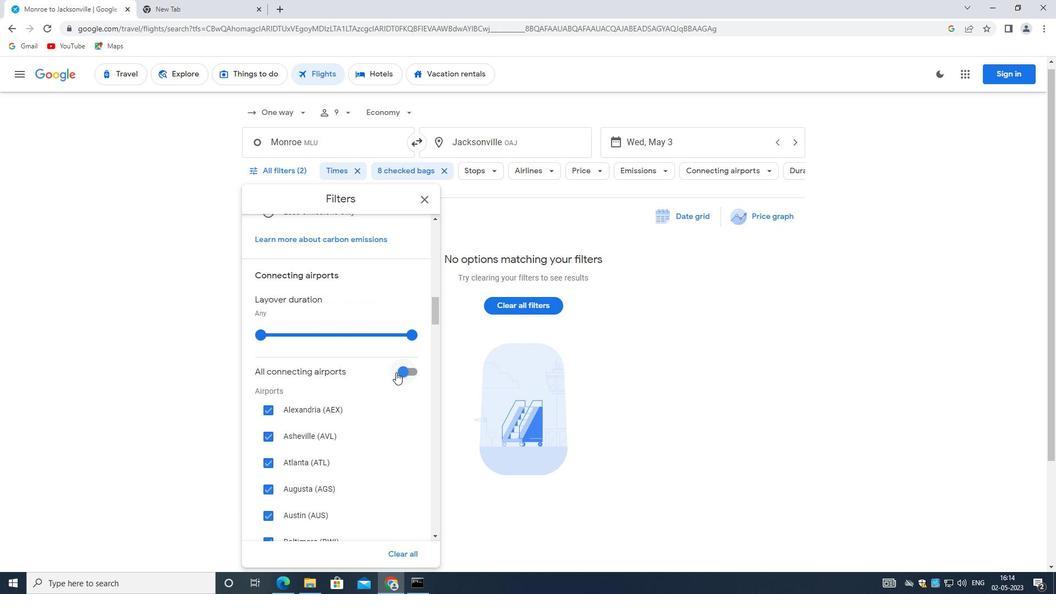 
Action: Mouse moved to (374, 376)
Screenshot: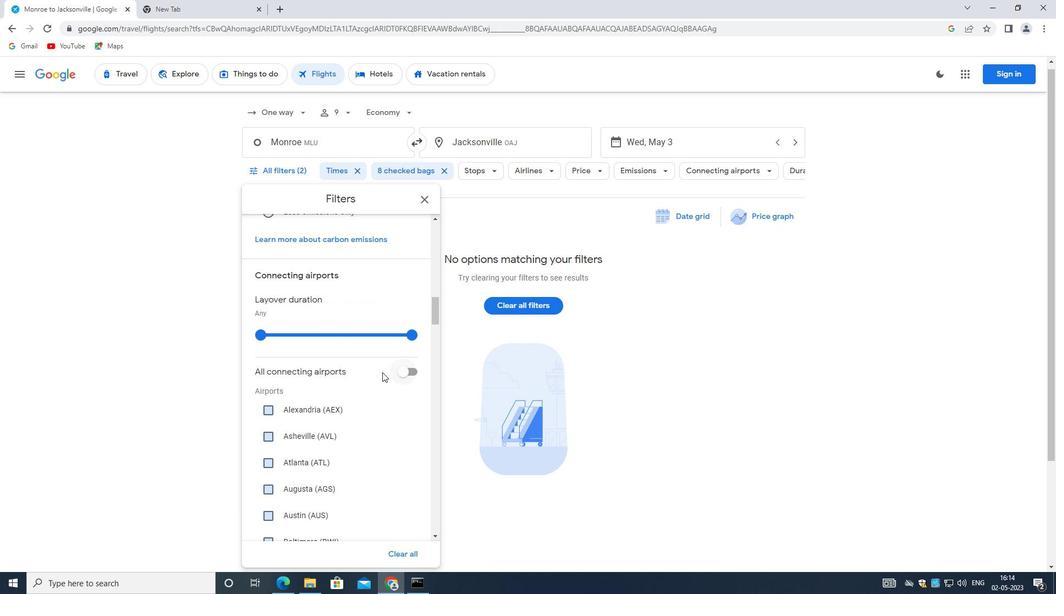 
Action: Mouse scrolled (374, 376) with delta (0, 0)
Screenshot: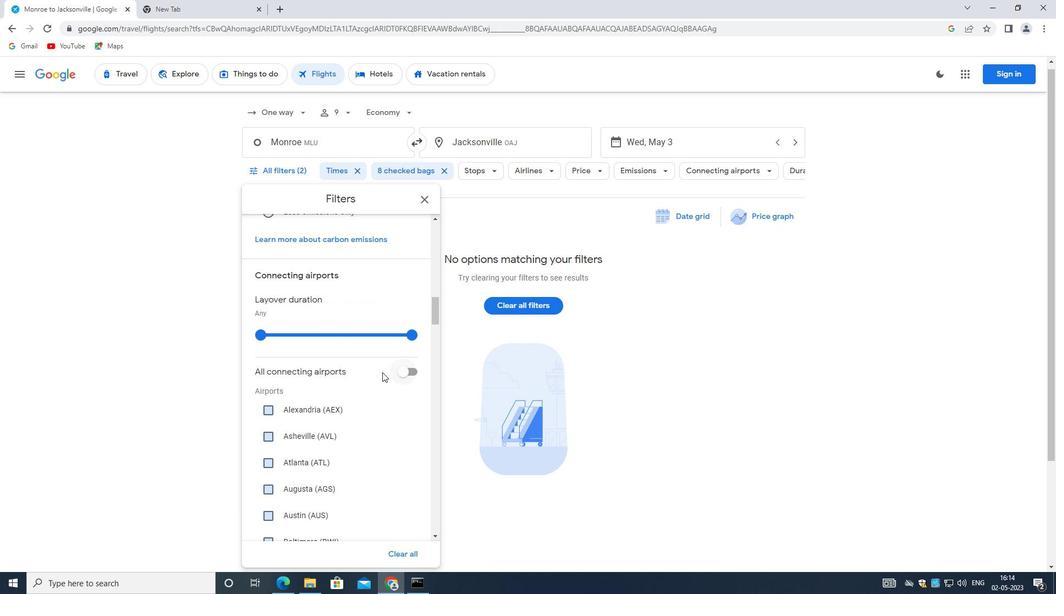 
Action: Mouse moved to (374, 377)
Screenshot: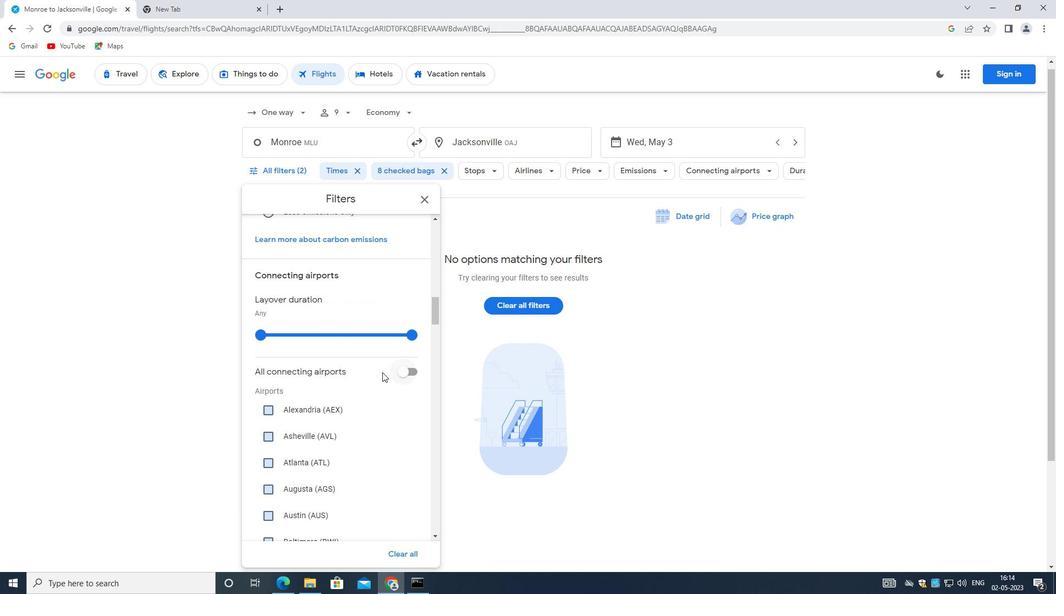 
Action: Mouse scrolled (374, 376) with delta (0, 0)
Screenshot: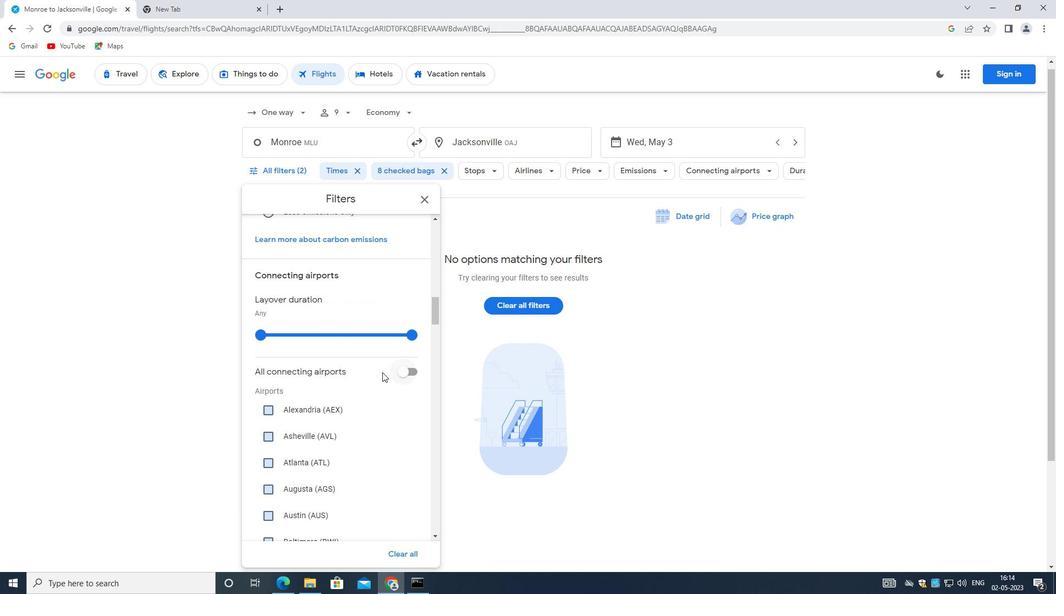 
Action: Mouse moved to (373, 379)
Screenshot: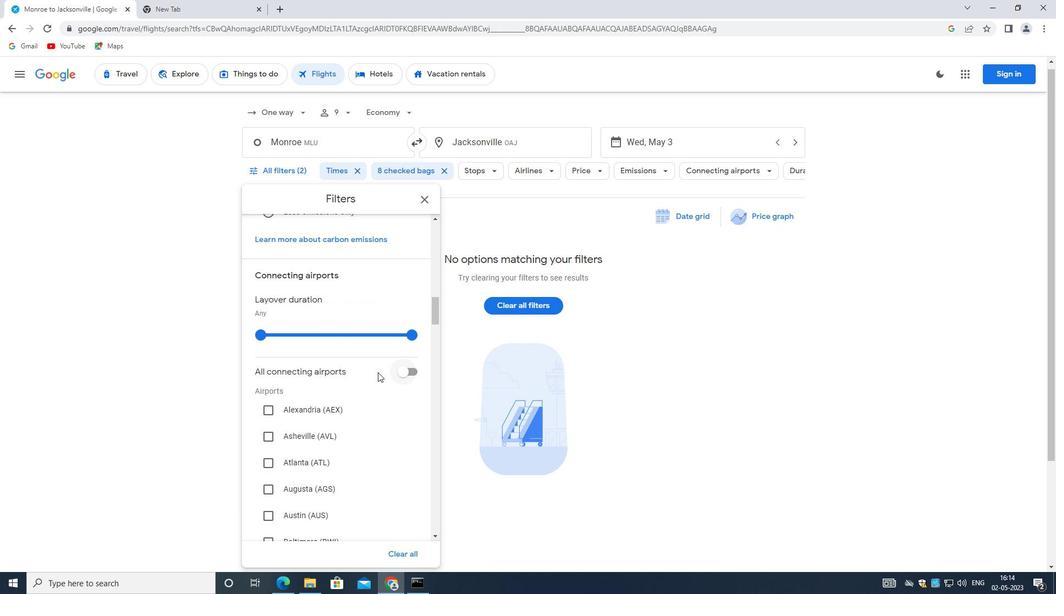 
Action: Mouse scrolled (373, 378) with delta (0, 0)
Screenshot: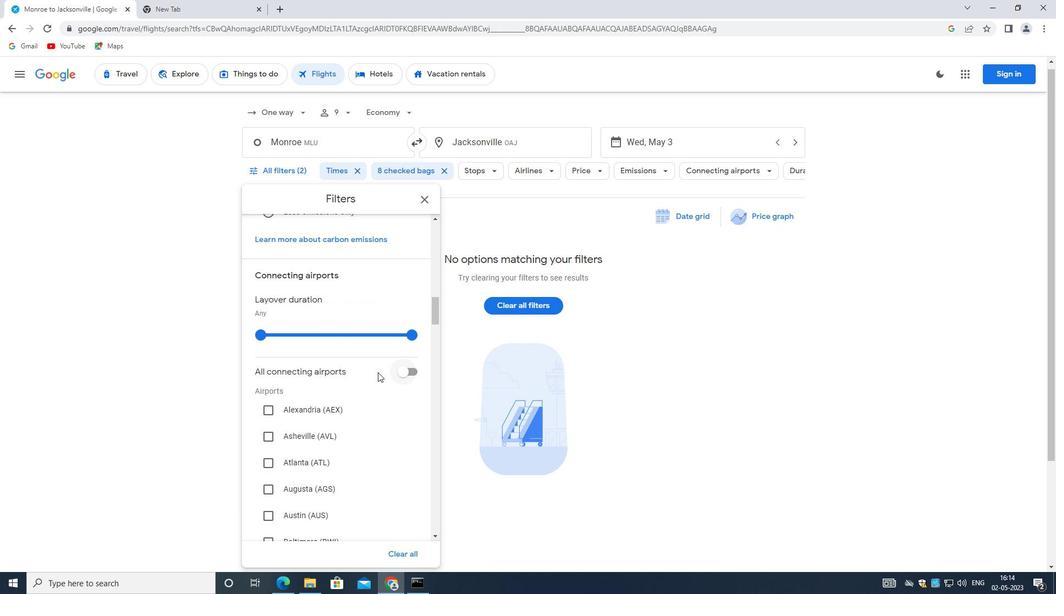 
Action: Mouse moved to (372, 379)
Screenshot: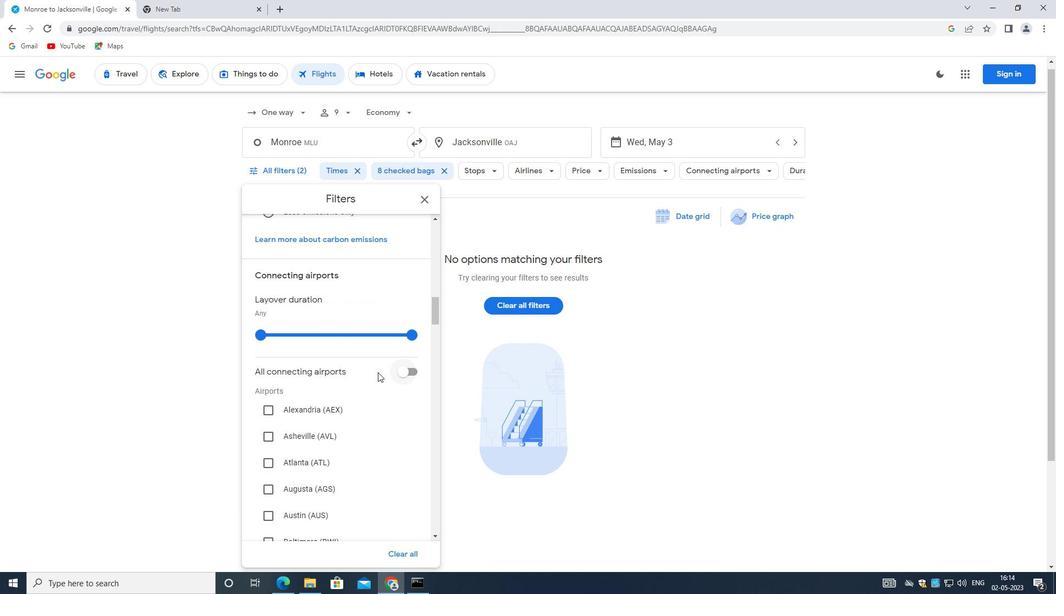 
Action: Mouse scrolled (372, 379) with delta (0, 0)
Screenshot: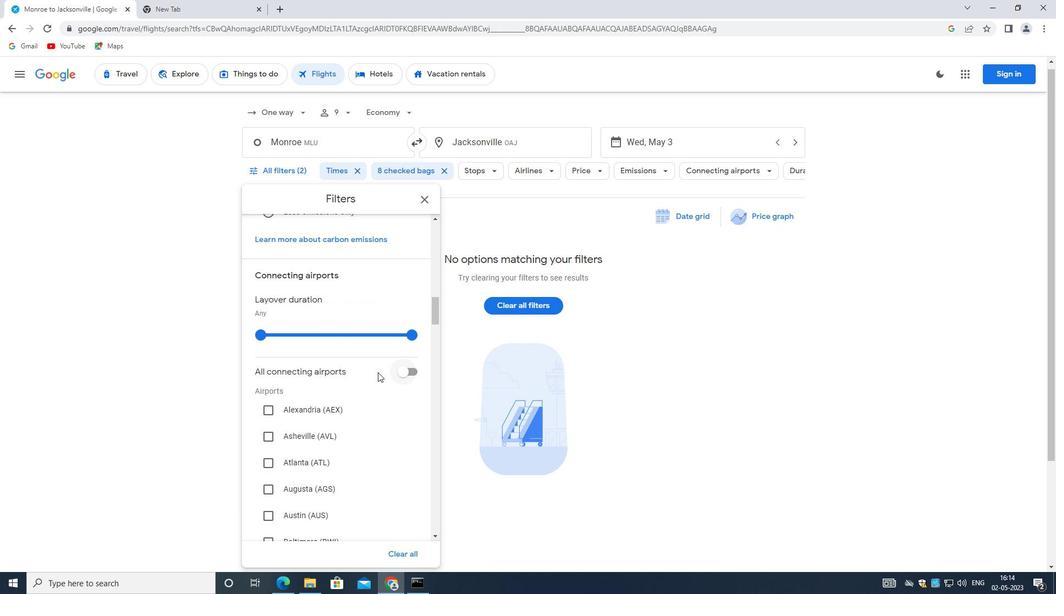 
Action: Mouse moved to (367, 380)
Screenshot: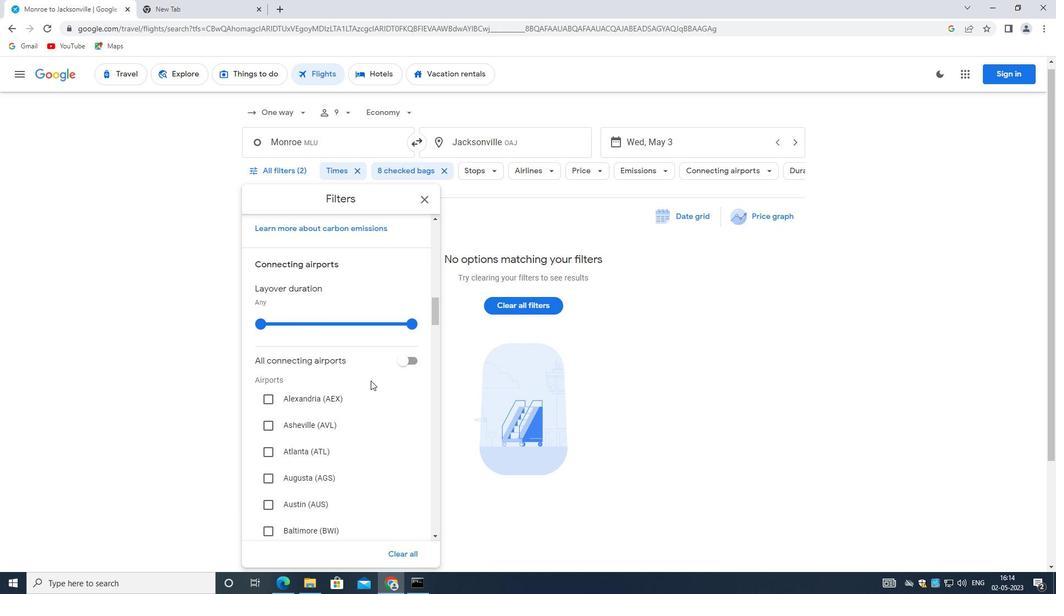 
Action: Mouse scrolled (367, 379) with delta (0, 0)
Screenshot: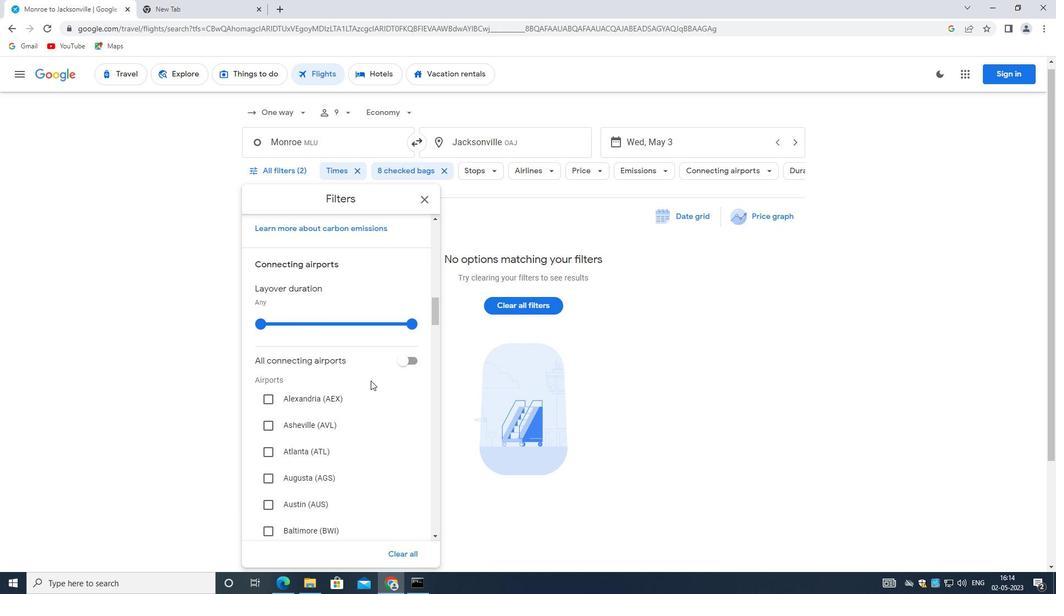 
Action: Mouse moved to (367, 380)
Screenshot: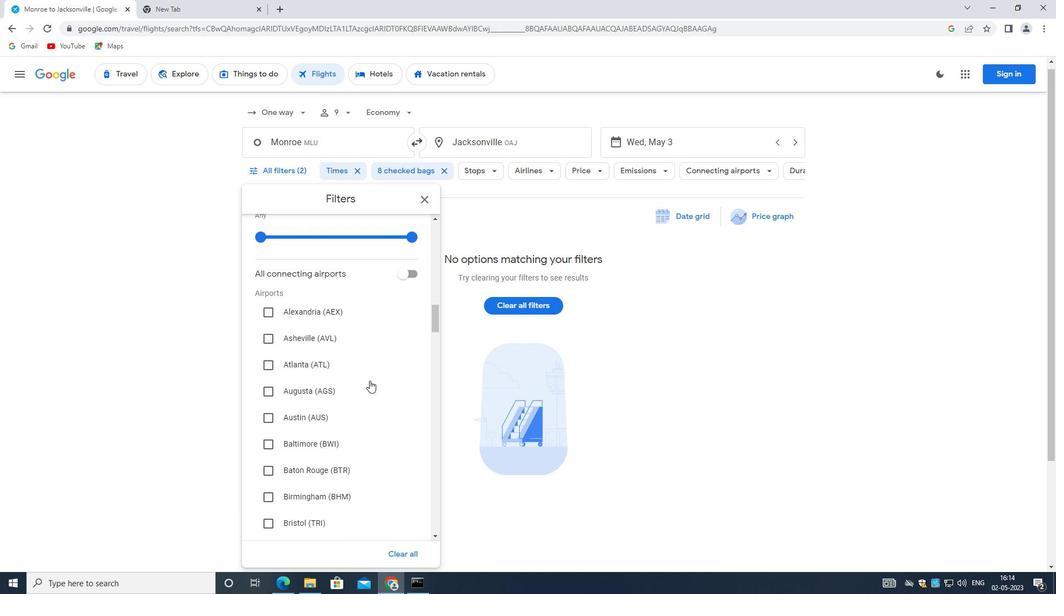 
Action: Mouse scrolled (367, 380) with delta (0, 0)
Screenshot: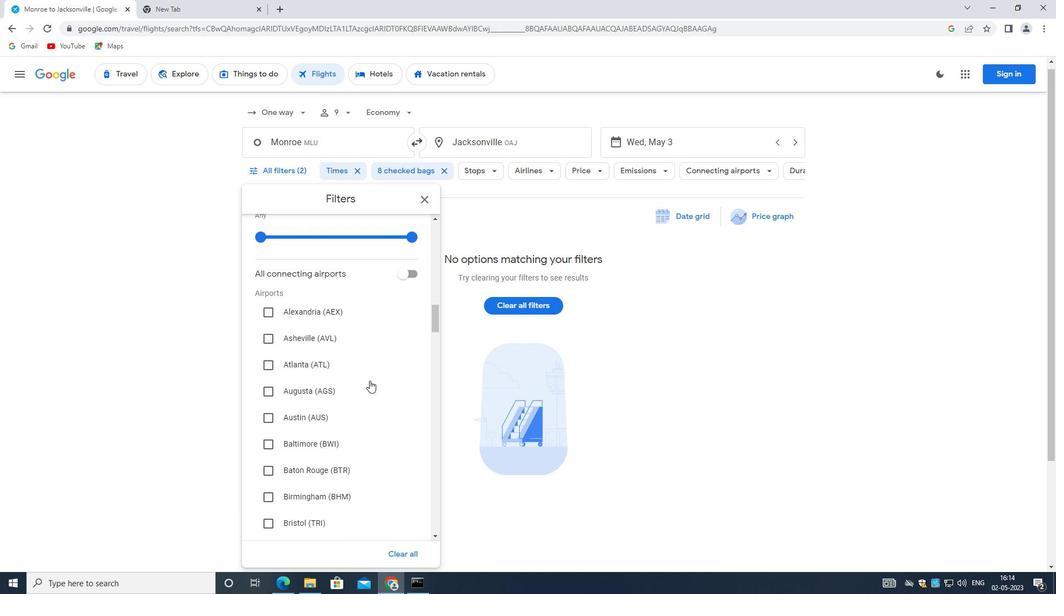 
Action: Mouse scrolled (367, 380) with delta (0, 0)
Screenshot: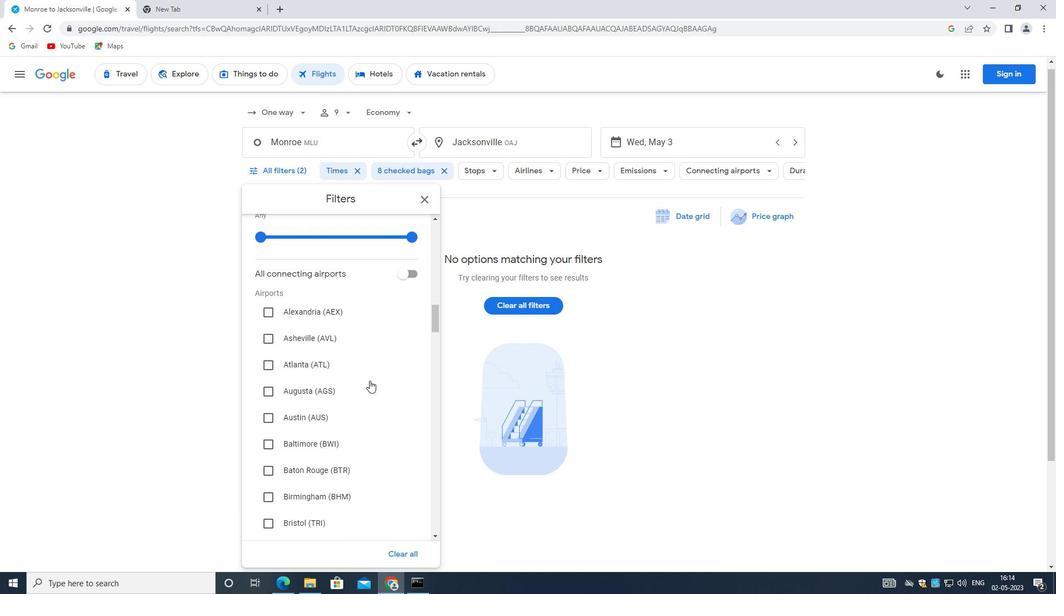 
Action: Mouse moved to (366, 381)
Screenshot: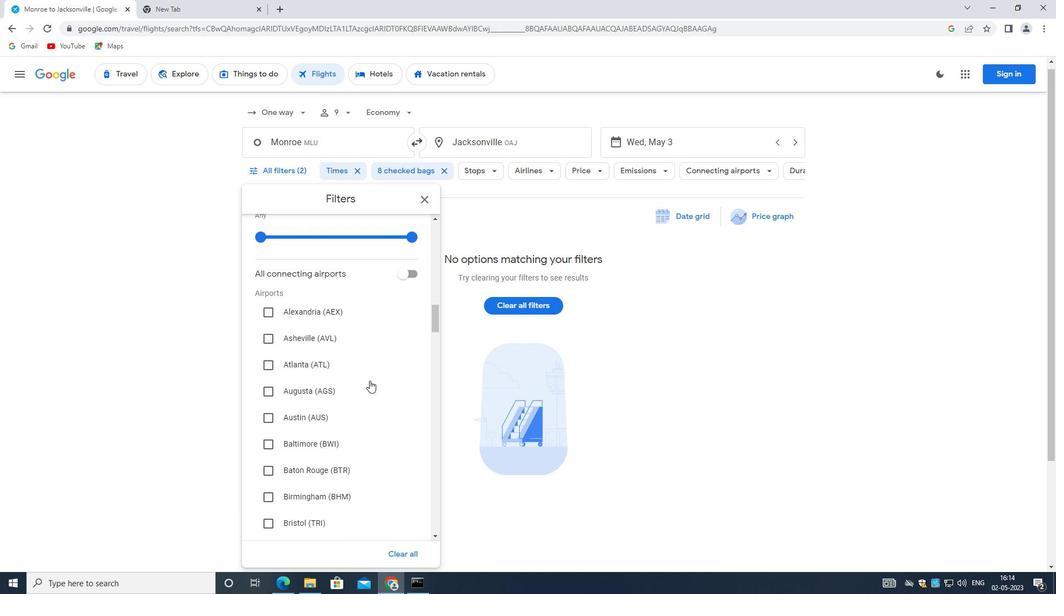 
Action: Mouse scrolled (366, 380) with delta (0, 0)
Screenshot: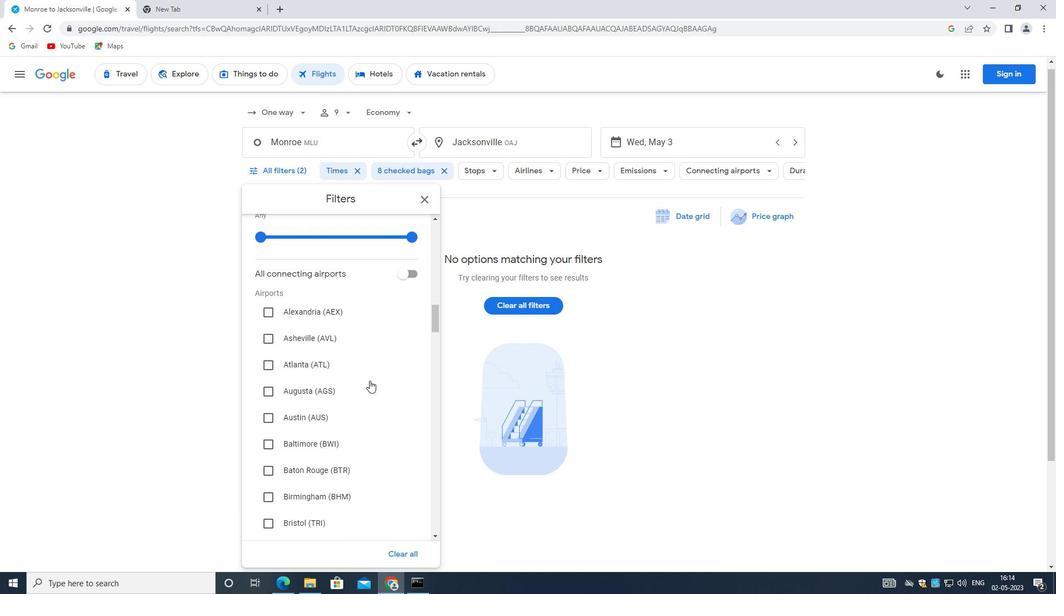 
Action: Mouse moved to (362, 386)
Screenshot: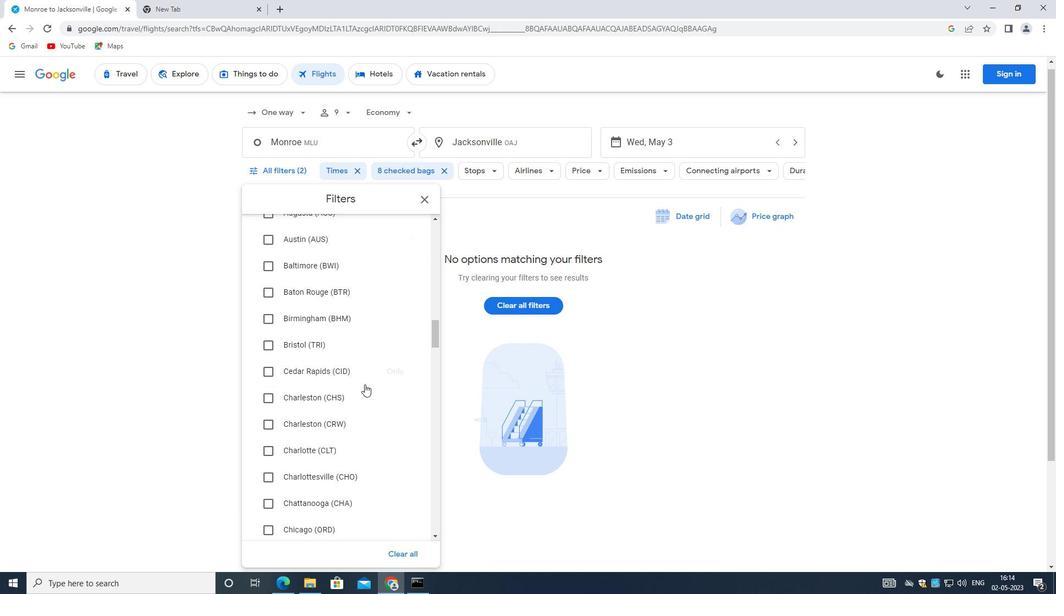 
Action: Mouse scrolled (362, 386) with delta (0, 0)
Screenshot: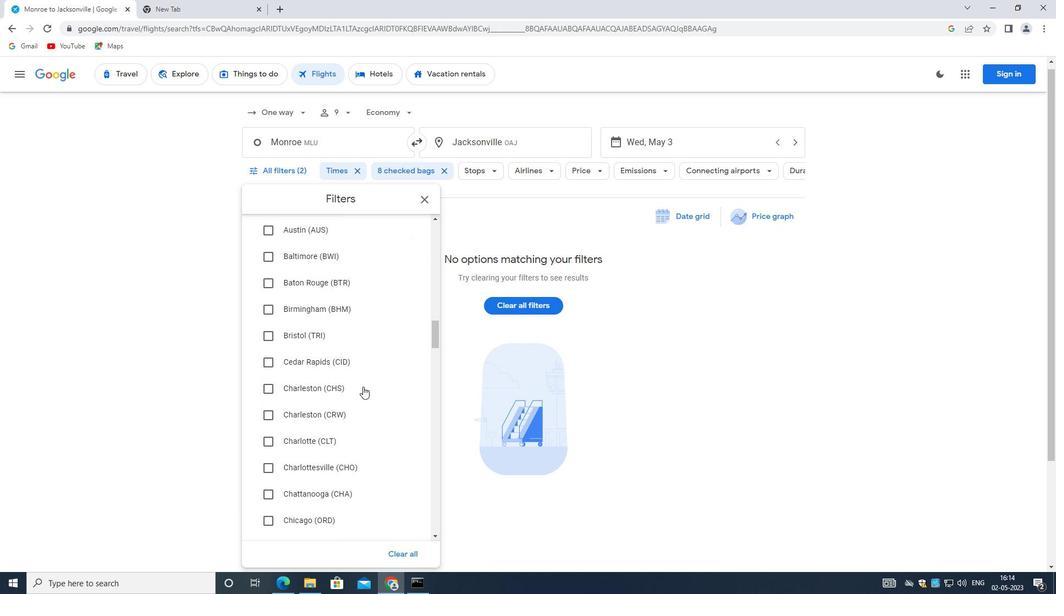 
Action: Mouse scrolled (362, 386) with delta (0, 0)
Screenshot: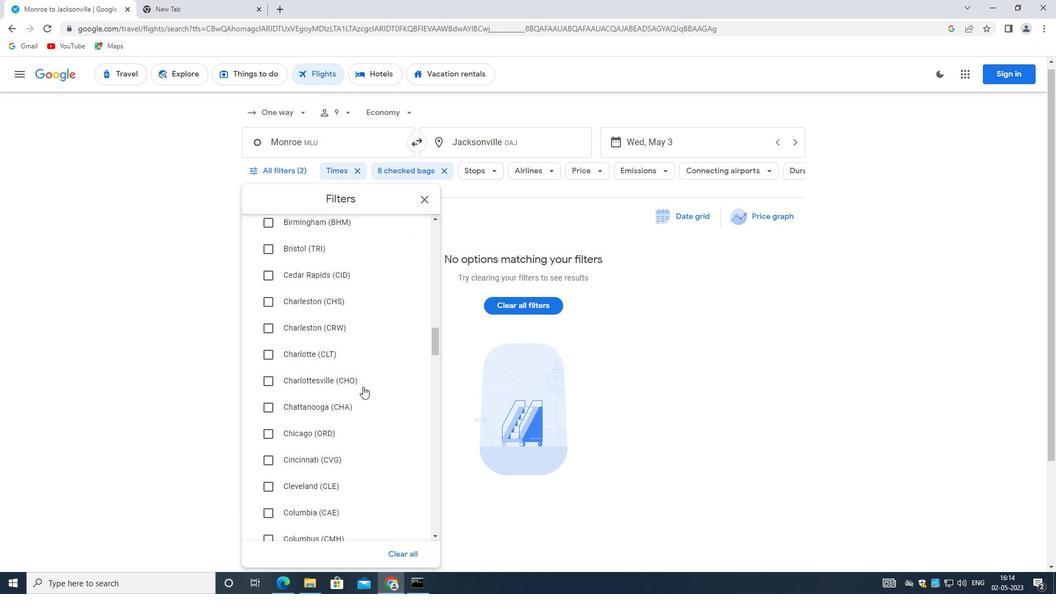 
Action: Mouse scrolled (362, 386) with delta (0, 0)
Screenshot: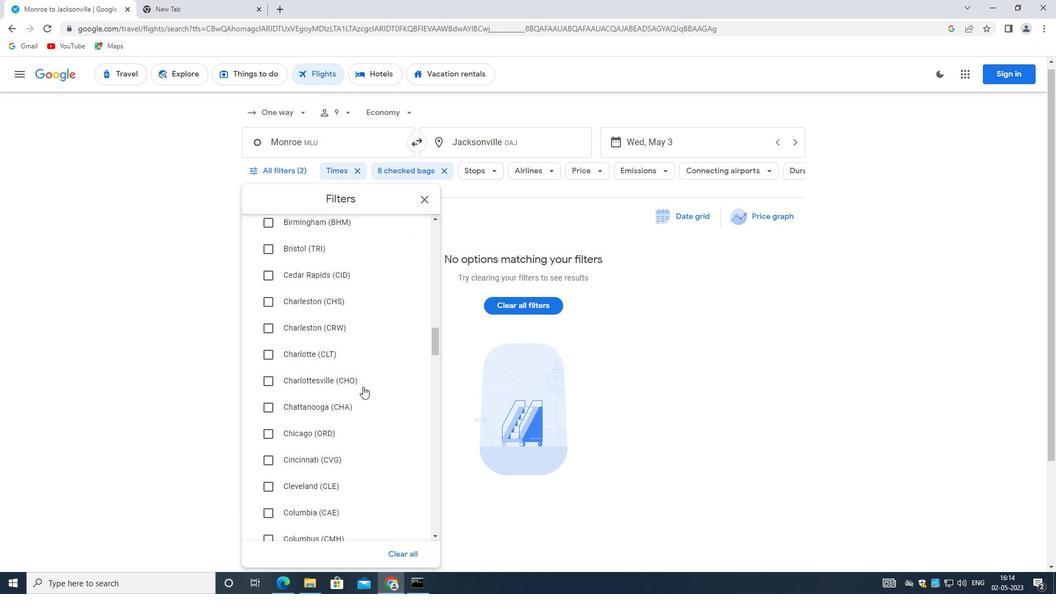 
Action: Mouse scrolled (362, 386) with delta (0, 0)
Screenshot: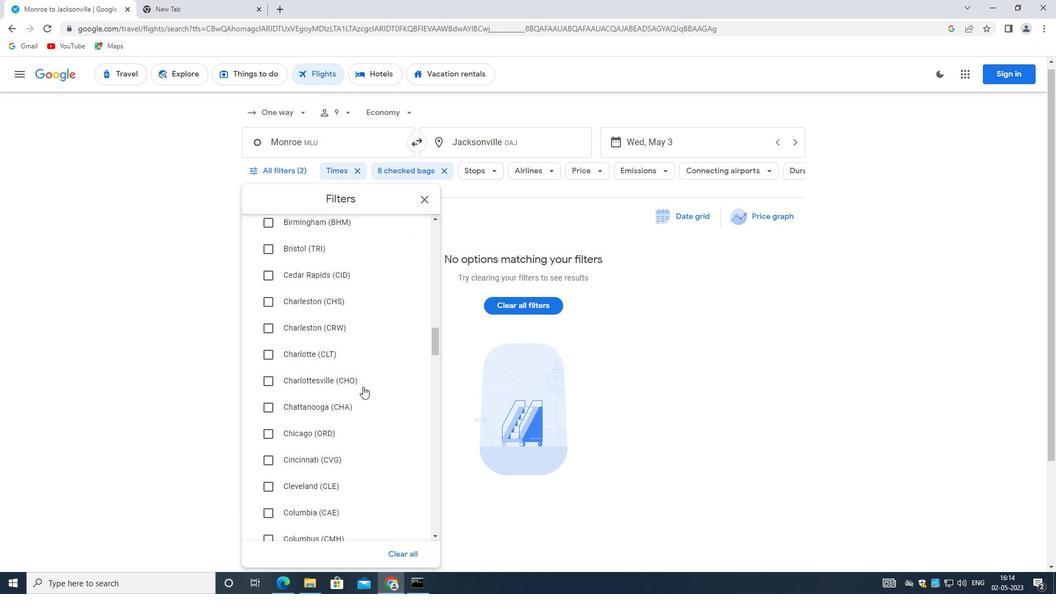 
Action: Mouse scrolled (362, 386) with delta (0, 0)
Screenshot: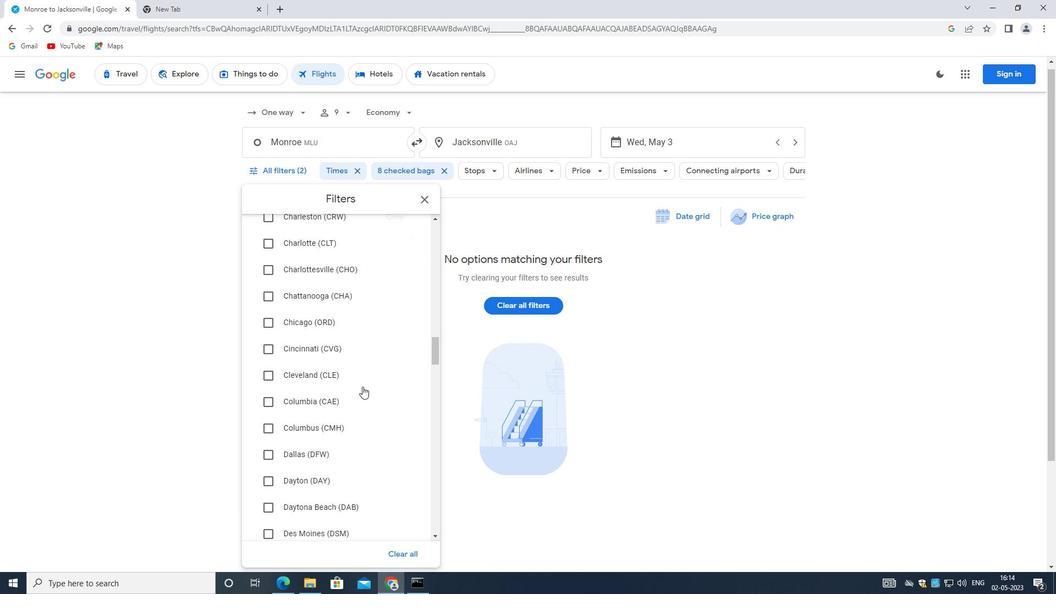 
Action: Mouse scrolled (362, 386) with delta (0, 0)
Screenshot: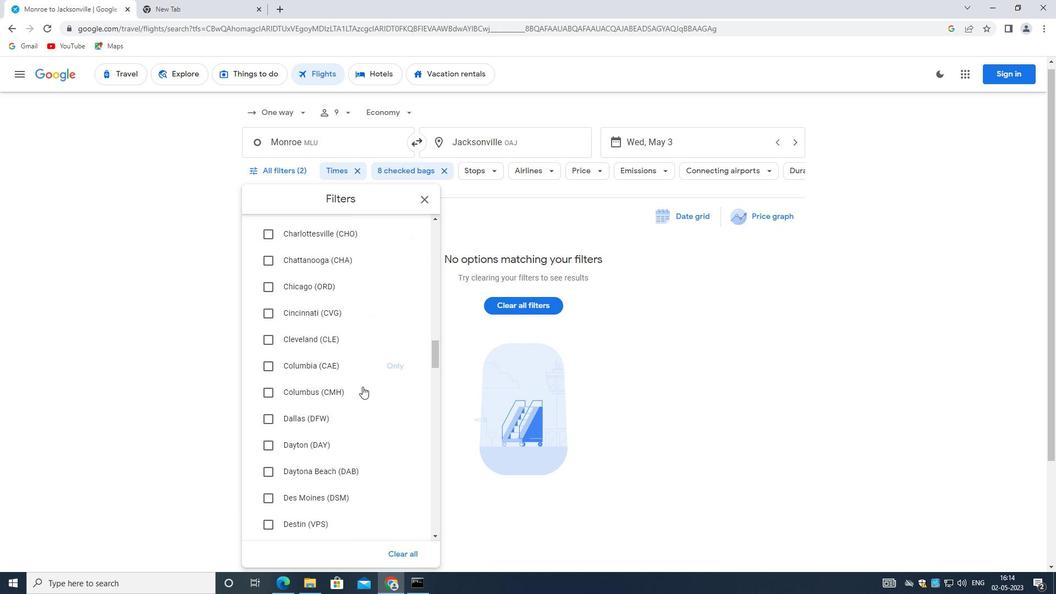 
Action: Mouse scrolled (362, 386) with delta (0, 0)
Screenshot: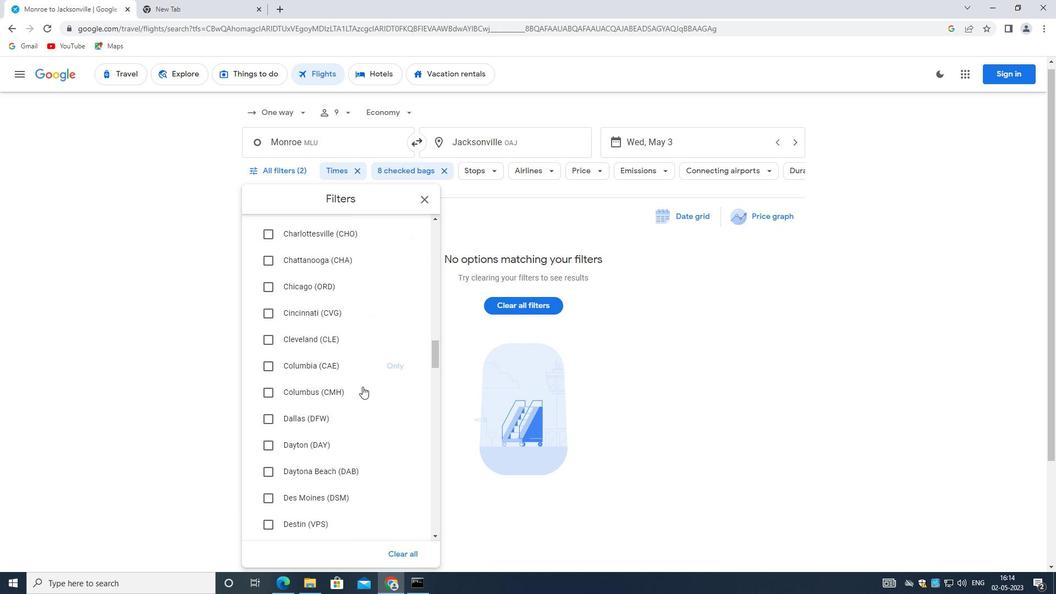 
Action: Mouse scrolled (362, 386) with delta (0, 0)
Screenshot: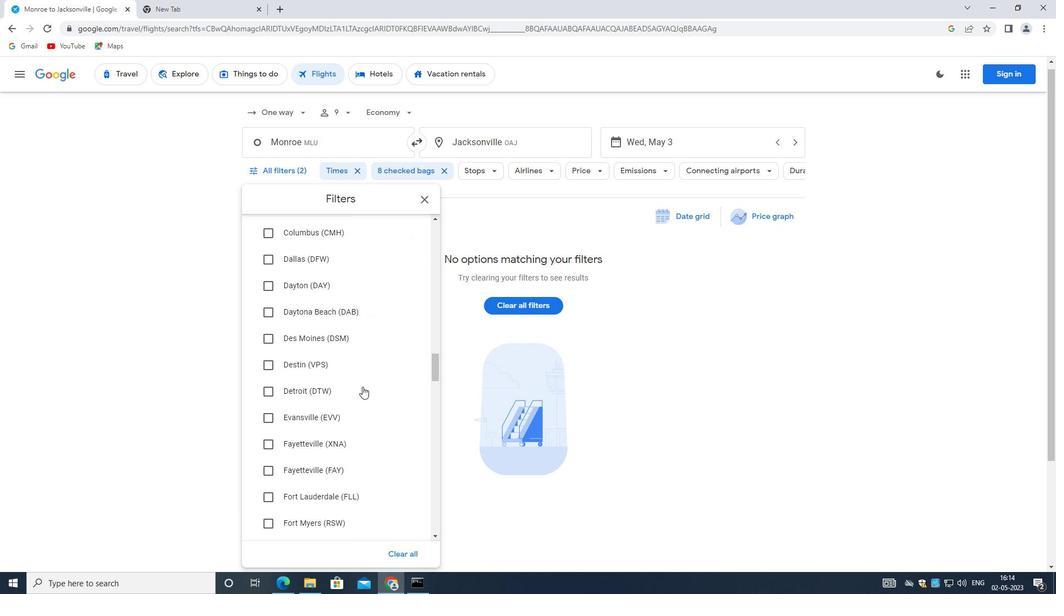 
Action: Mouse scrolled (362, 386) with delta (0, 0)
Screenshot: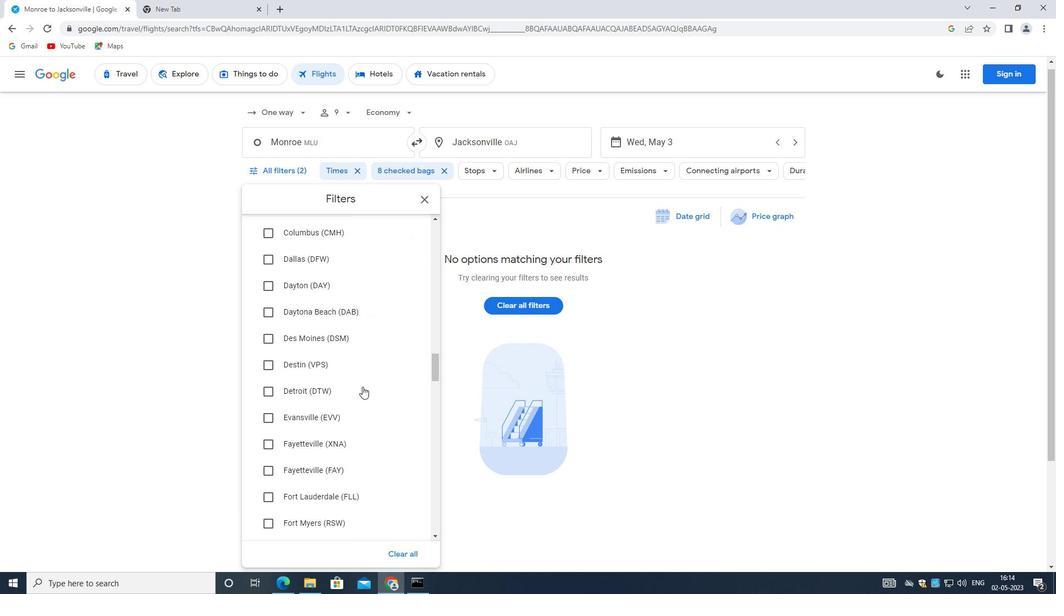 
Action: Mouse scrolled (362, 386) with delta (0, 0)
Screenshot: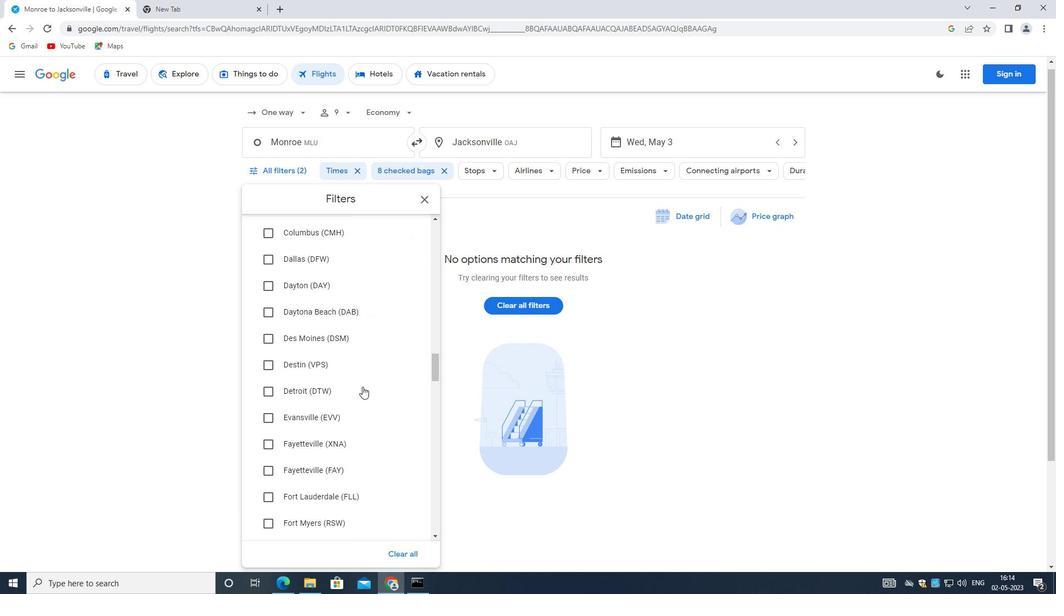 
Action: Mouse scrolled (362, 386) with delta (0, 0)
Screenshot: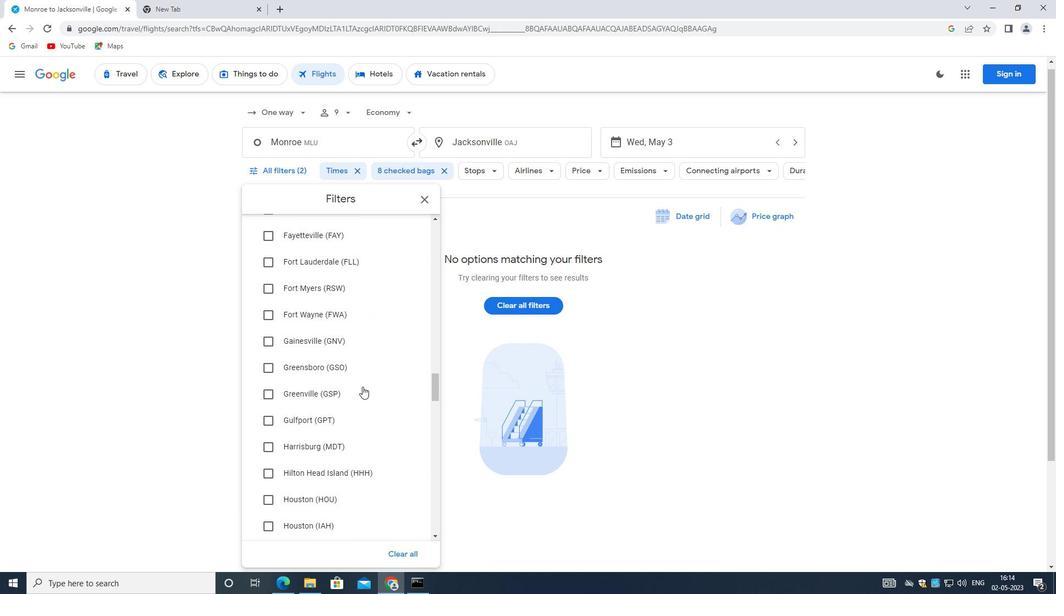 
Action: Mouse scrolled (362, 386) with delta (0, 0)
Screenshot: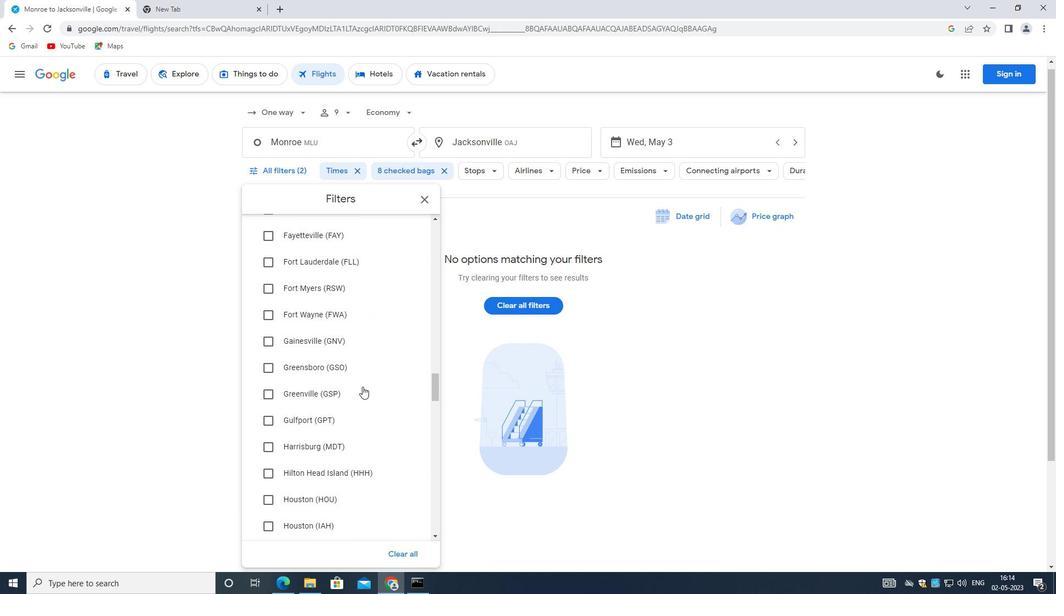 
Action: Mouse scrolled (362, 386) with delta (0, 0)
Screenshot: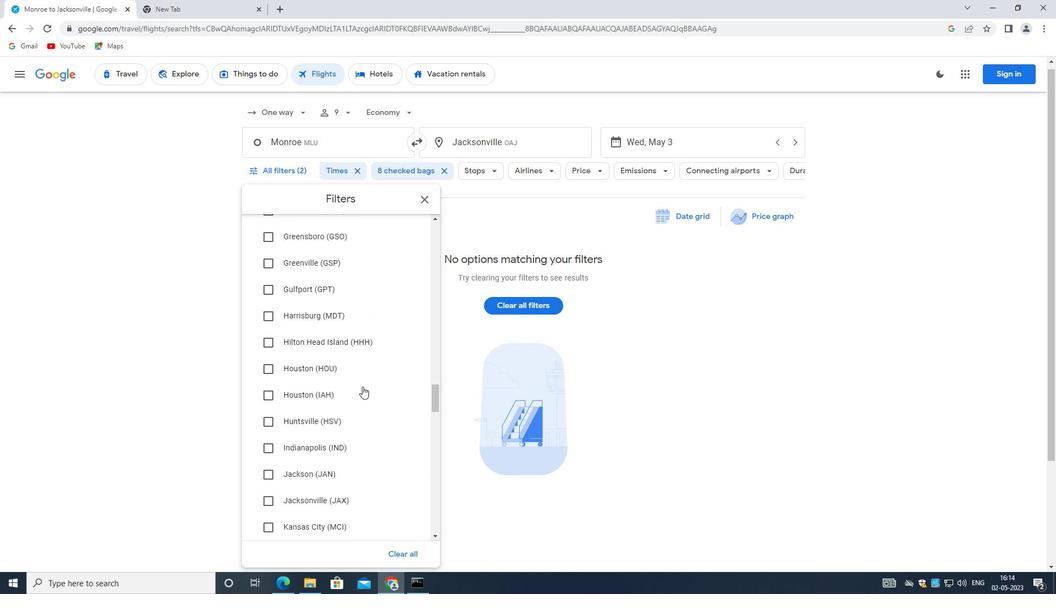 
Action: Mouse scrolled (362, 386) with delta (0, 0)
Screenshot: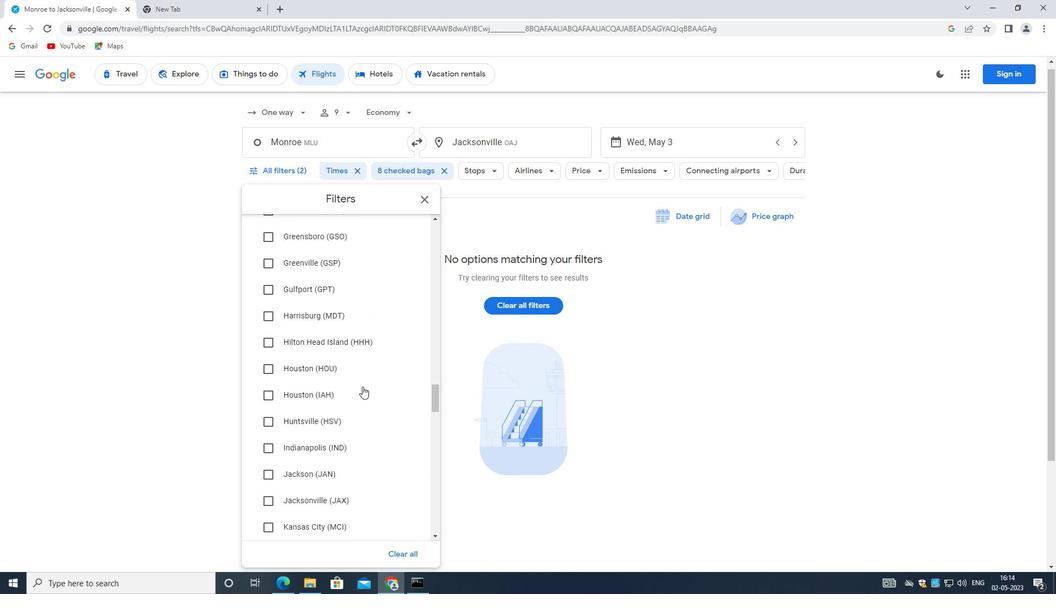 
Action: Mouse moved to (360, 392)
Screenshot: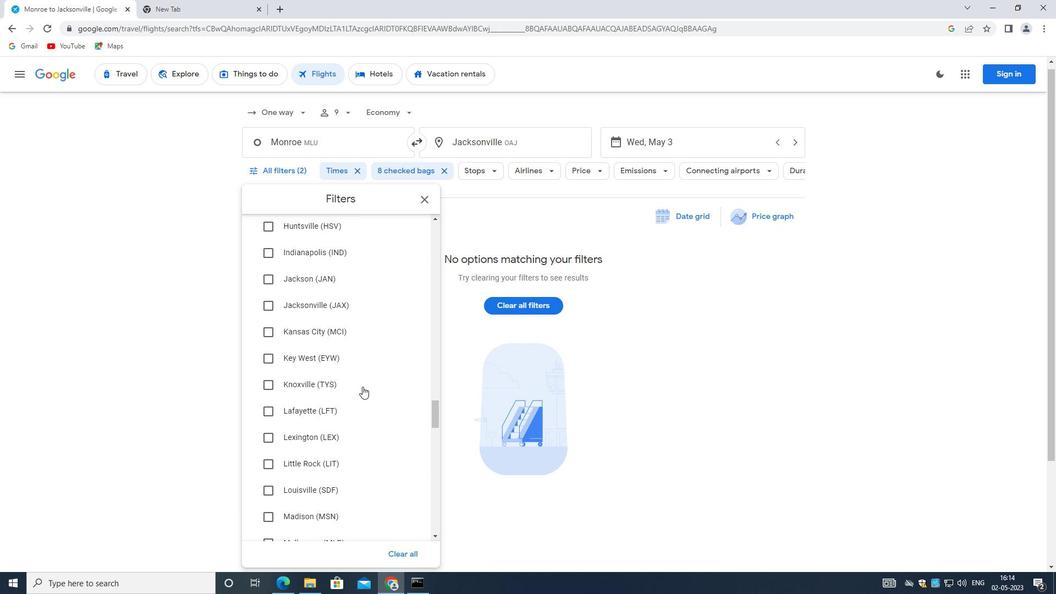 
Action: Mouse scrolled (360, 391) with delta (0, 0)
Screenshot: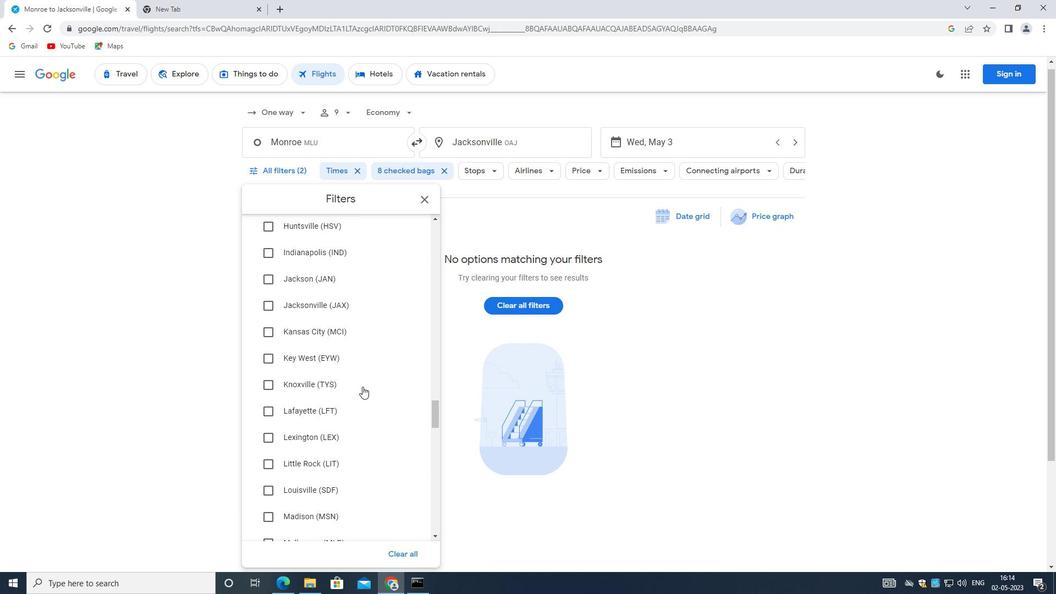
Action: Mouse moved to (359, 395)
Screenshot: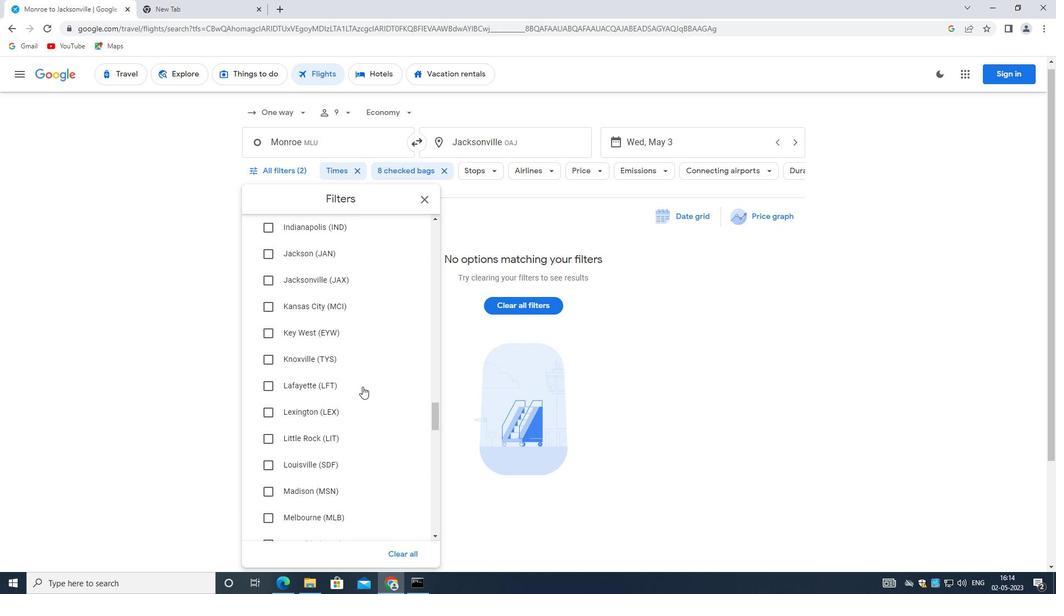 
Action: Mouse scrolled (359, 395) with delta (0, 0)
Screenshot: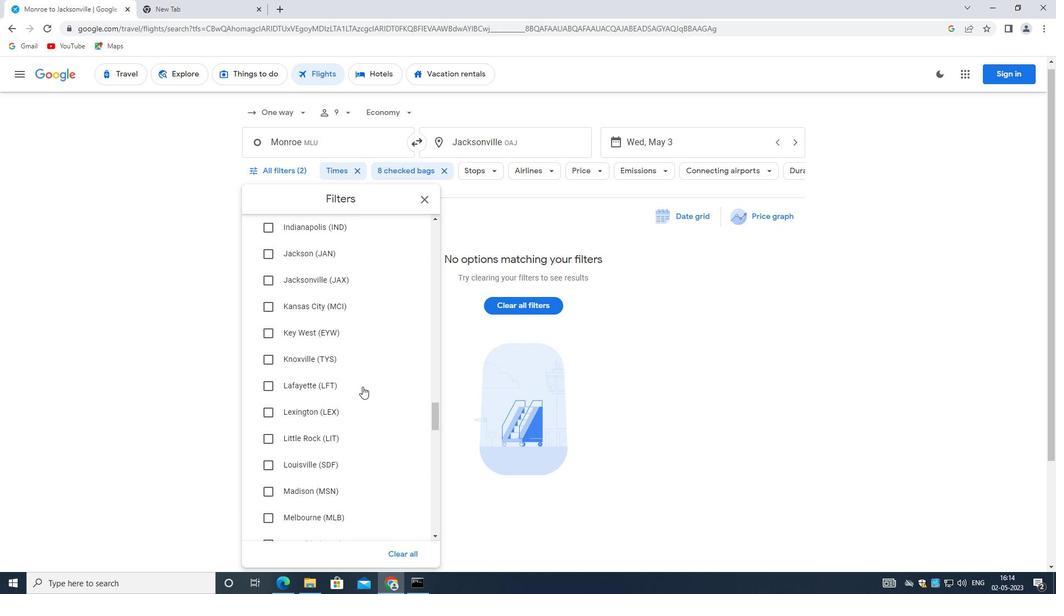 
Action: Mouse moved to (358, 396)
Screenshot: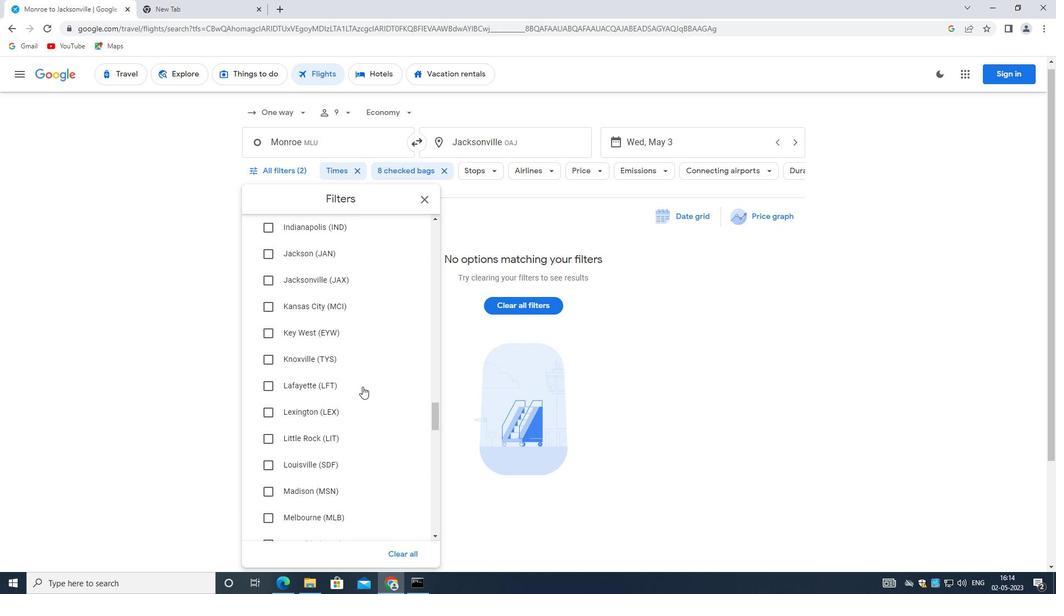 
Action: Mouse scrolled (358, 395) with delta (0, 0)
Screenshot: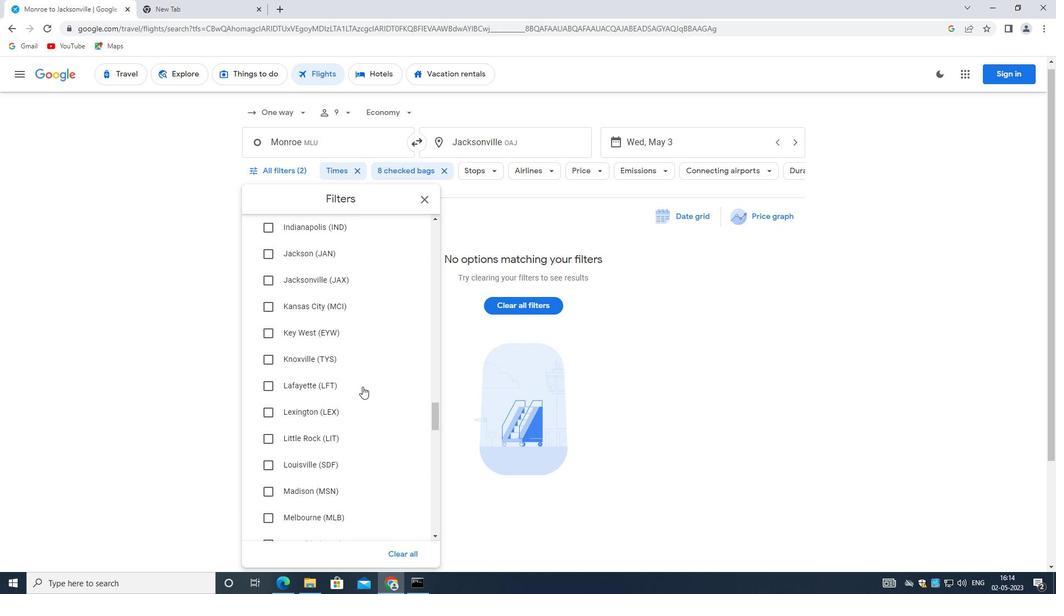 
Action: Mouse moved to (358, 397)
Screenshot: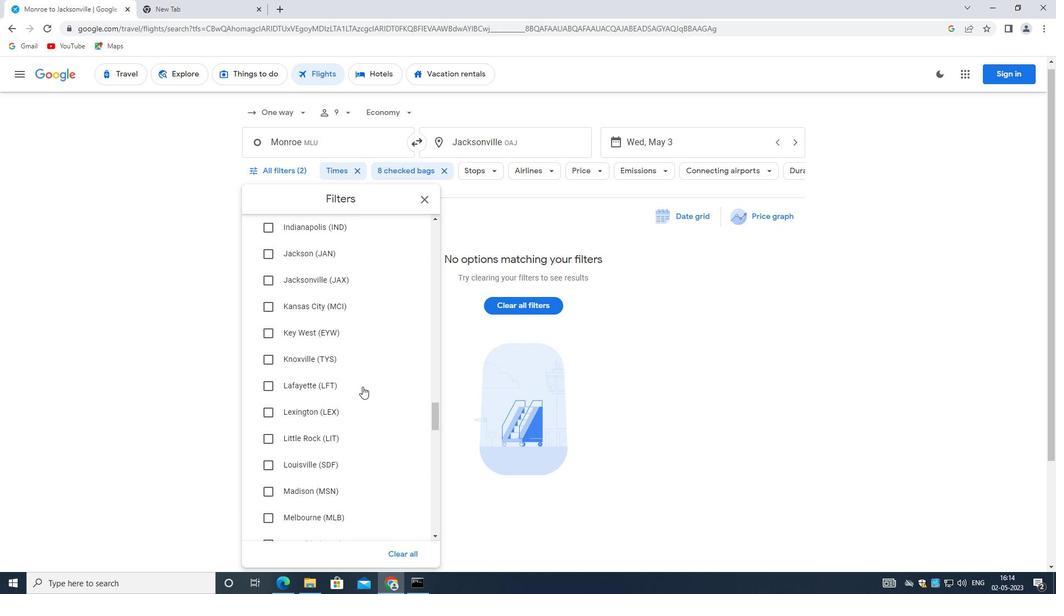 
Action: Mouse scrolled (358, 396) with delta (0, 0)
Screenshot: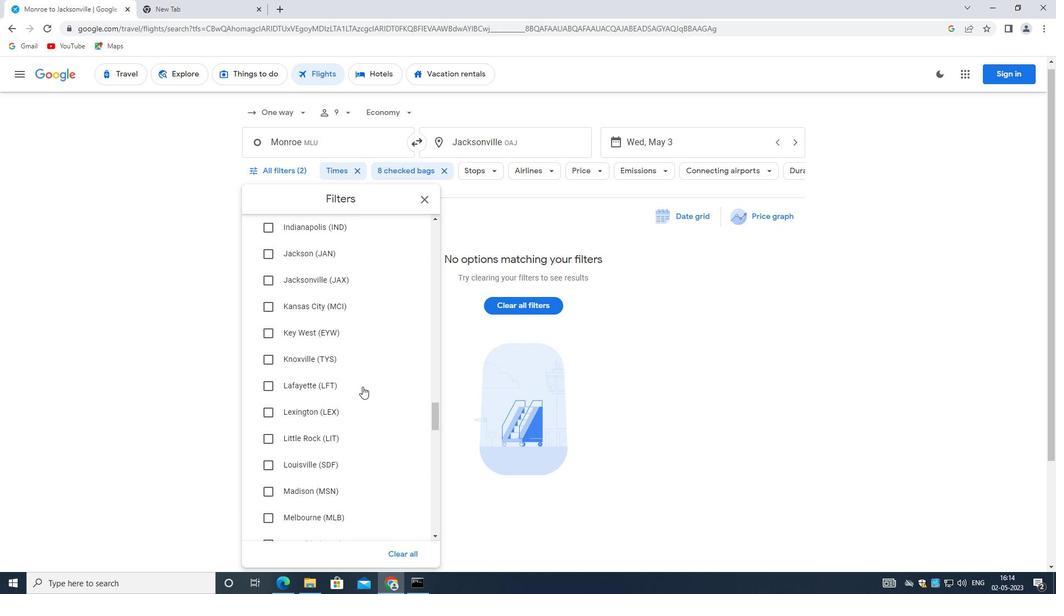 
Action: Mouse moved to (357, 397)
Screenshot: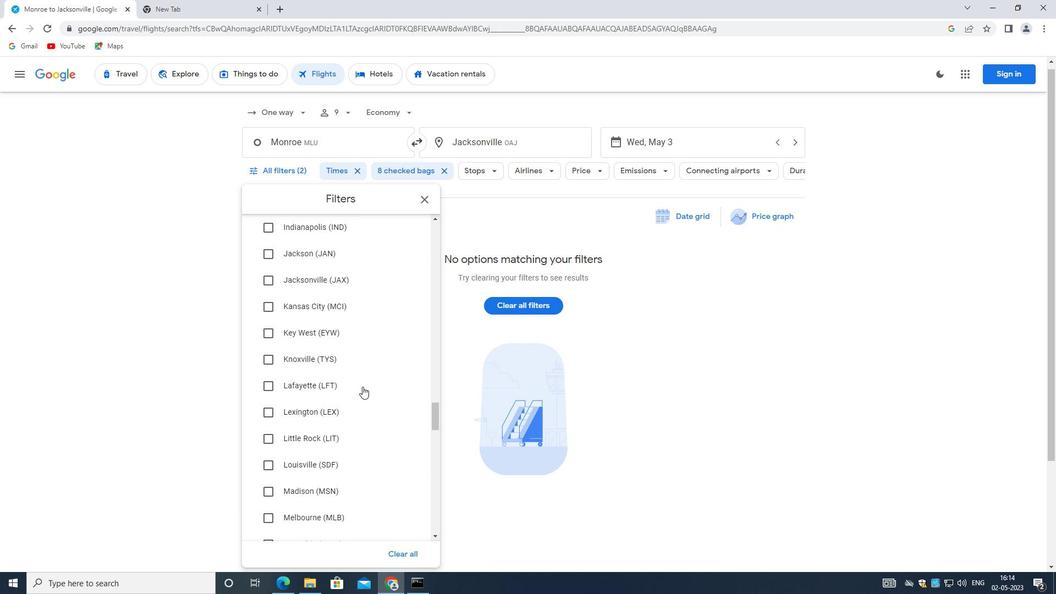 
Action: Mouse scrolled (357, 397) with delta (0, 0)
Screenshot: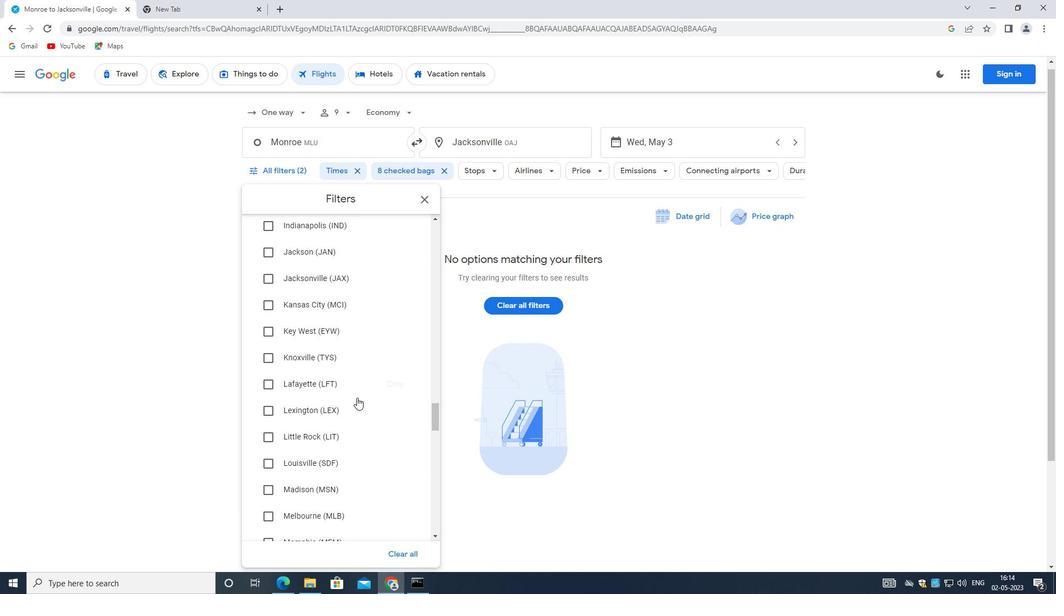 
Action: Mouse scrolled (357, 397) with delta (0, 0)
Screenshot: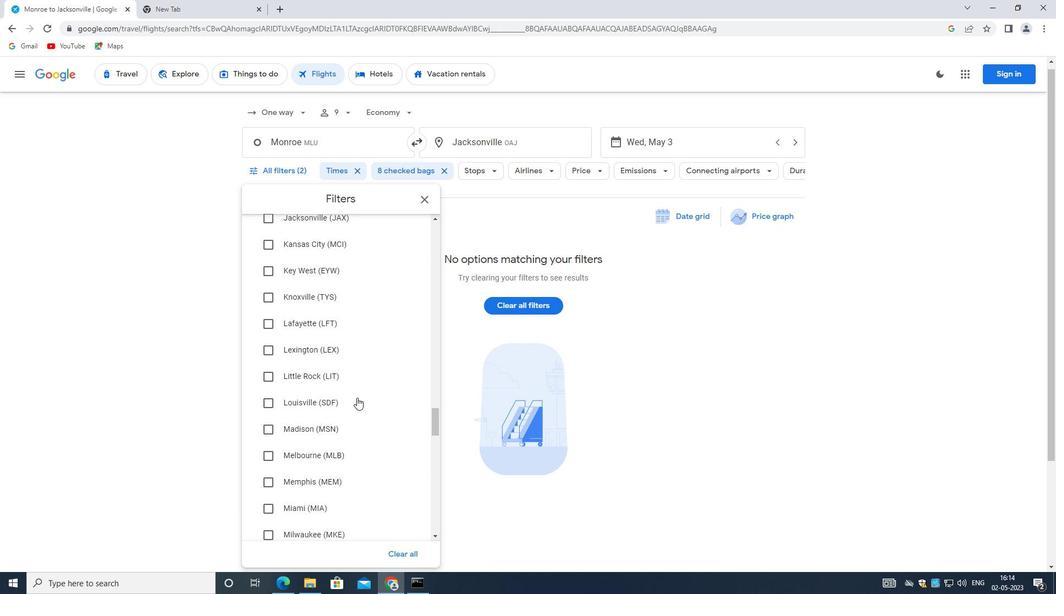 
Action: Mouse scrolled (357, 397) with delta (0, 0)
Screenshot: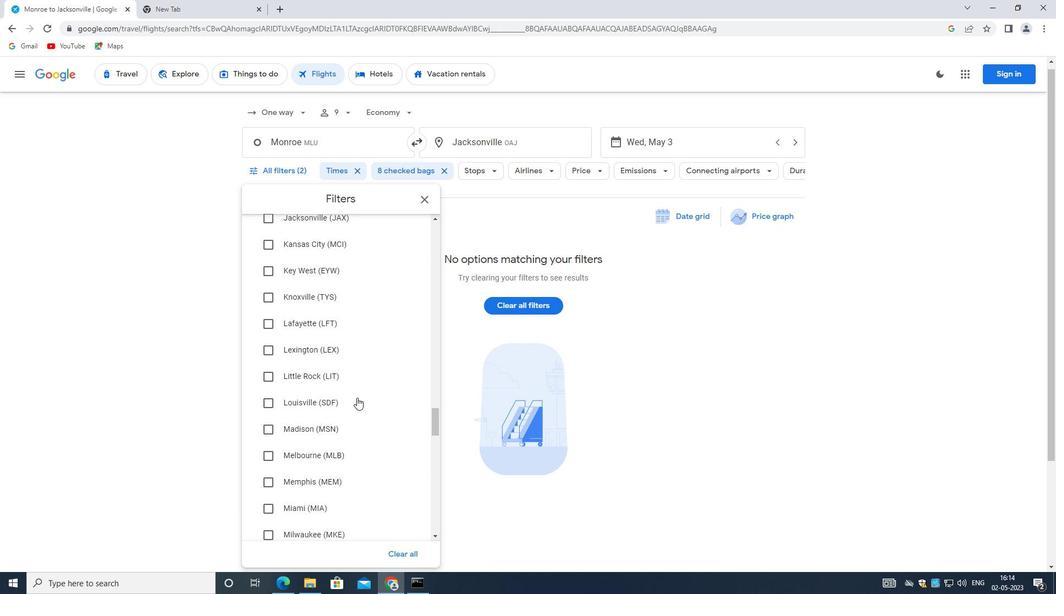 
Action: Mouse scrolled (357, 397) with delta (0, 0)
Screenshot: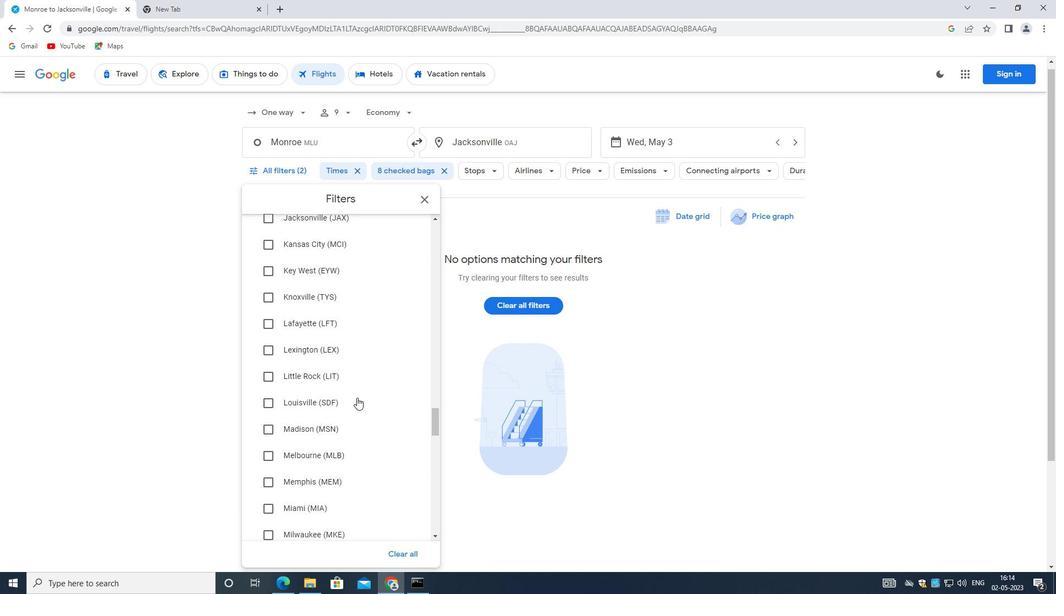 
Action: Mouse scrolled (357, 397) with delta (0, 0)
Screenshot: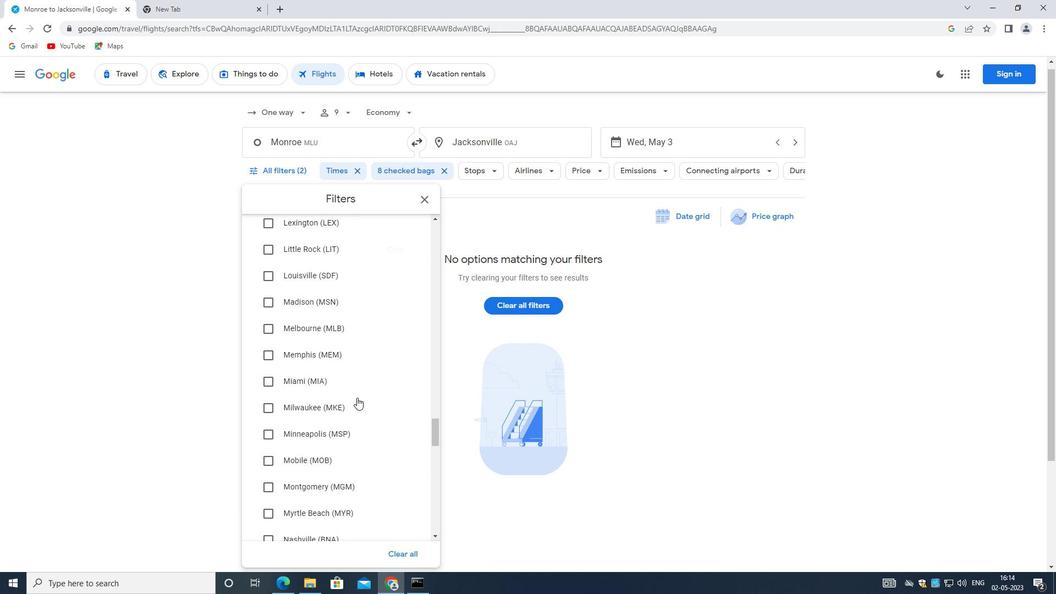 
Action: Mouse scrolled (357, 397) with delta (0, 0)
Screenshot: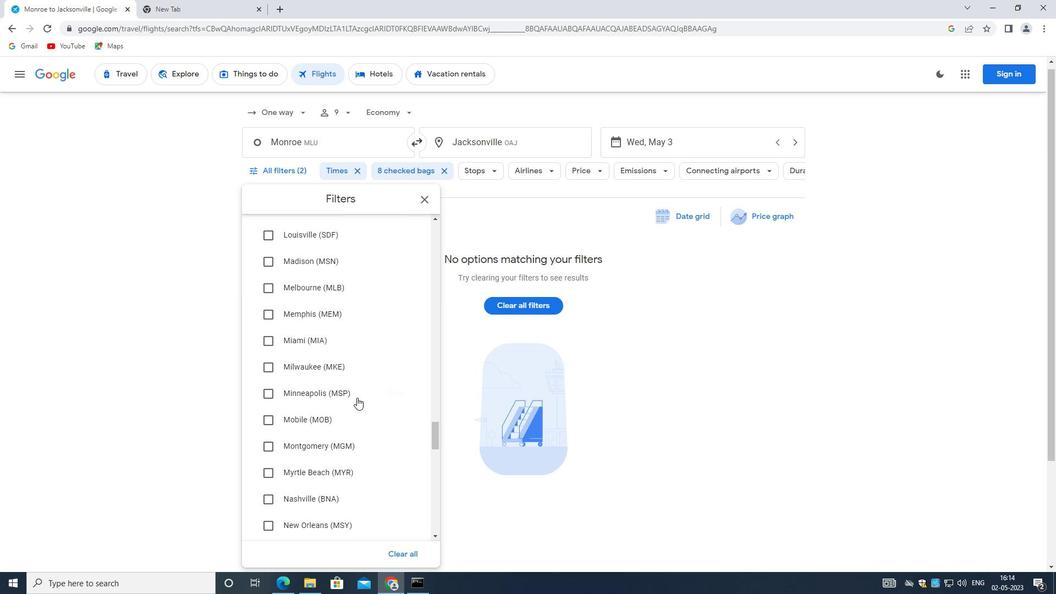 
Action: Mouse scrolled (357, 397) with delta (0, 0)
Screenshot: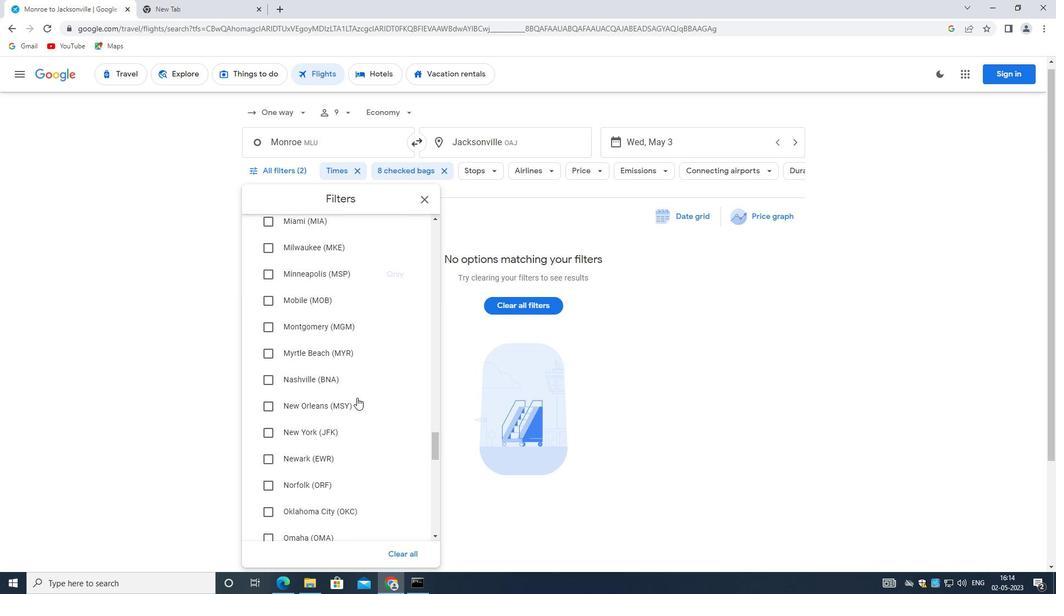 
Action: Mouse scrolled (357, 397) with delta (0, 0)
Screenshot: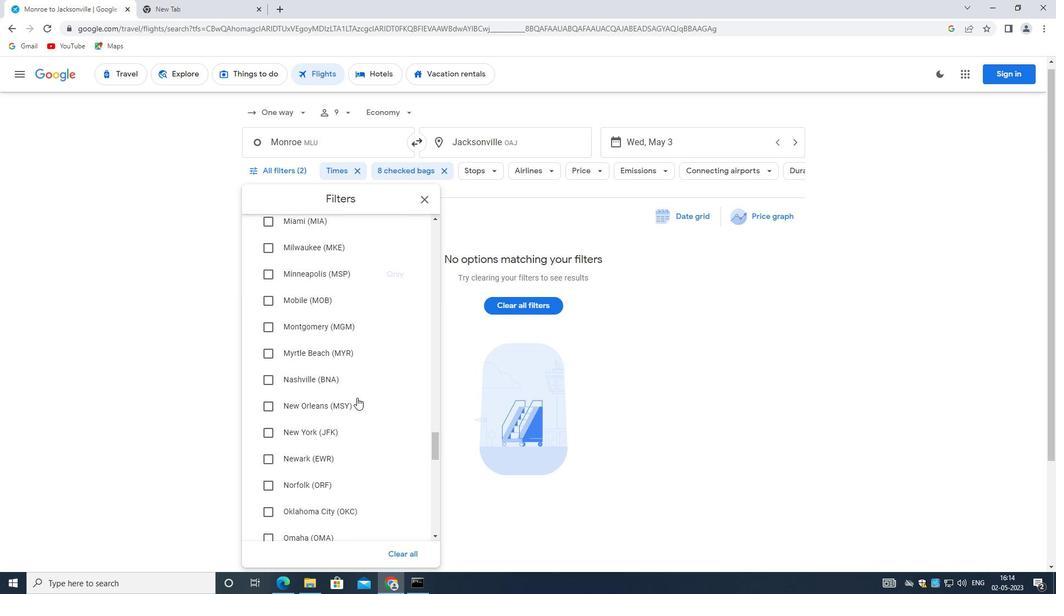 
Action: Mouse scrolled (357, 397) with delta (0, 0)
Screenshot: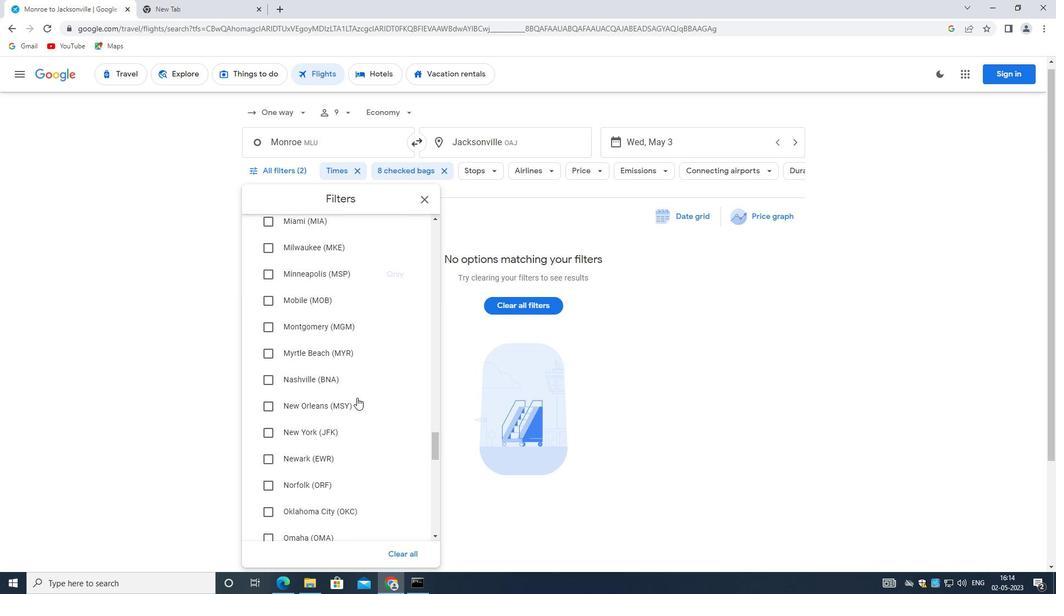 
Action: Mouse scrolled (357, 397) with delta (0, 0)
Screenshot: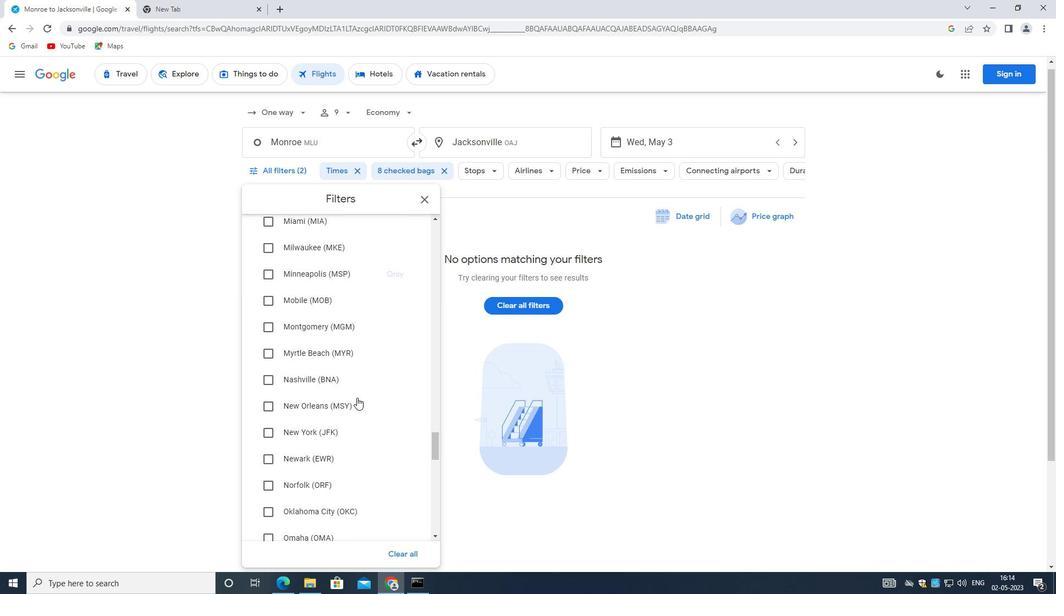 
Action: Mouse moved to (356, 398)
Screenshot: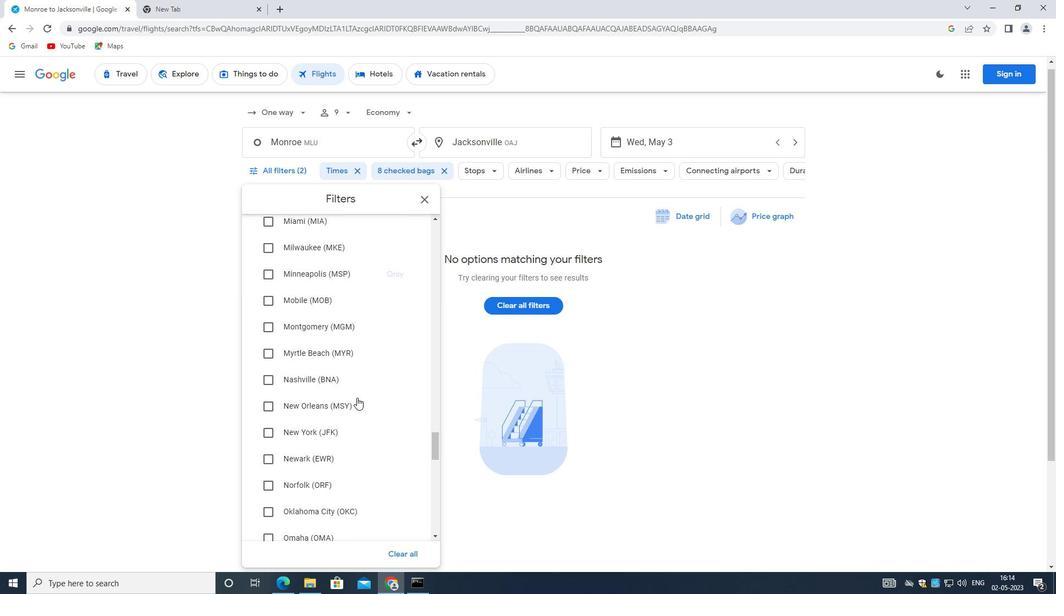
Action: Mouse scrolled (356, 397) with delta (0, 0)
Screenshot: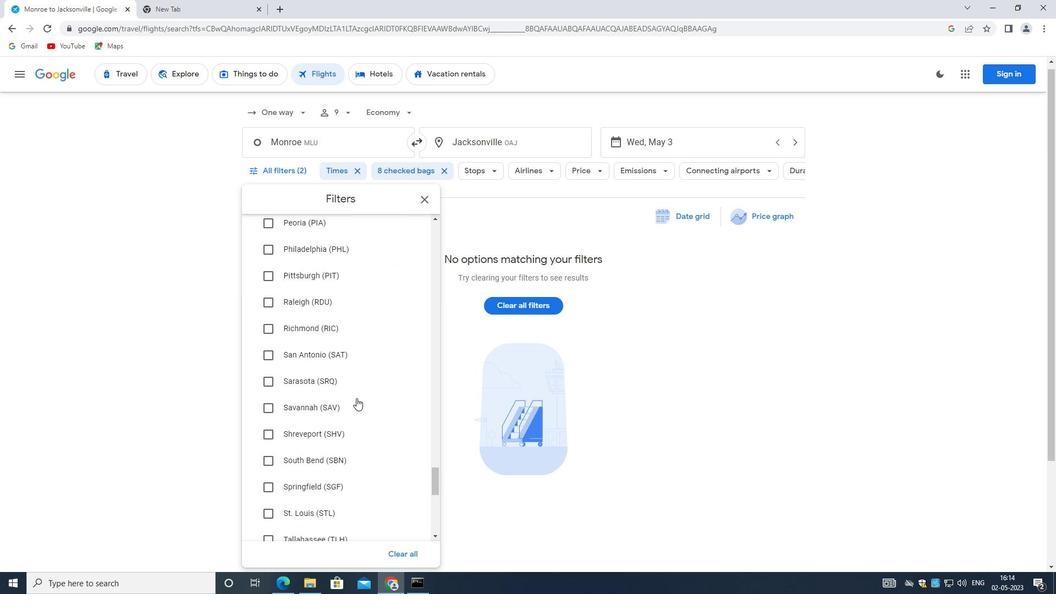 
Action: Mouse scrolled (356, 397) with delta (0, 0)
Screenshot: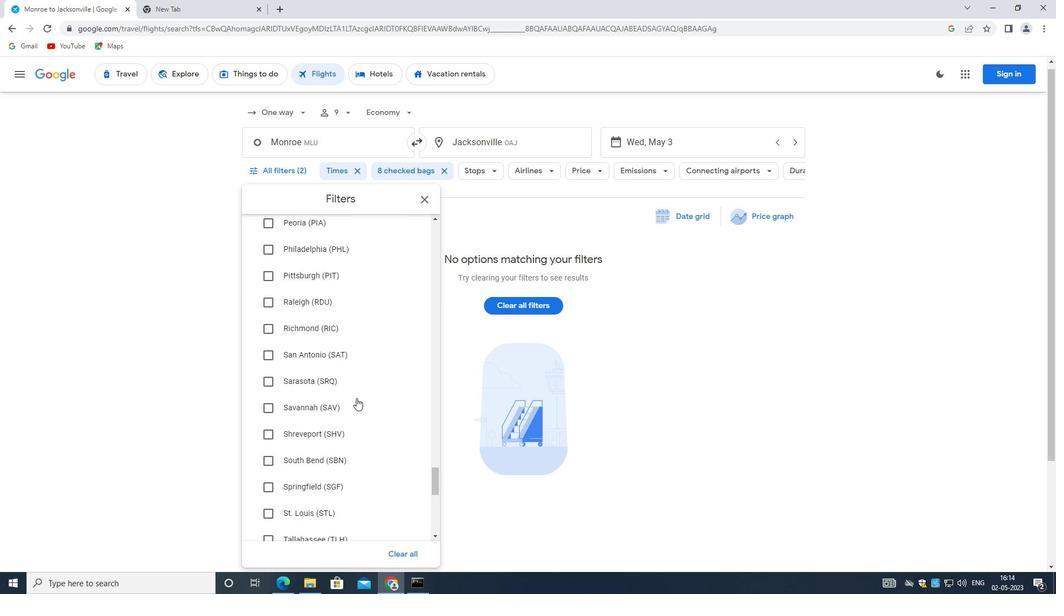 
Action: Mouse scrolled (356, 397) with delta (0, 0)
Screenshot: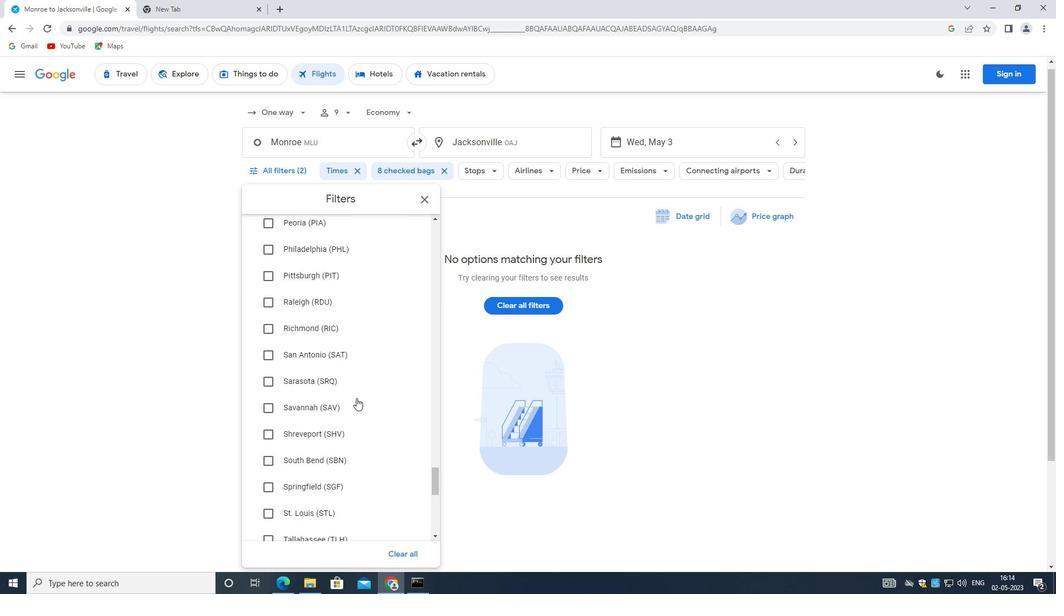 
Action: Mouse scrolled (356, 397) with delta (0, 0)
Screenshot: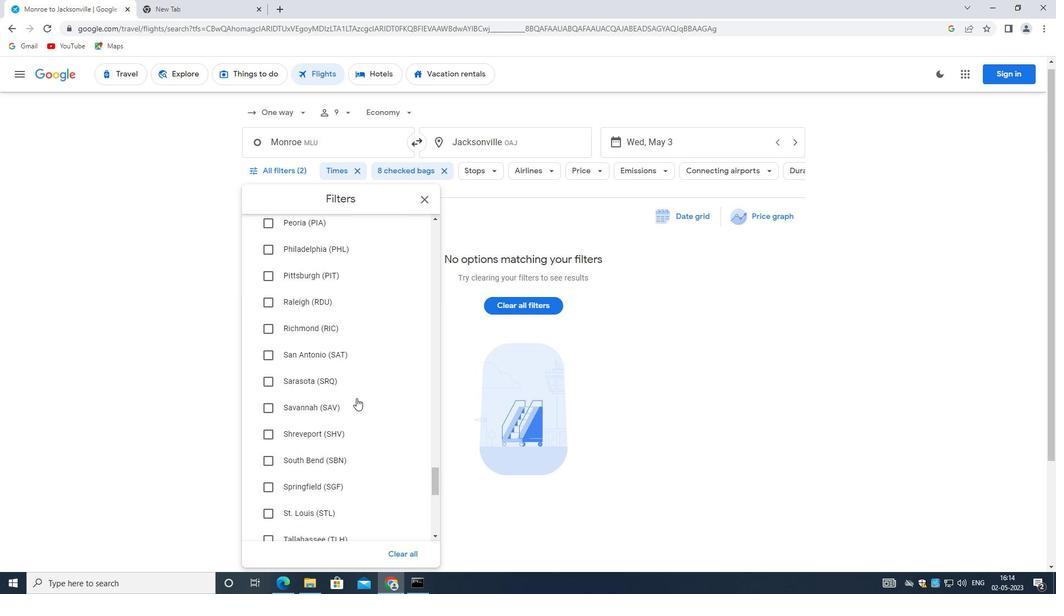 
Action: Mouse scrolled (356, 397) with delta (0, 0)
Screenshot: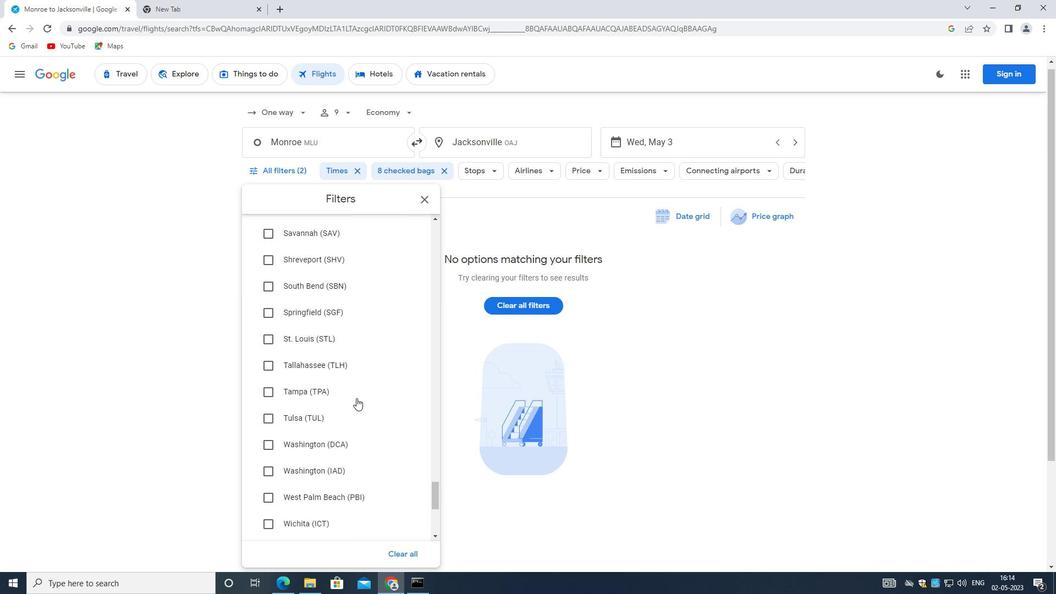 
Action: Mouse moved to (355, 398)
Screenshot: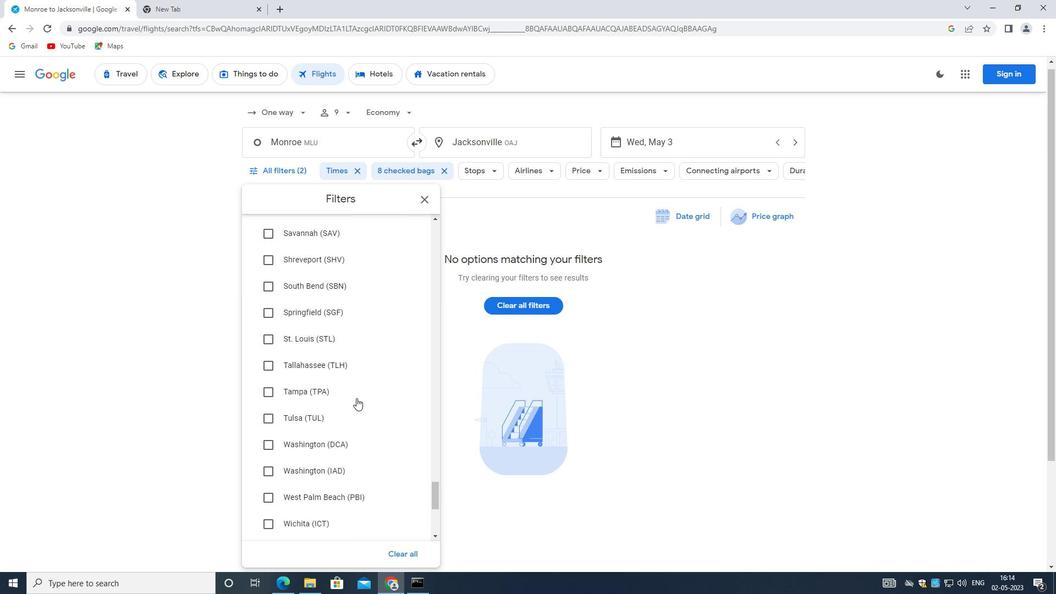 
Action: Mouse scrolled (355, 398) with delta (0, 0)
Screenshot: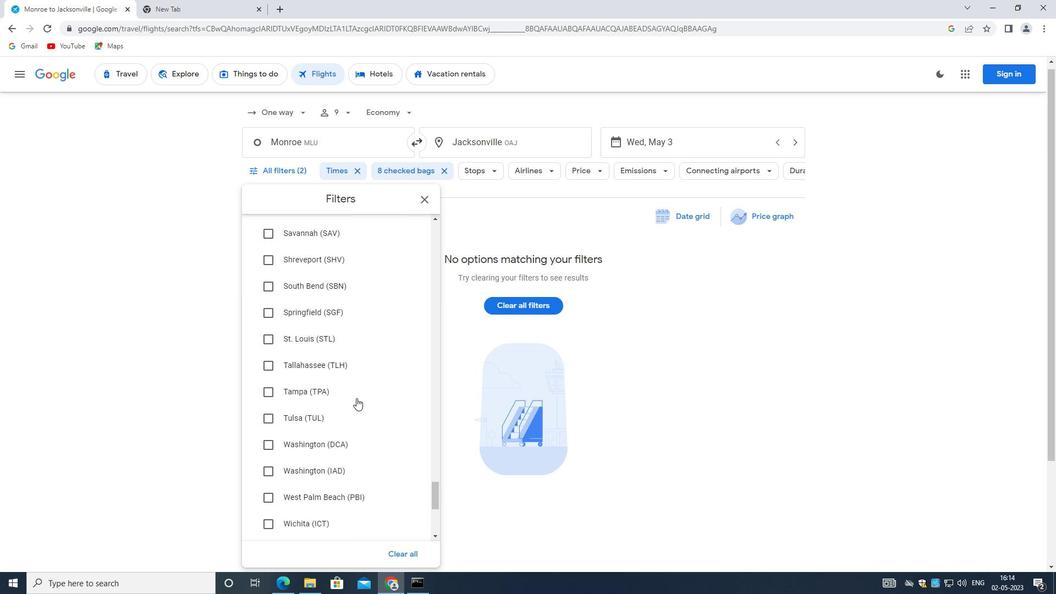 
Action: Mouse scrolled (355, 398) with delta (0, 0)
Screenshot: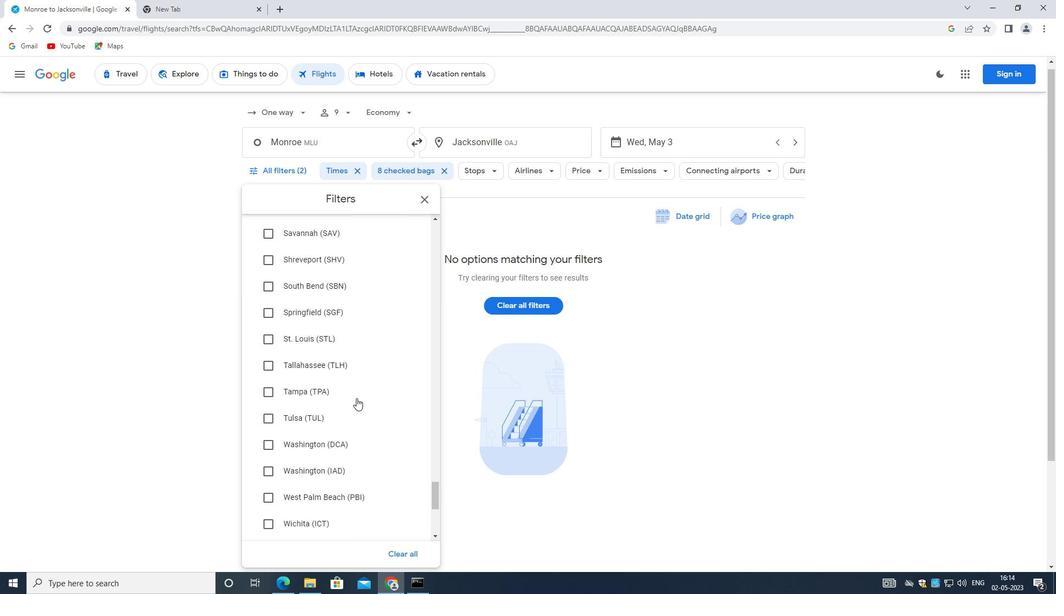 
Action: Mouse scrolled (355, 398) with delta (0, 0)
Screenshot: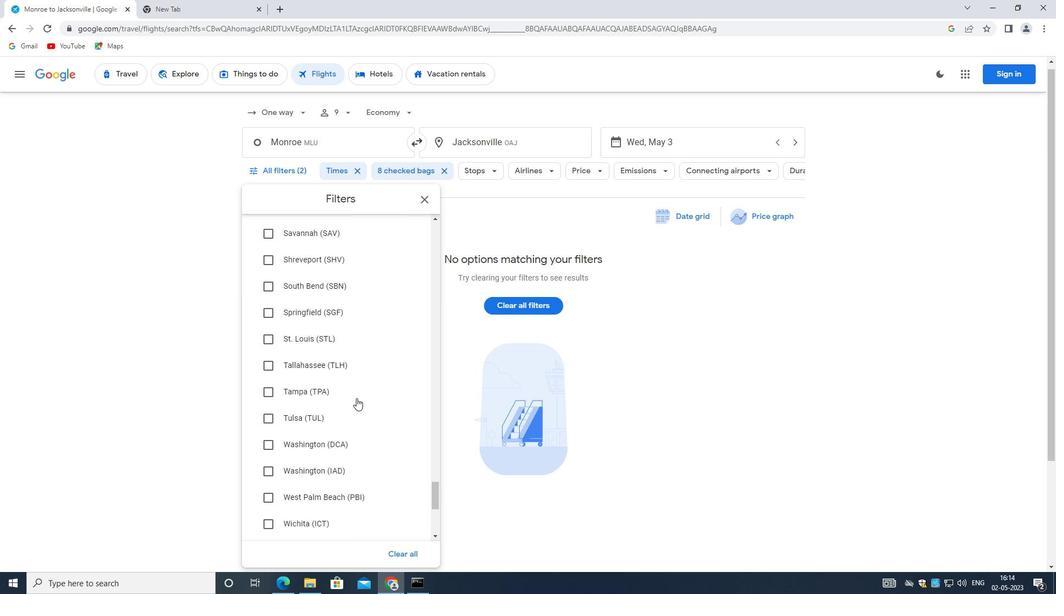 
Action: Mouse scrolled (355, 398) with delta (0, 0)
Screenshot: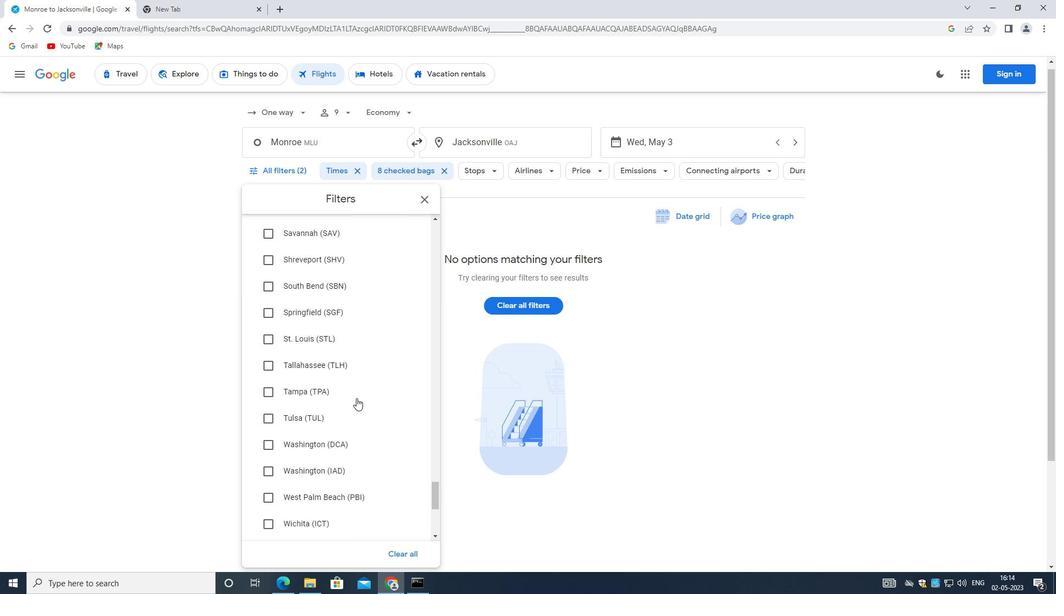 
Action: Mouse moved to (355, 398)
Screenshot: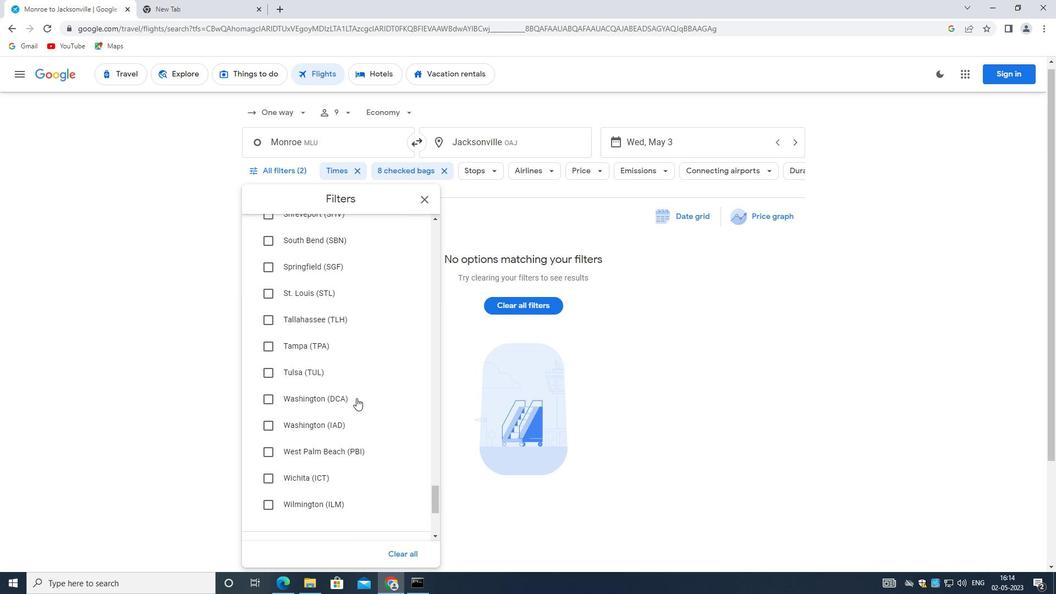 
Action: Mouse scrolled (355, 398) with delta (0, 0)
Screenshot: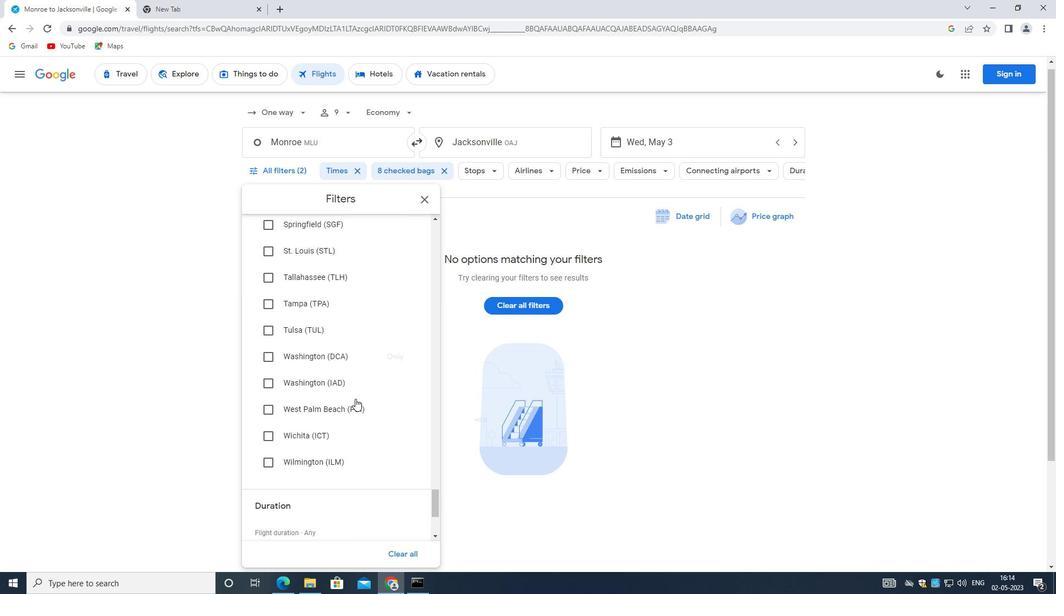 
Action: Mouse moved to (354, 398)
Screenshot: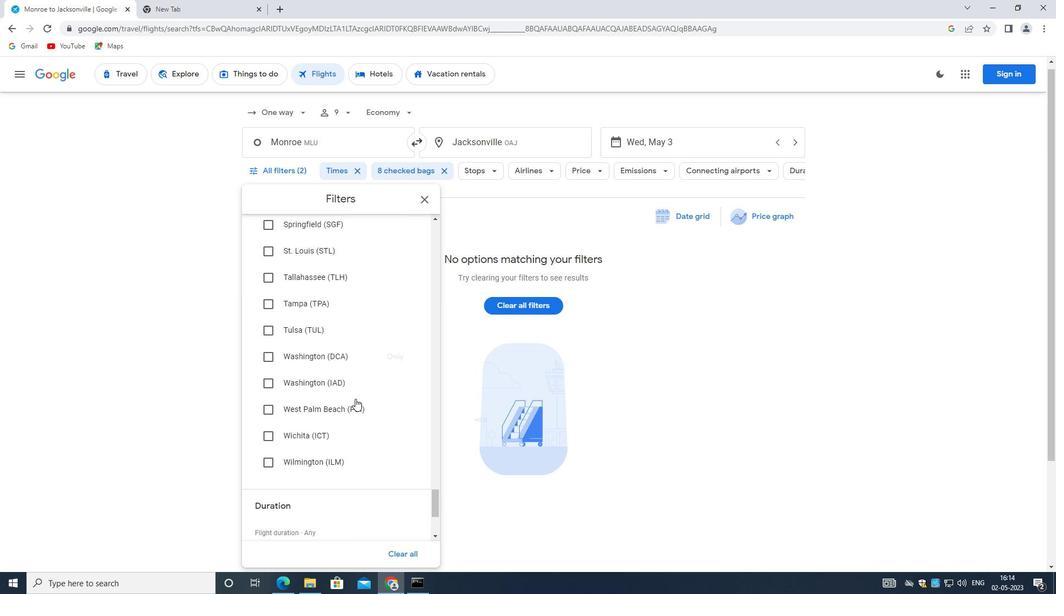 
Action: Mouse scrolled (354, 398) with delta (0, 0)
Screenshot: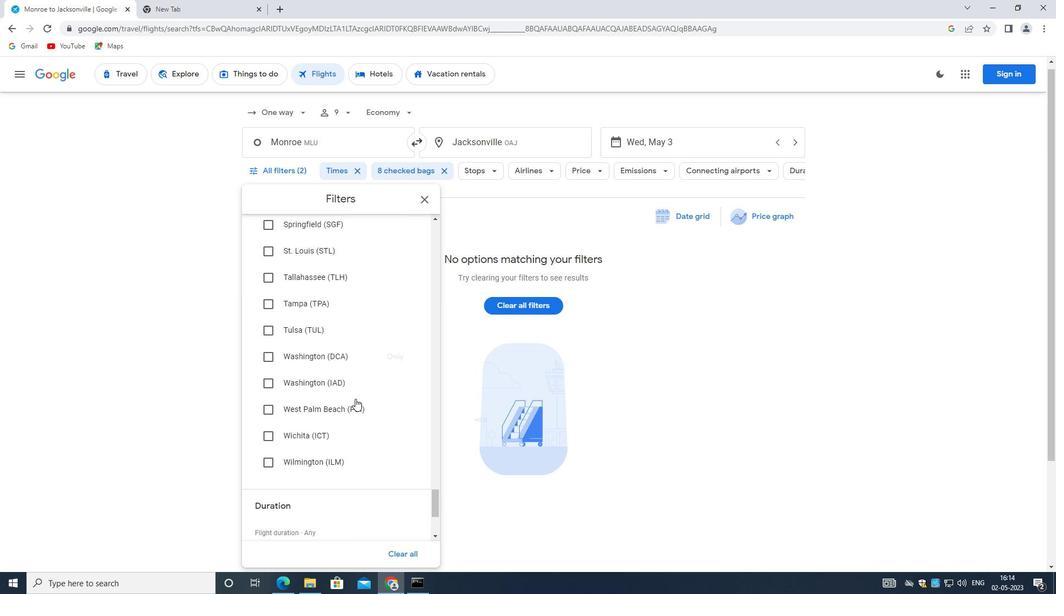 
Action: Mouse scrolled (354, 398) with delta (0, 0)
Screenshot: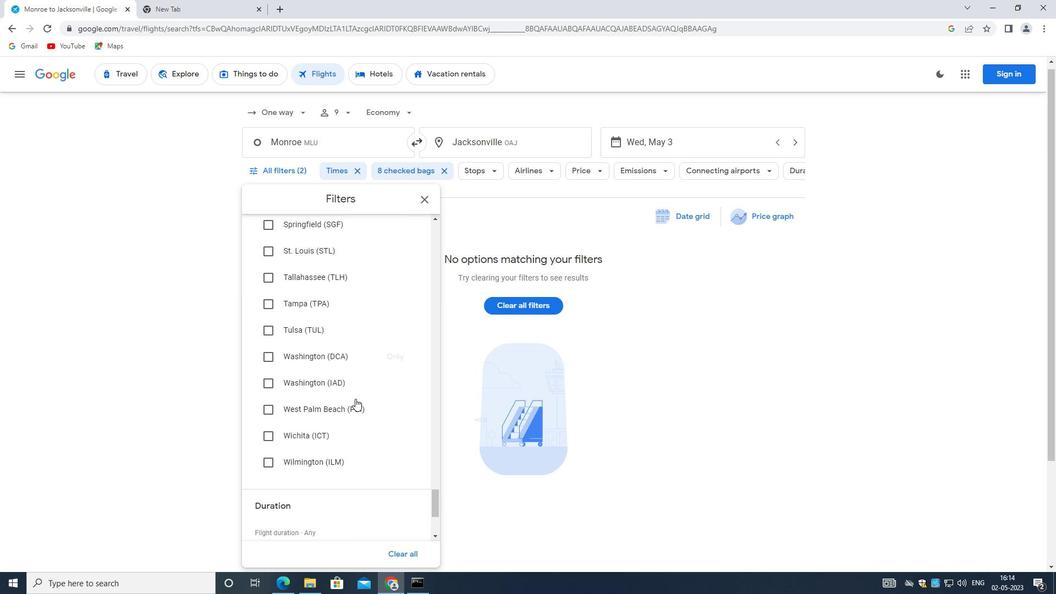 
Action: Mouse scrolled (354, 398) with delta (0, 0)
Screenshot: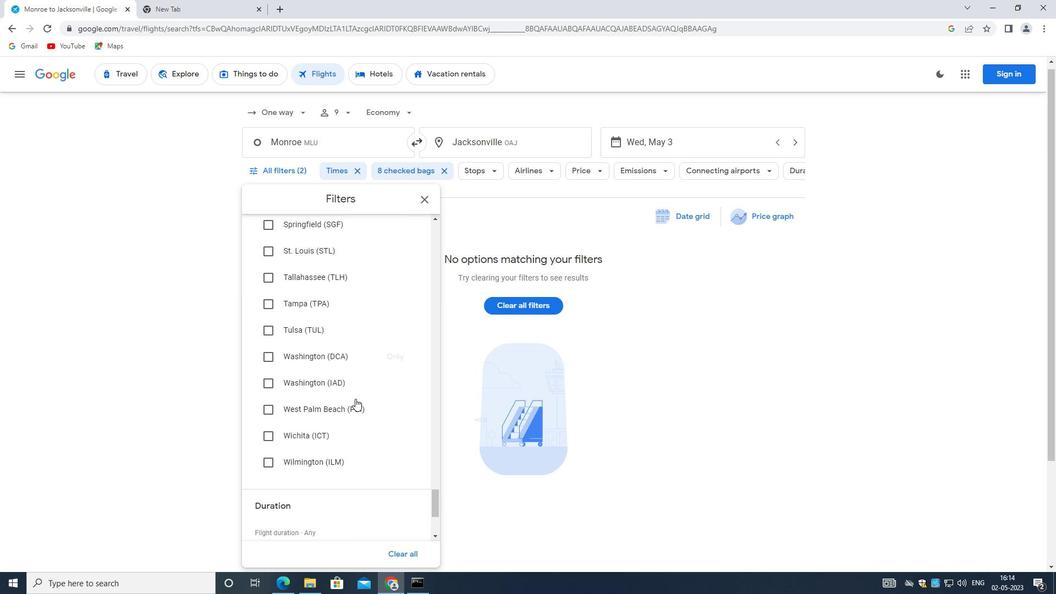
Action: Mouse moved to (353, 398)
Screenshot: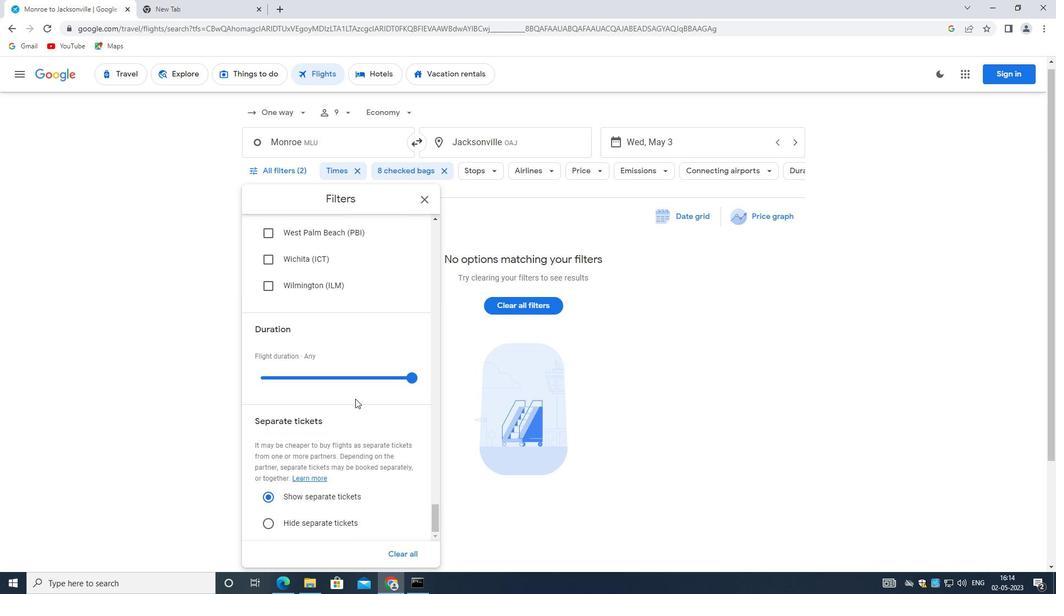 
Action: Mouse scrolled (353, 398) with delta (0, 0)
Screenshot: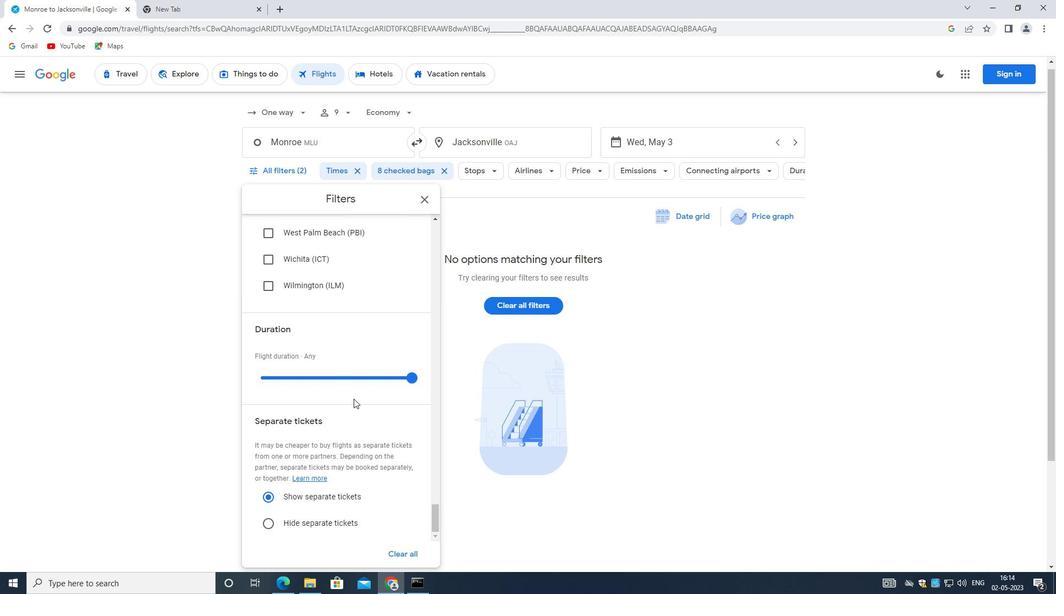 
Action: Mouse scrolled (353, 398) with delta (0, 0)
Screenshot: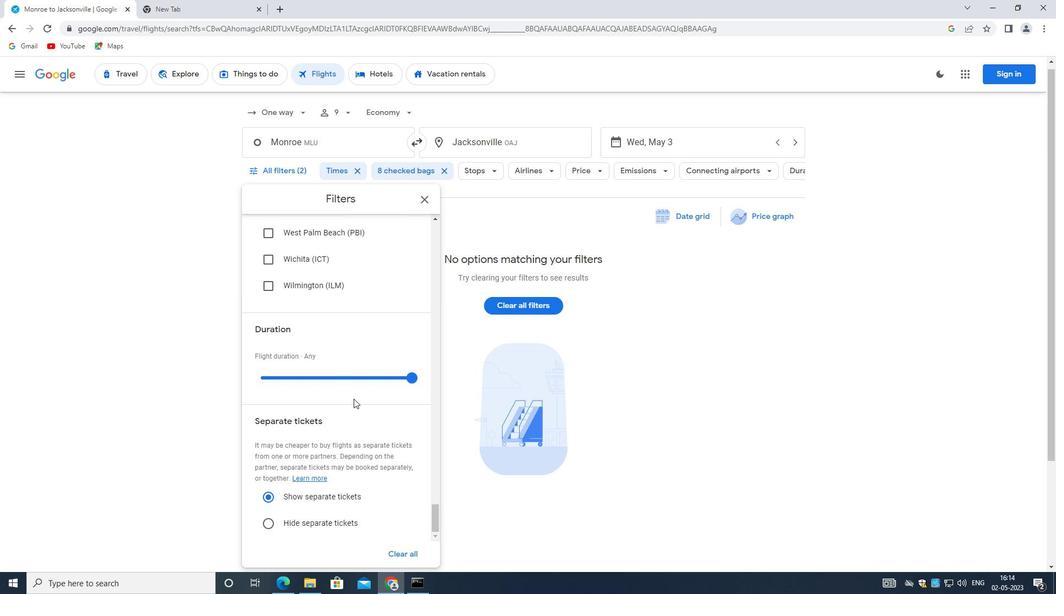 
Action: Mouse scrolled (353, 398) with delta (0, 0)
Screenshot: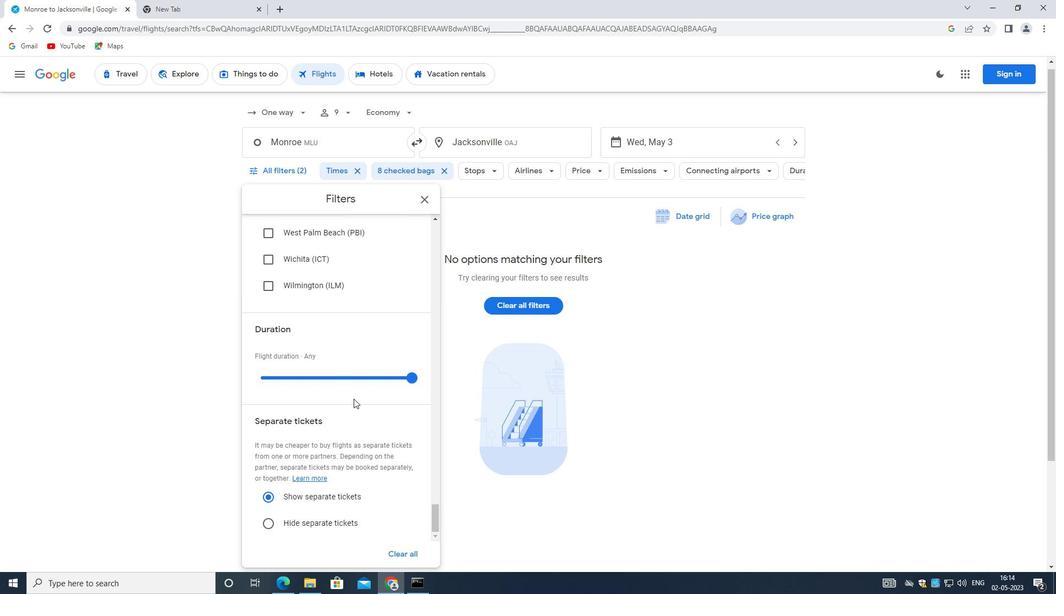
Action: Mouse scrolled (353, 398) with delta (0, 0)
Screenshot: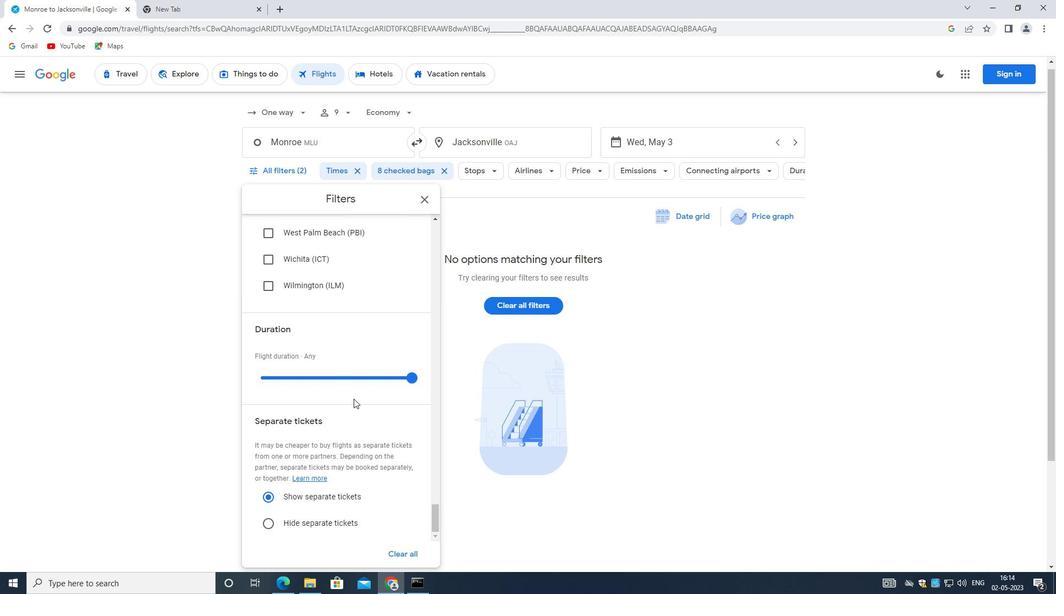 
Action: Mouse scrolled (353, 398) with delta (0, 0)
Screenshot: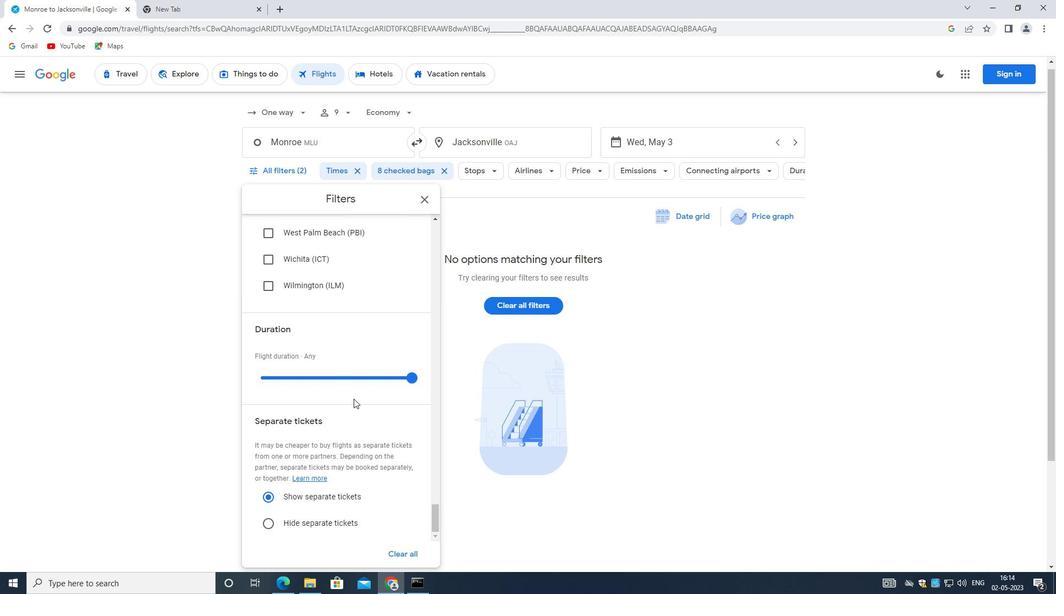 
Action: Mouse moved to (347, 410)
Screenshot: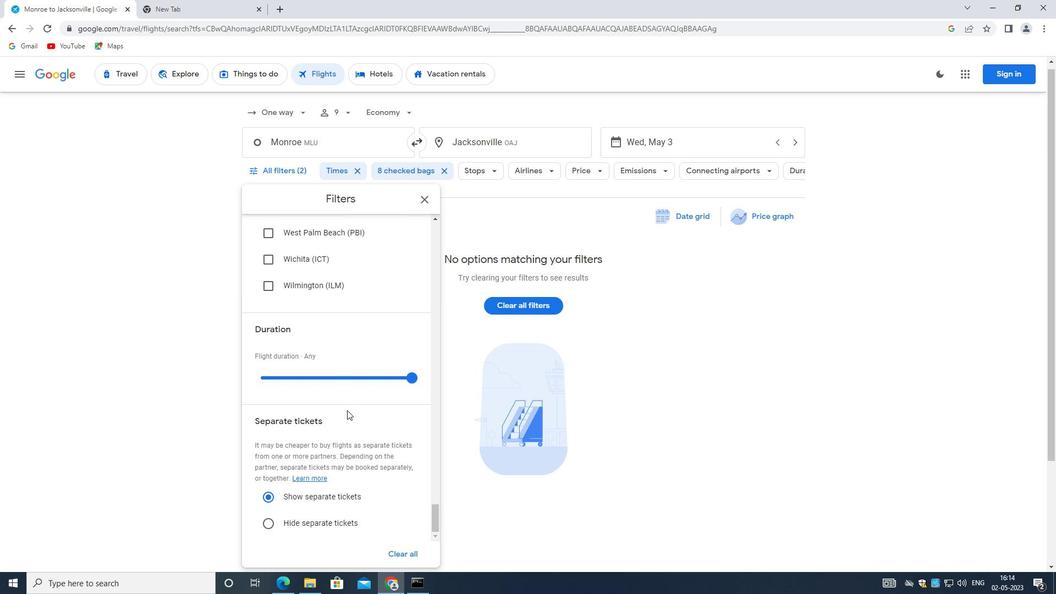 
